 Task: Look for space in San Ignacio de Velasco, Bolivia from 3rd June, 2023 to 9th June, 2023 for 2 adults in price range Rs.6000 to Rs.12000. Place can be entire place with 1  bedroom having 1 bed and 1 bathroom. Property type can be house, flat, guest house, hotel. Booking option can be shelf check-in. Required host language is English.
Action: Mouse moved to (813, 102)
Screenshot: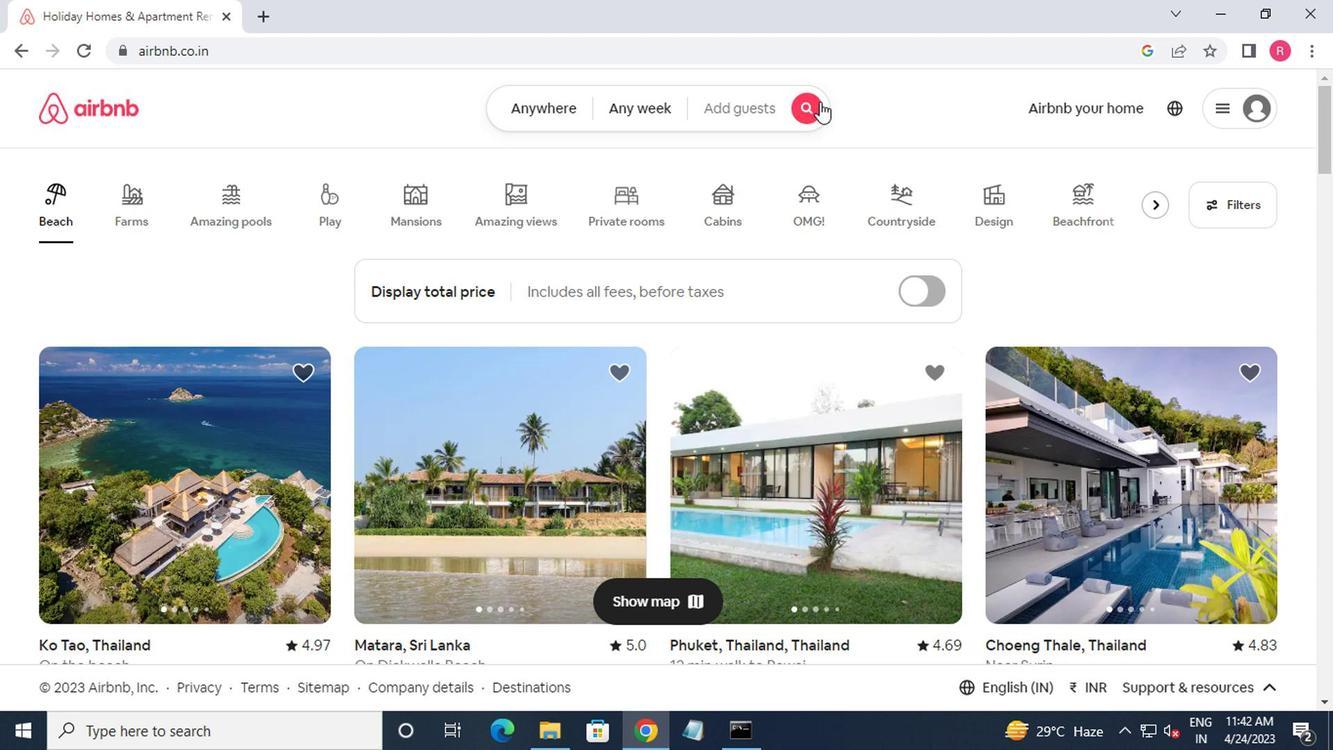 
Action: Mouse pressed left at (813, 102)
Screenshot: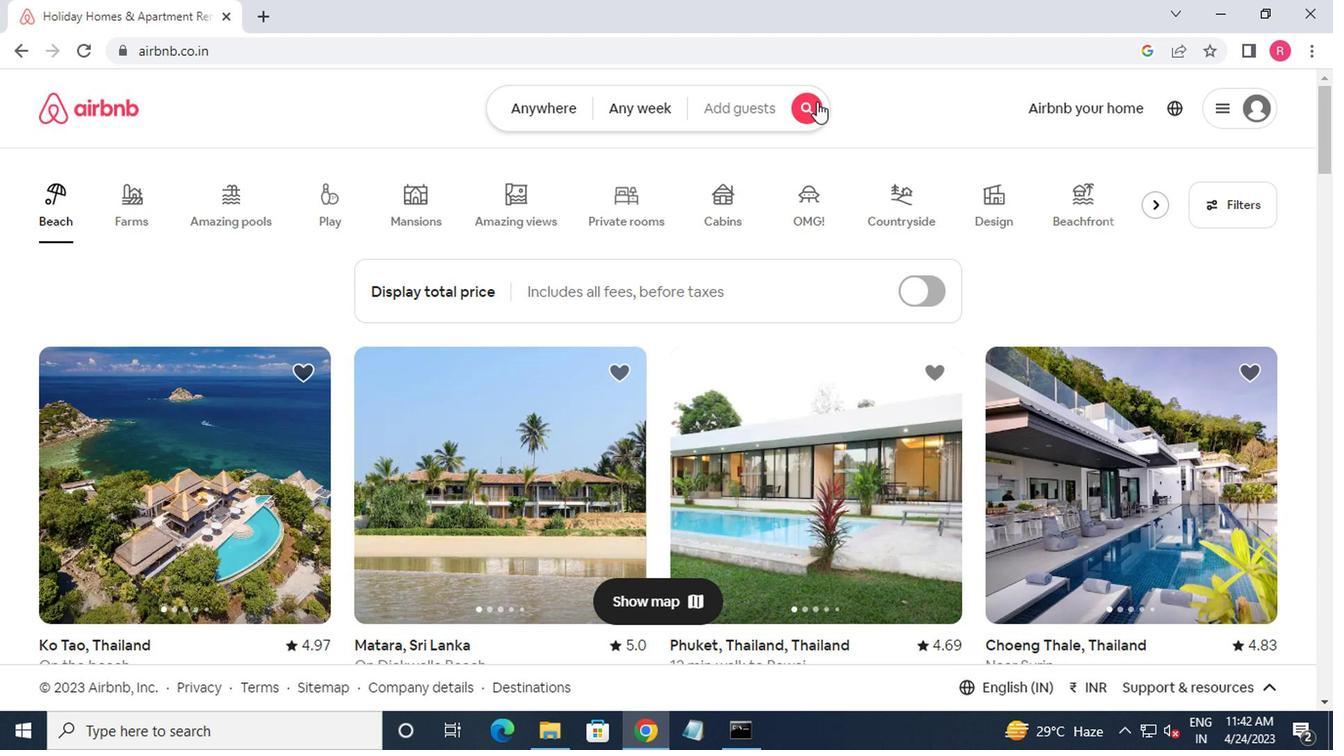 
Action: Mouse moved to (356, 189)
Screenshot: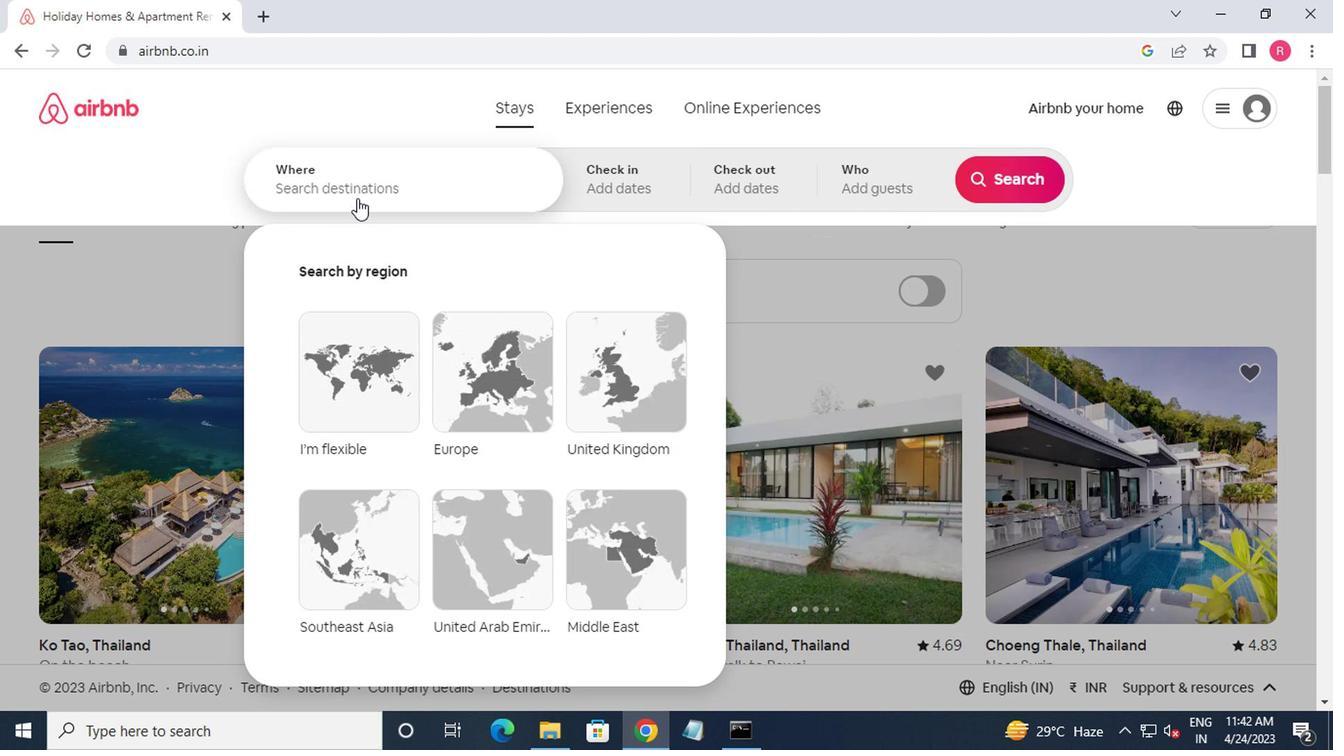 
Action: Mouse pressed left at (356, 189)
Screenshot: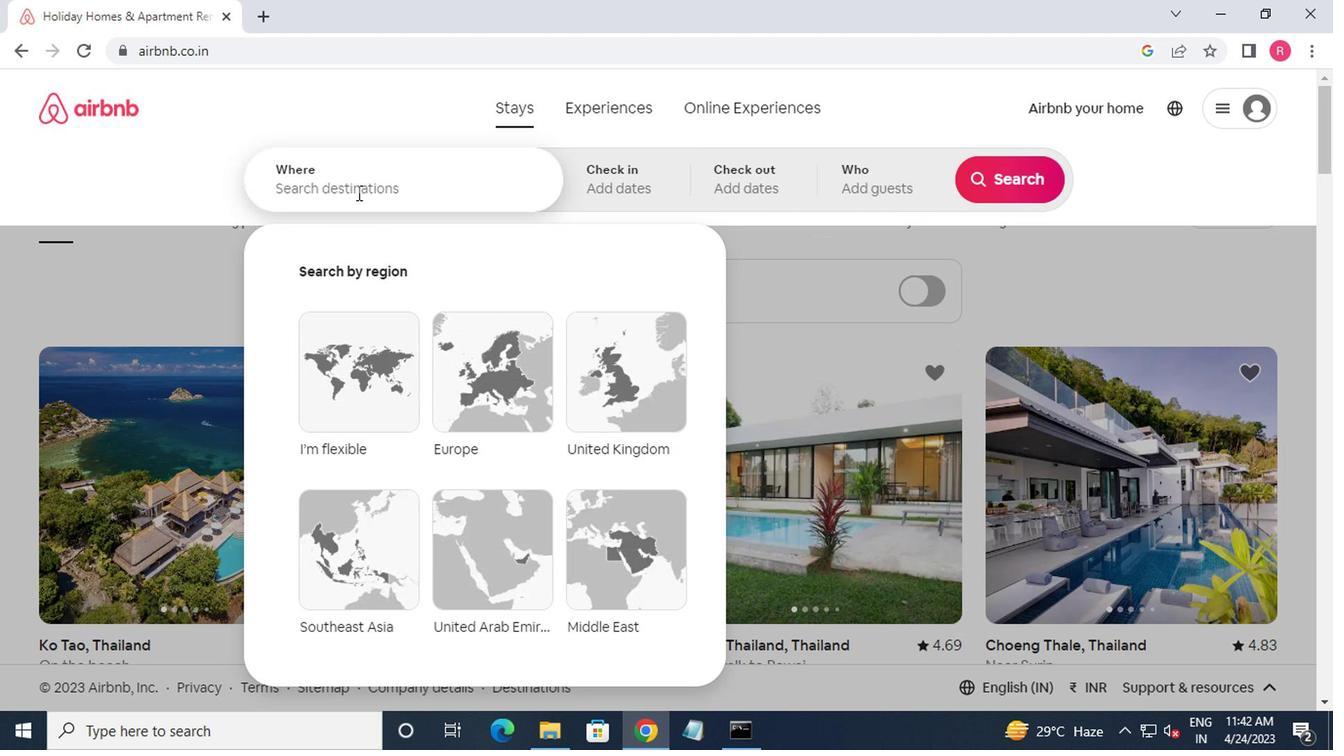 
Action: Mouse moved to (213, 282)
Screenshot: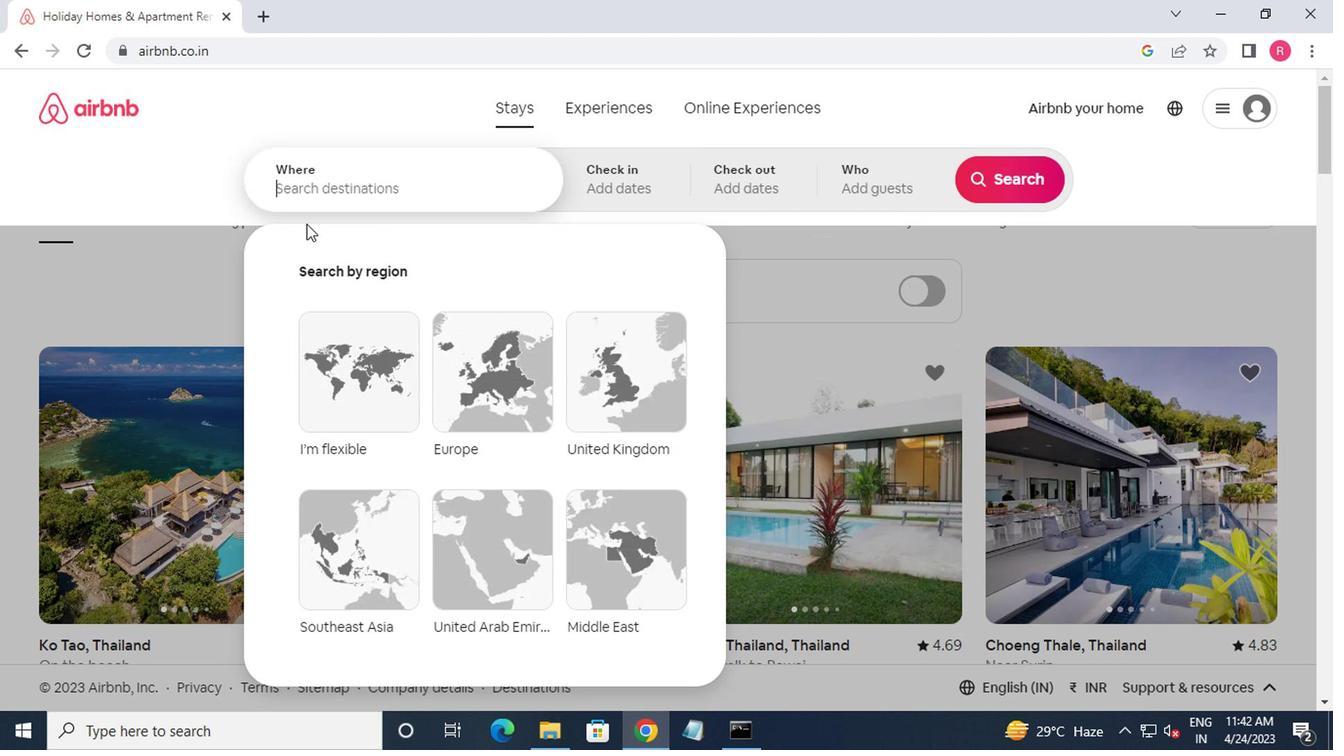 
Action: Key pressed san<Key.space>l<Key.backspace>ignacio<Key.space>de
Screenshot: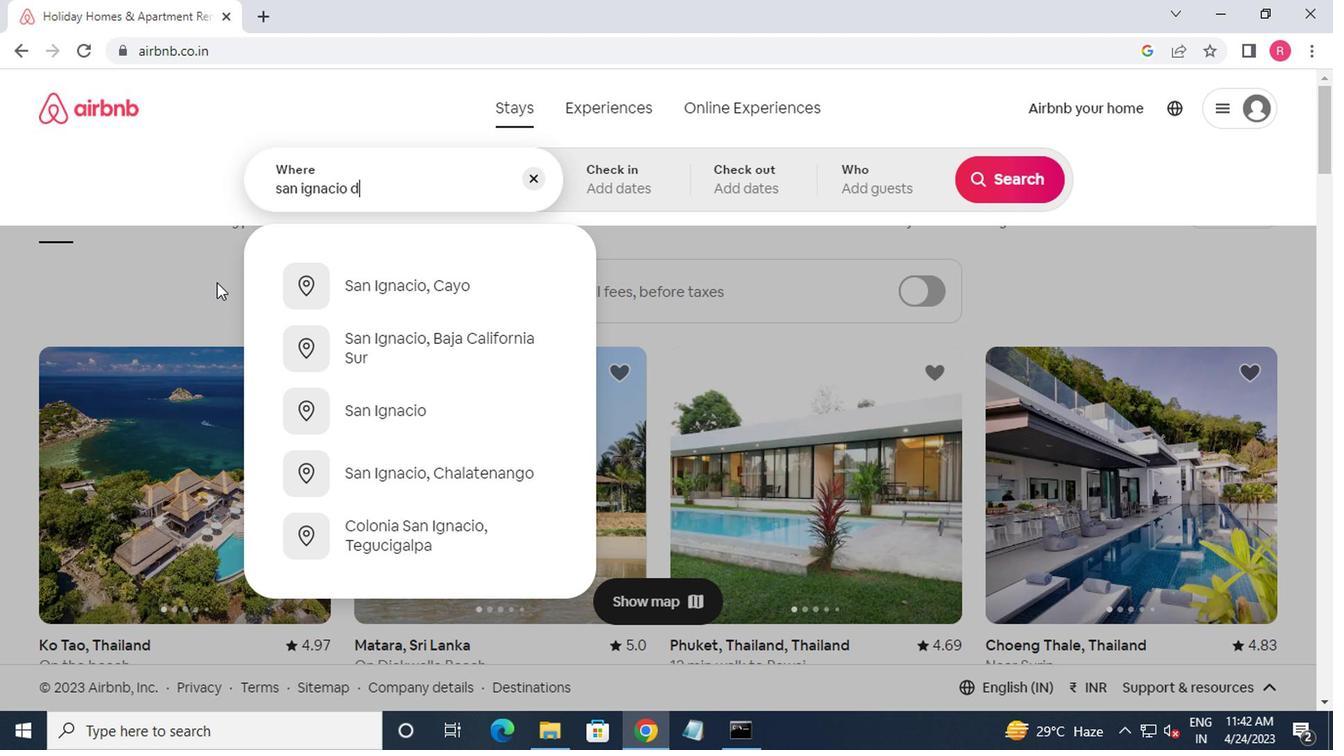 
Action: Mouse scrolled (213, 283) with delta (0, 0)
Screenshot: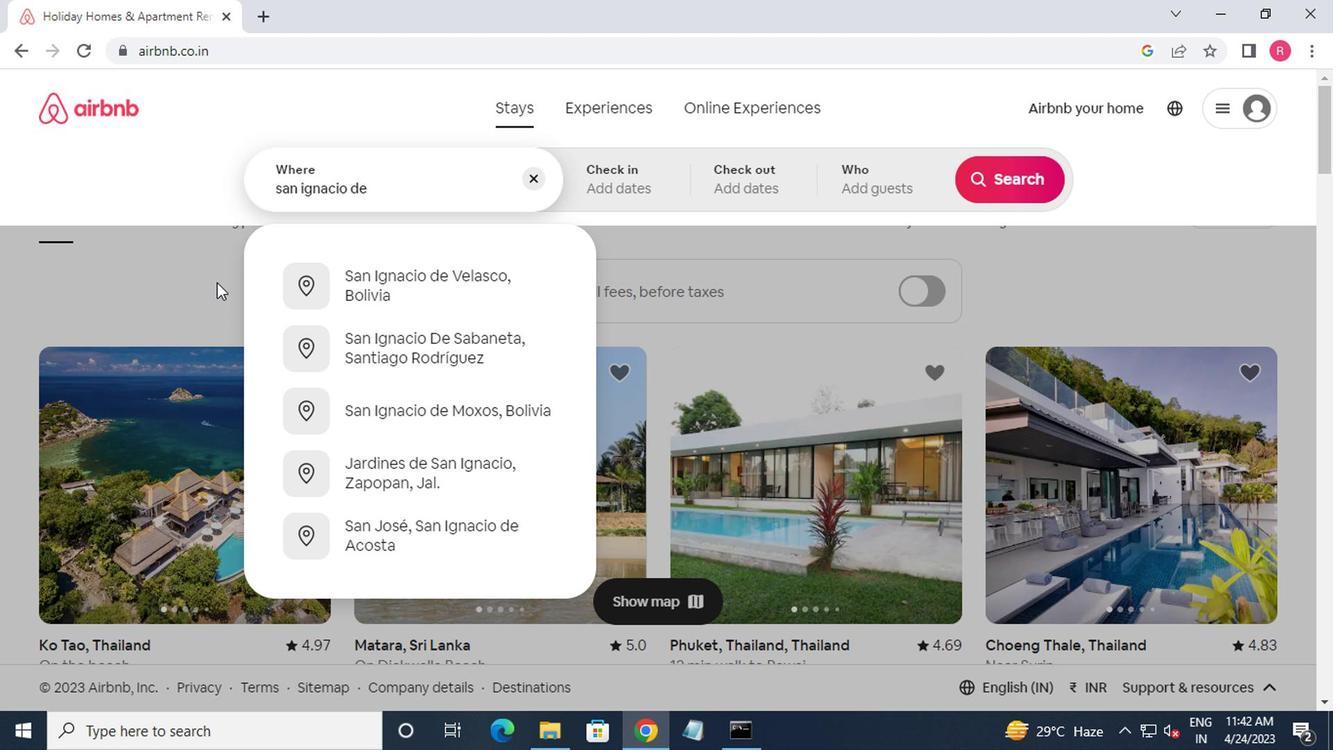 
Action: Mouse moved to (359, 287)
Screenshot: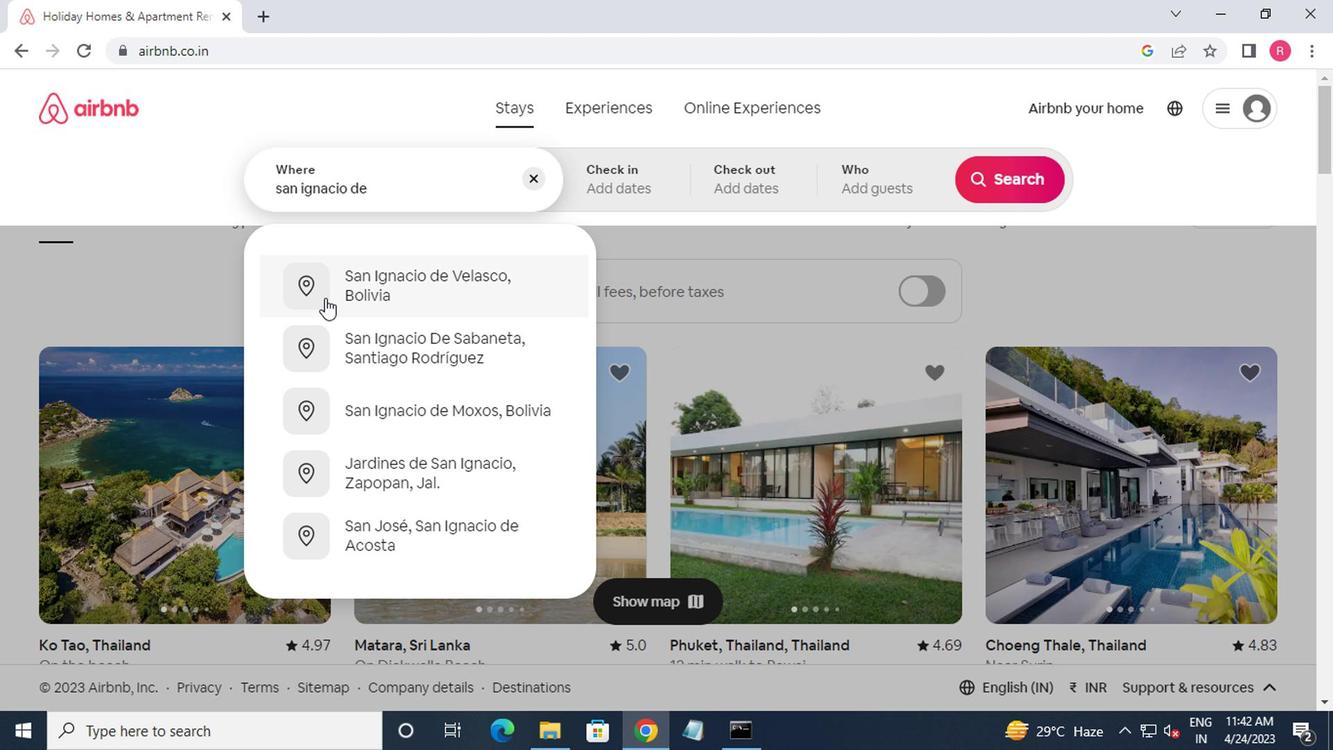 
Action: Mouse pressed left at (359, 287)
Screenshot: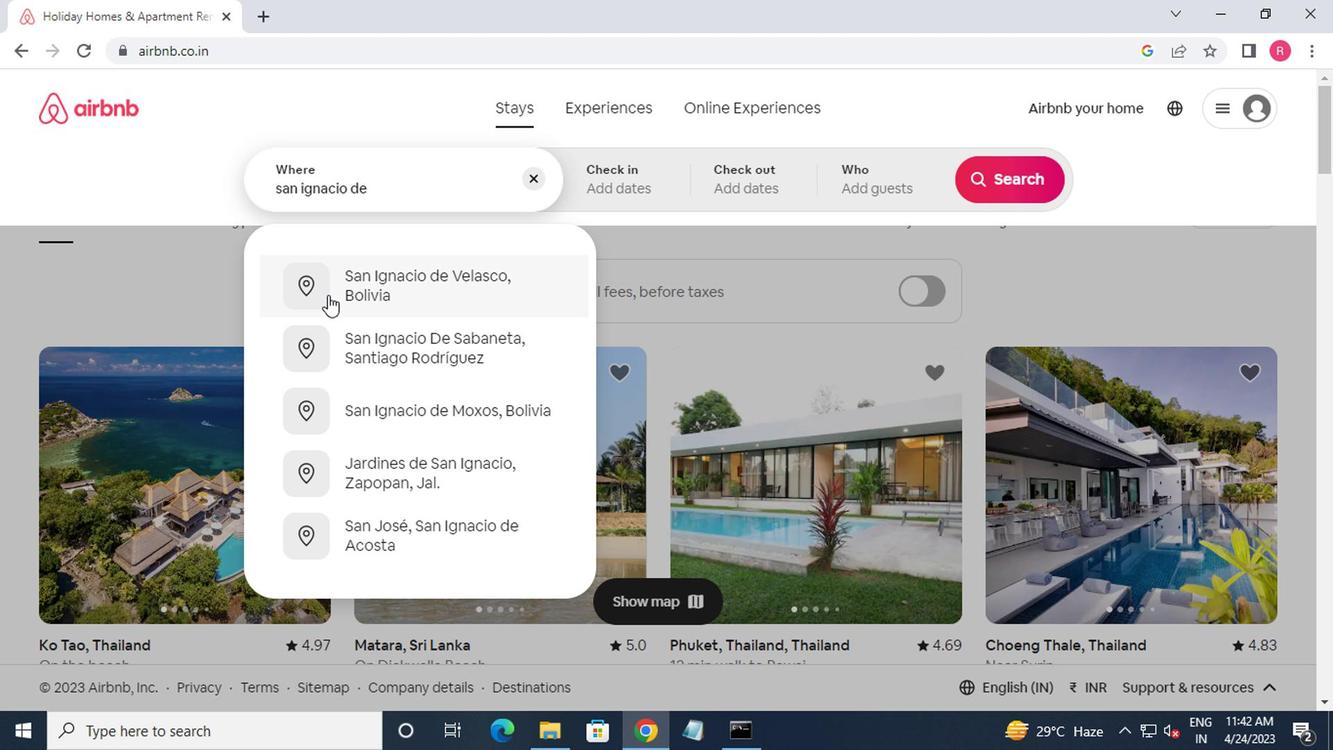 
Action: Mouse moved to (995, 341)
Screenshot: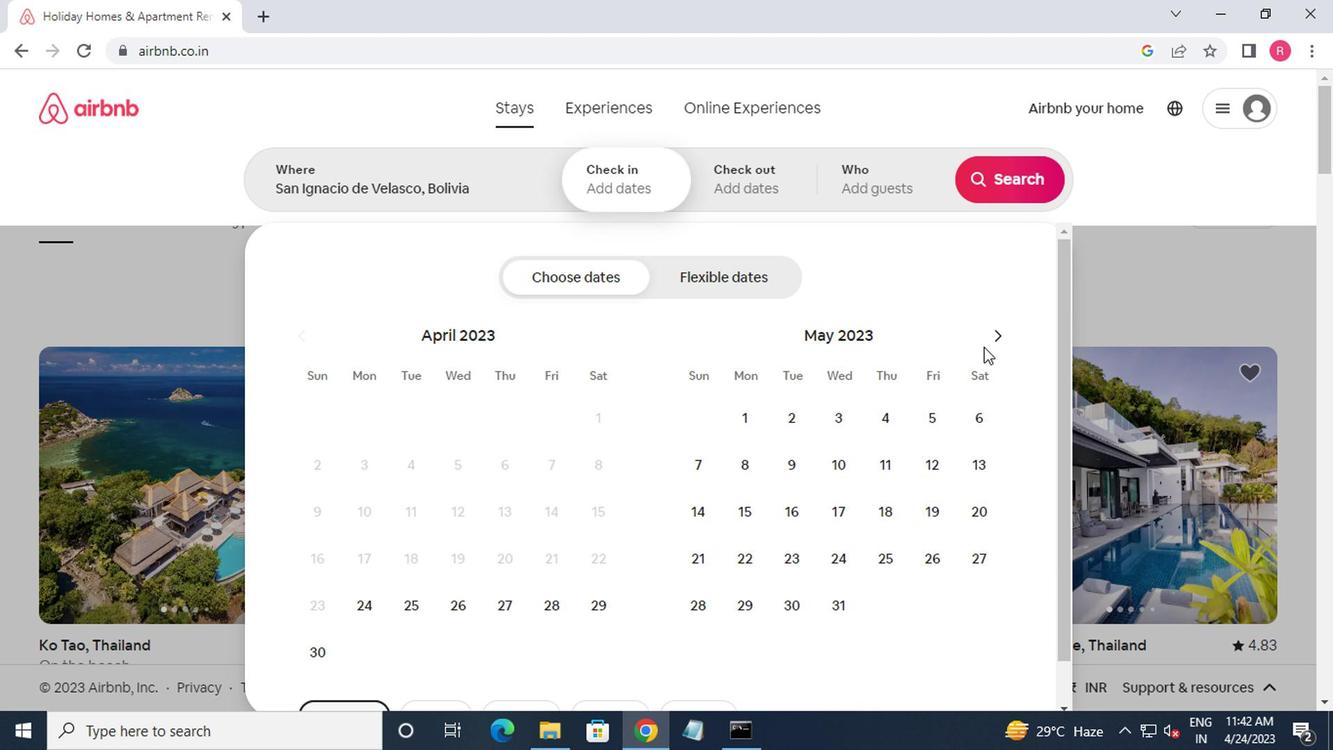 
Action: Mouse pressed left at (995, 341)
Screenshot: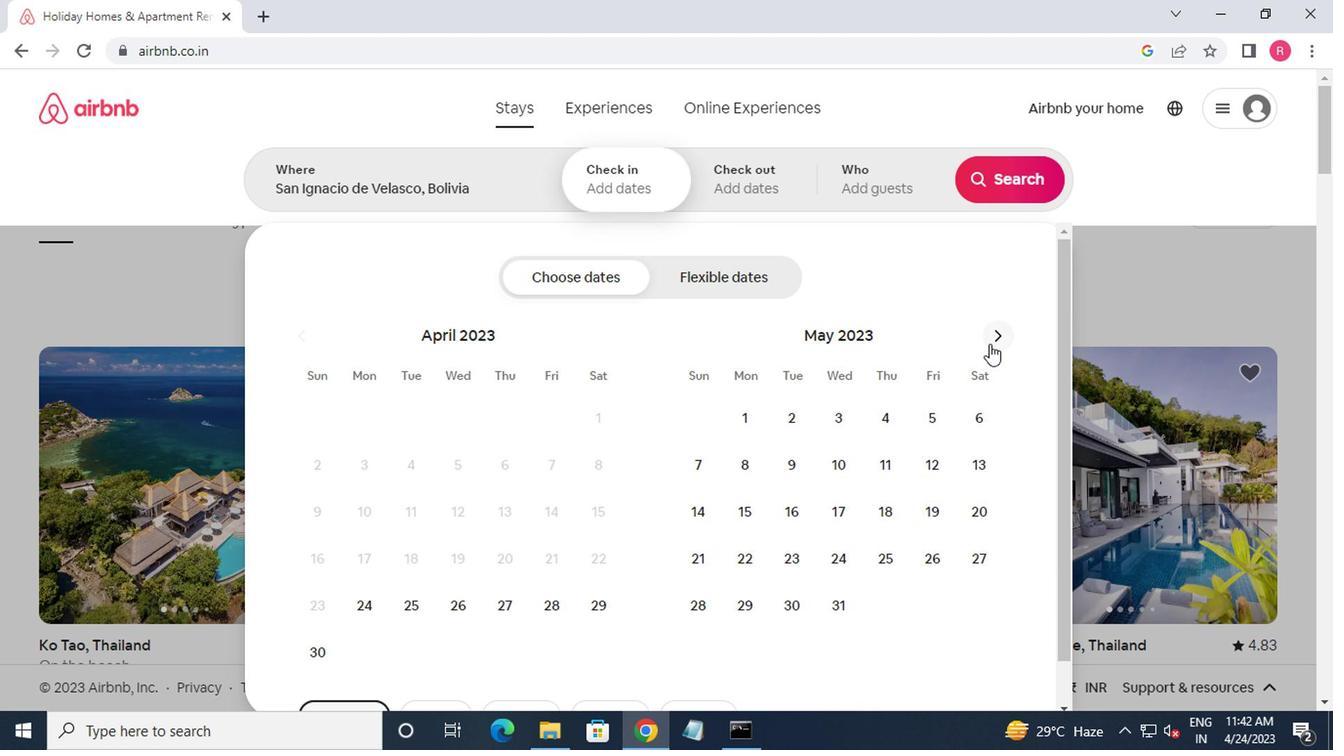 
Action: Mouse moved to (972, 421)
Screenshot: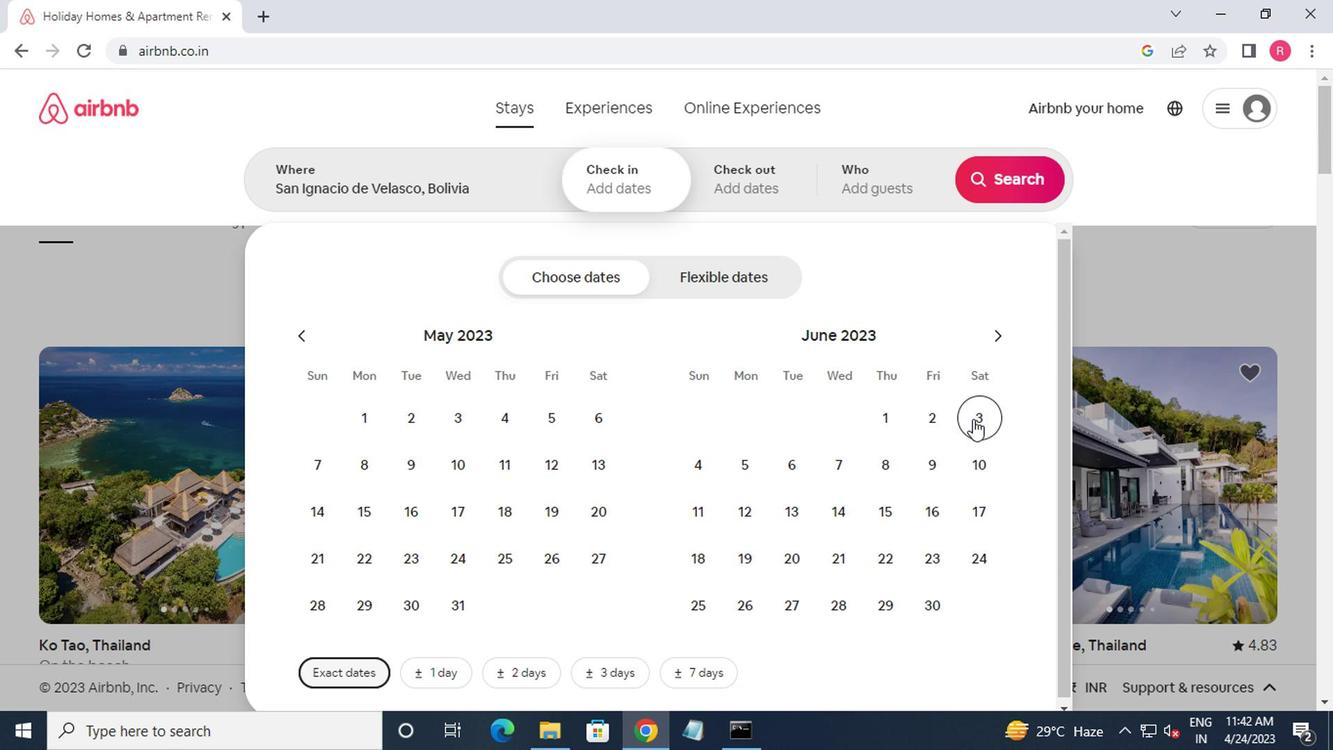 
Action: Mouse pressed left at (972, 421)
Screenshot: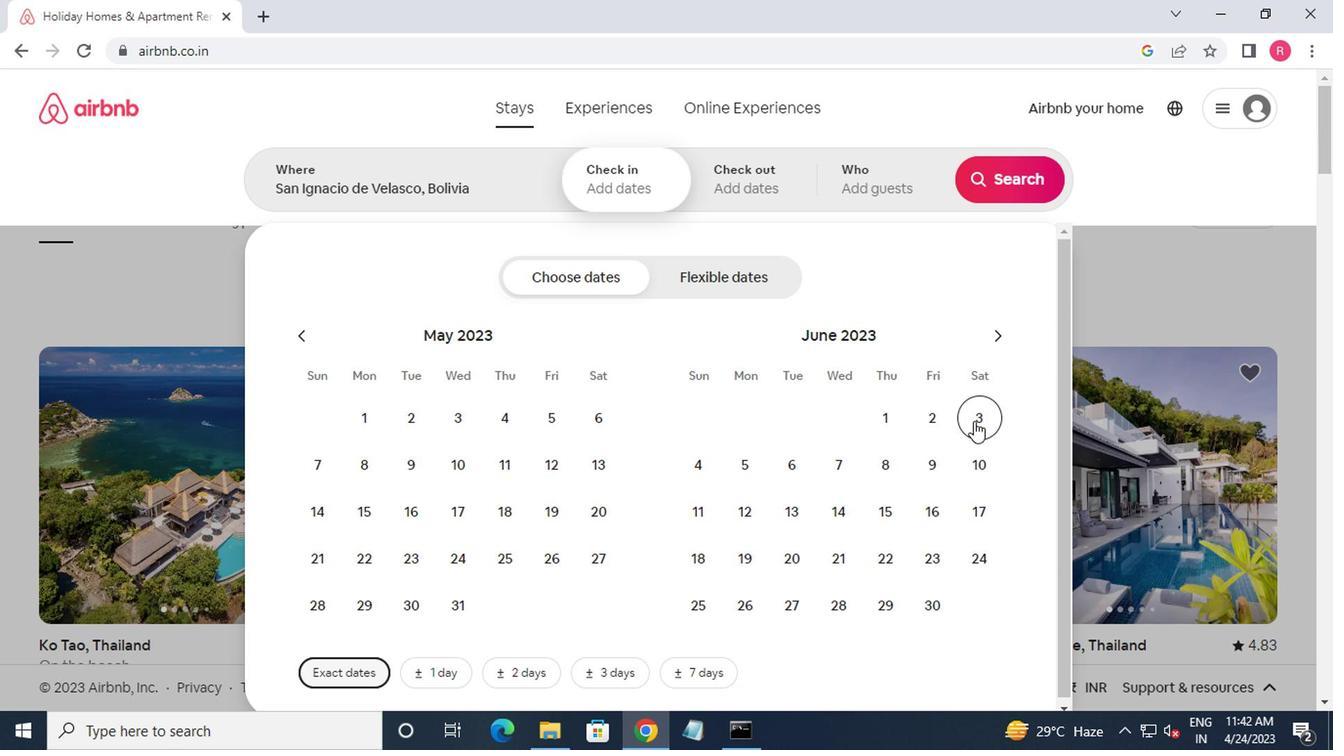 
Action: Mouse moved to (924, 471)
Screenshot: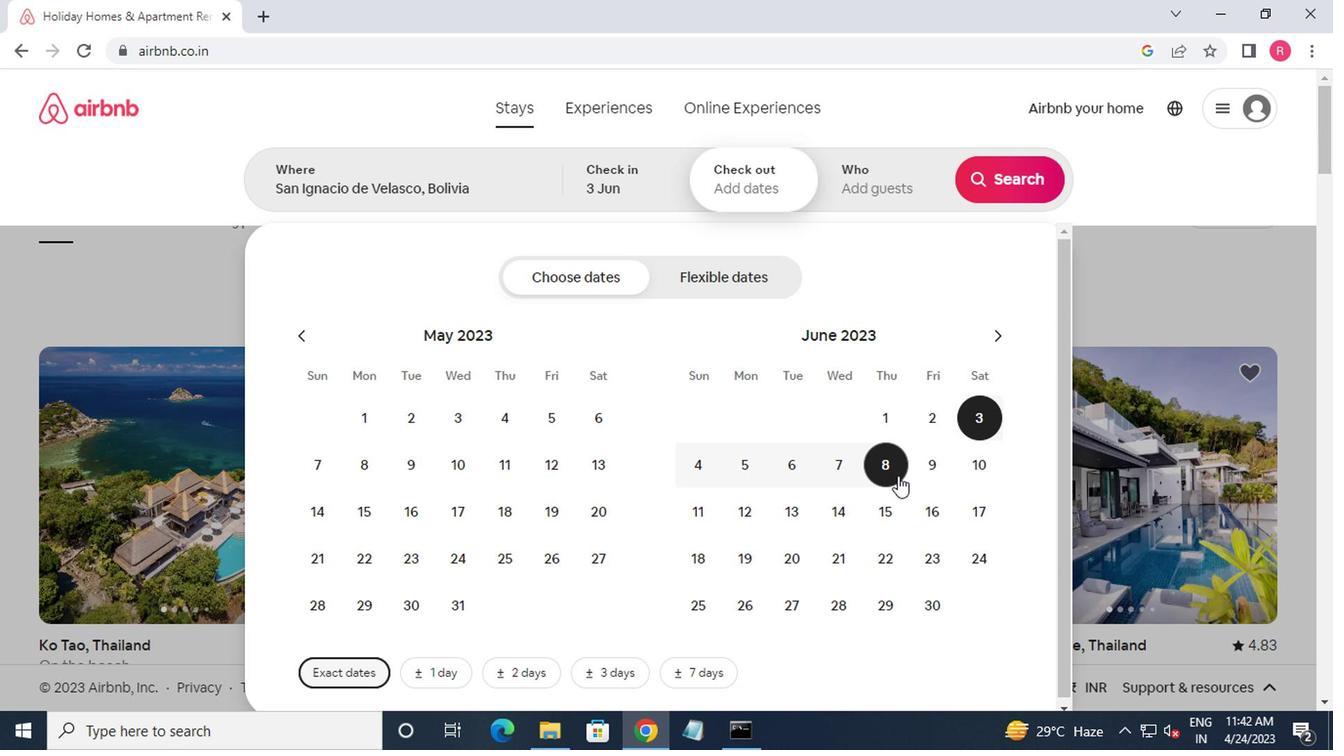 
Action: Mouse pressed left at (924, 471)
Screenshot: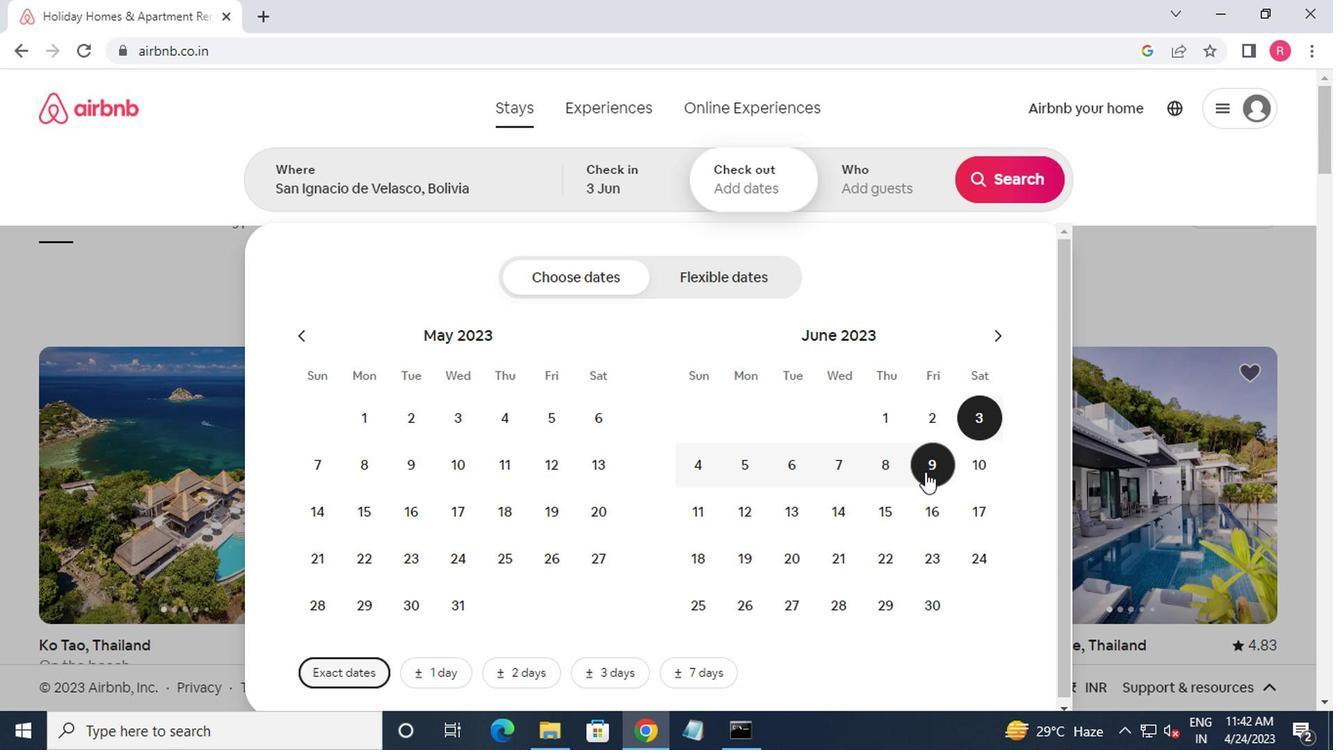 
Action: Mouse moved to (905, 204)
Screenshot: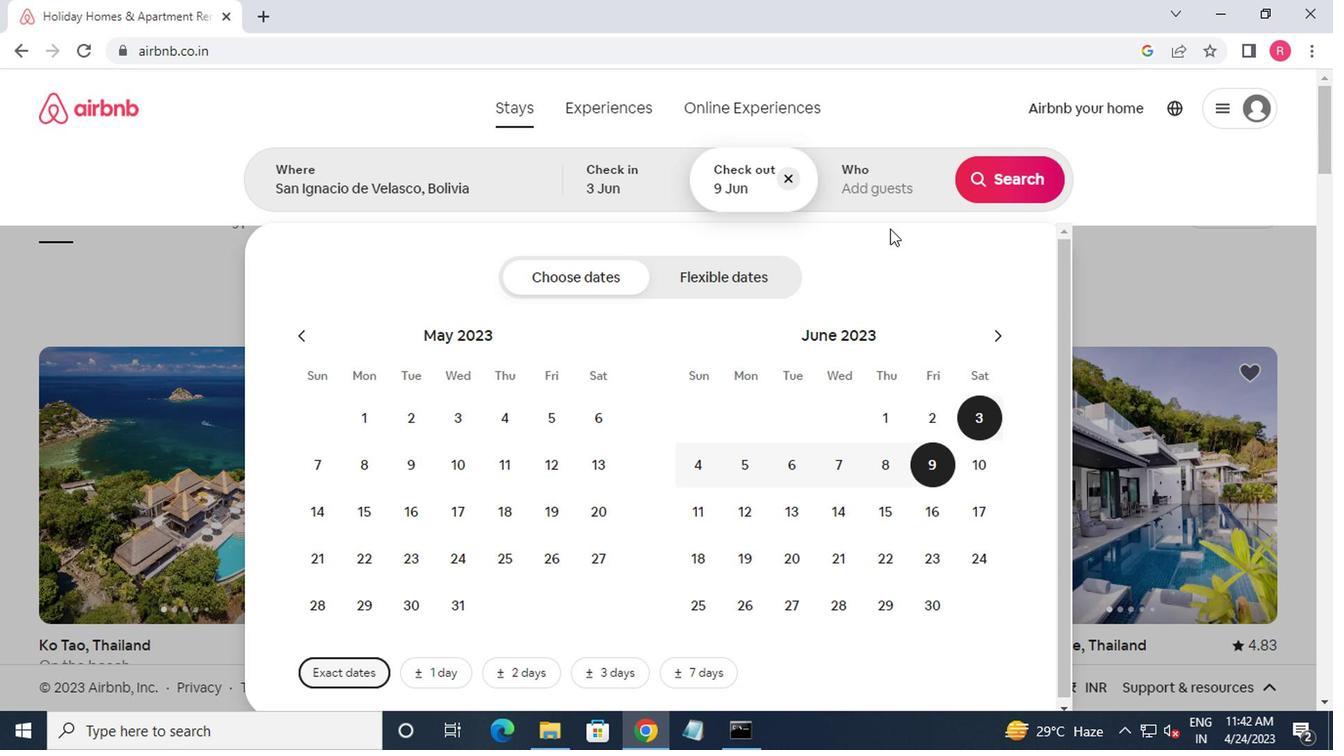 
Action: Mouse pressed left at (905, 204)
Screenshot: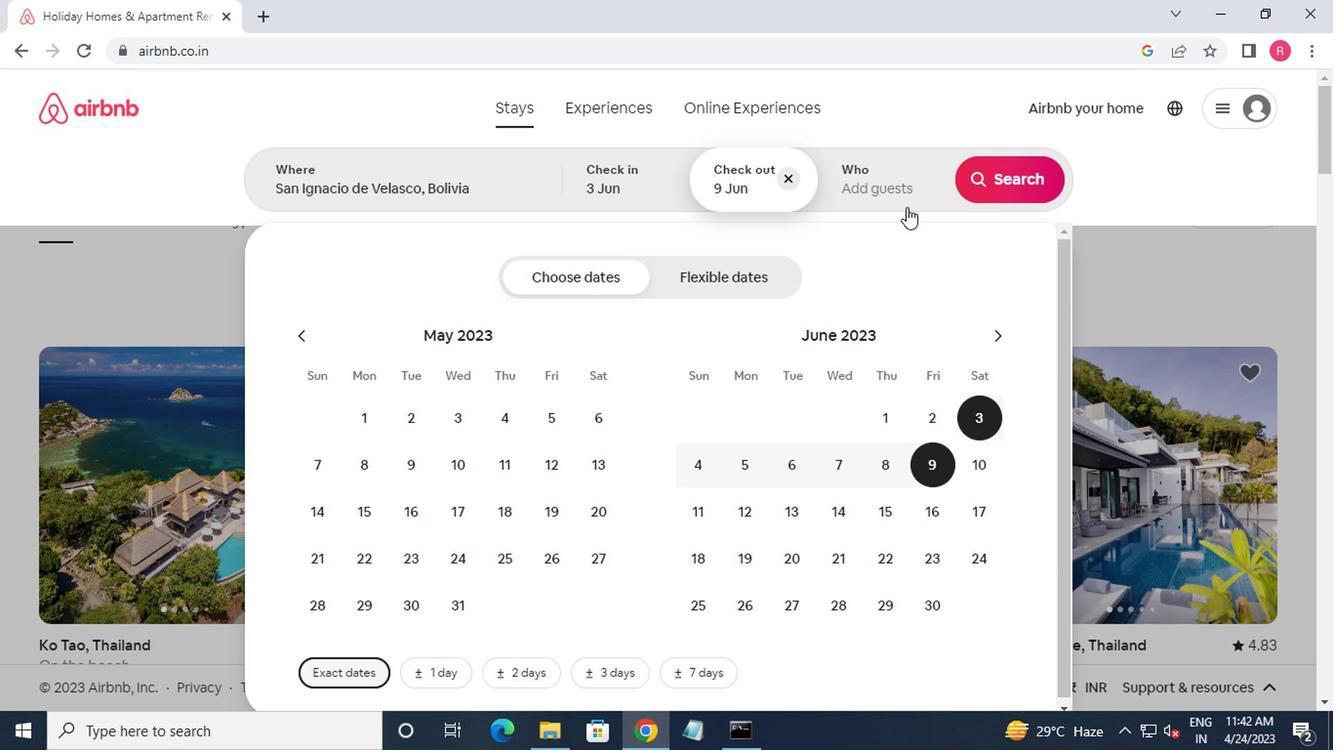 
Action: Mouse moved to (1003, 297)
Screenshot: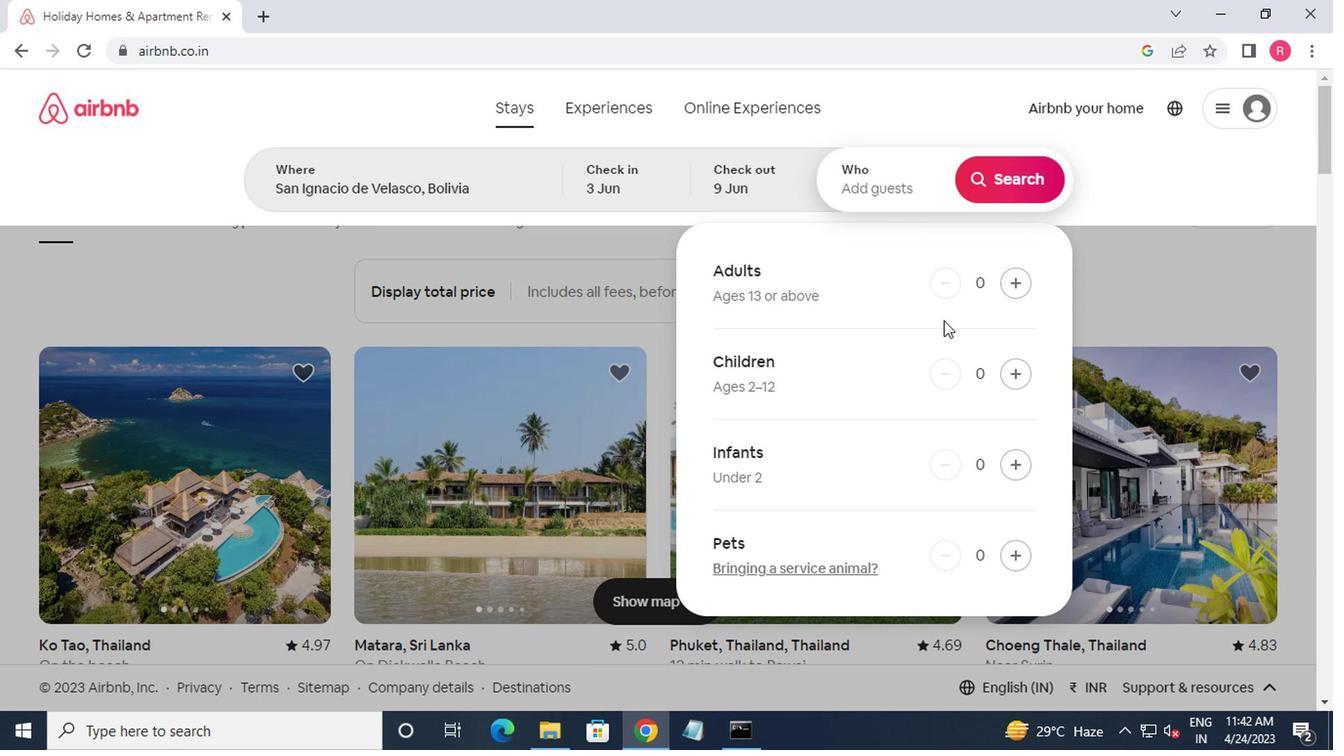
Action: Mouse pressed left at (1003, 297)
Screenshot: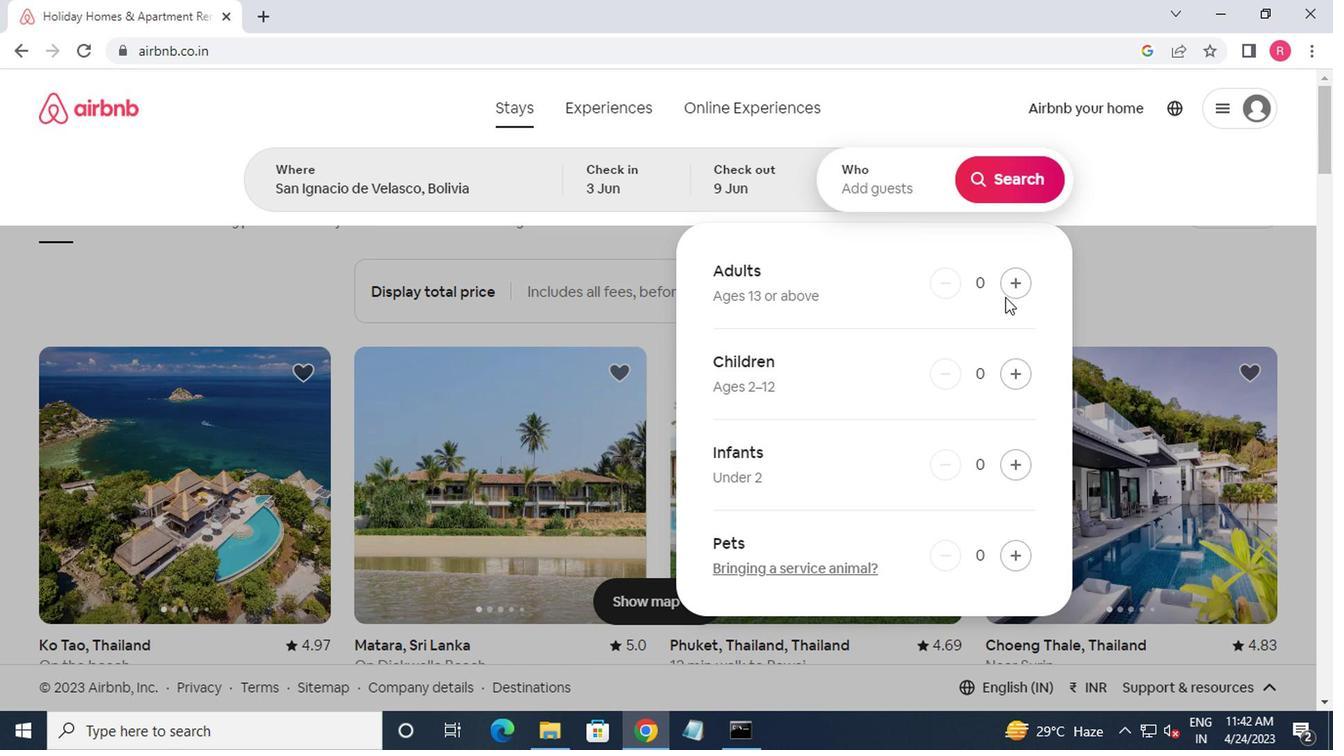 
Action: Mouse moved to (1005, 292)
Screenshot: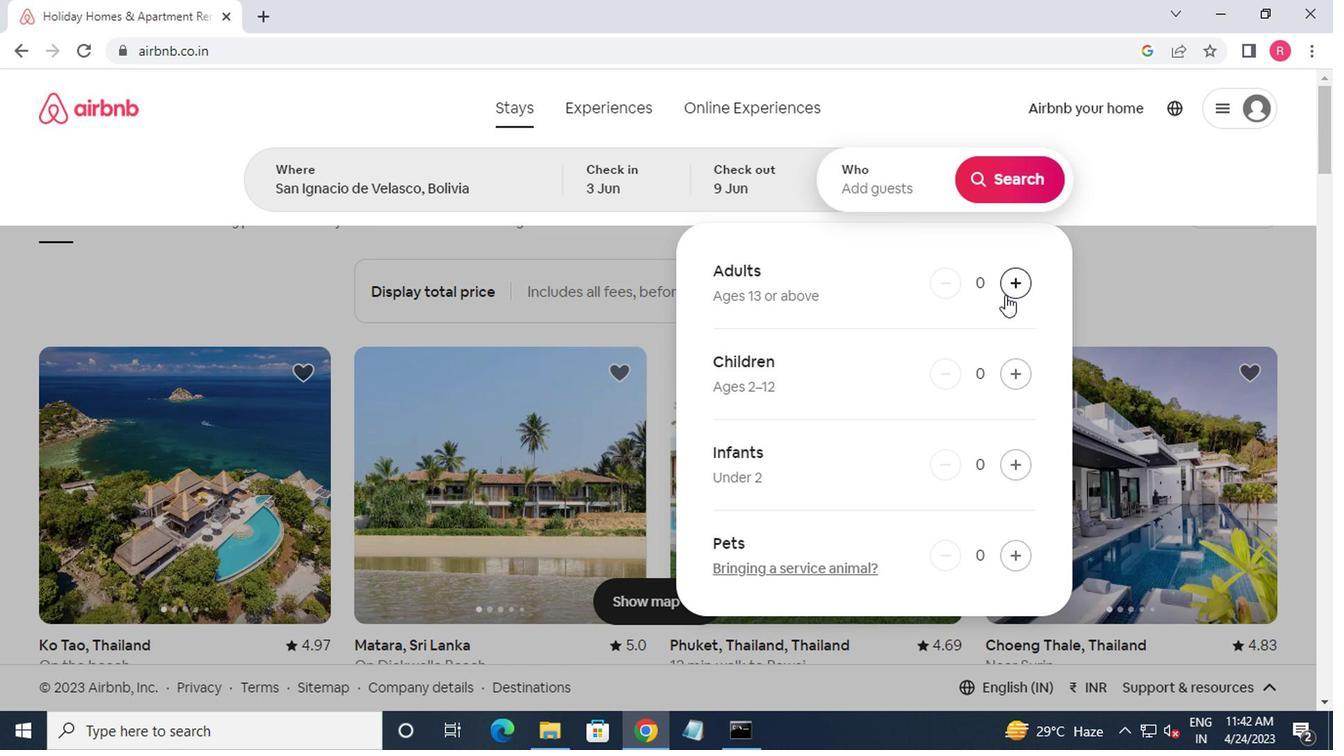 
Action: Mouse pressed left at (1005, 292)
Screenshot: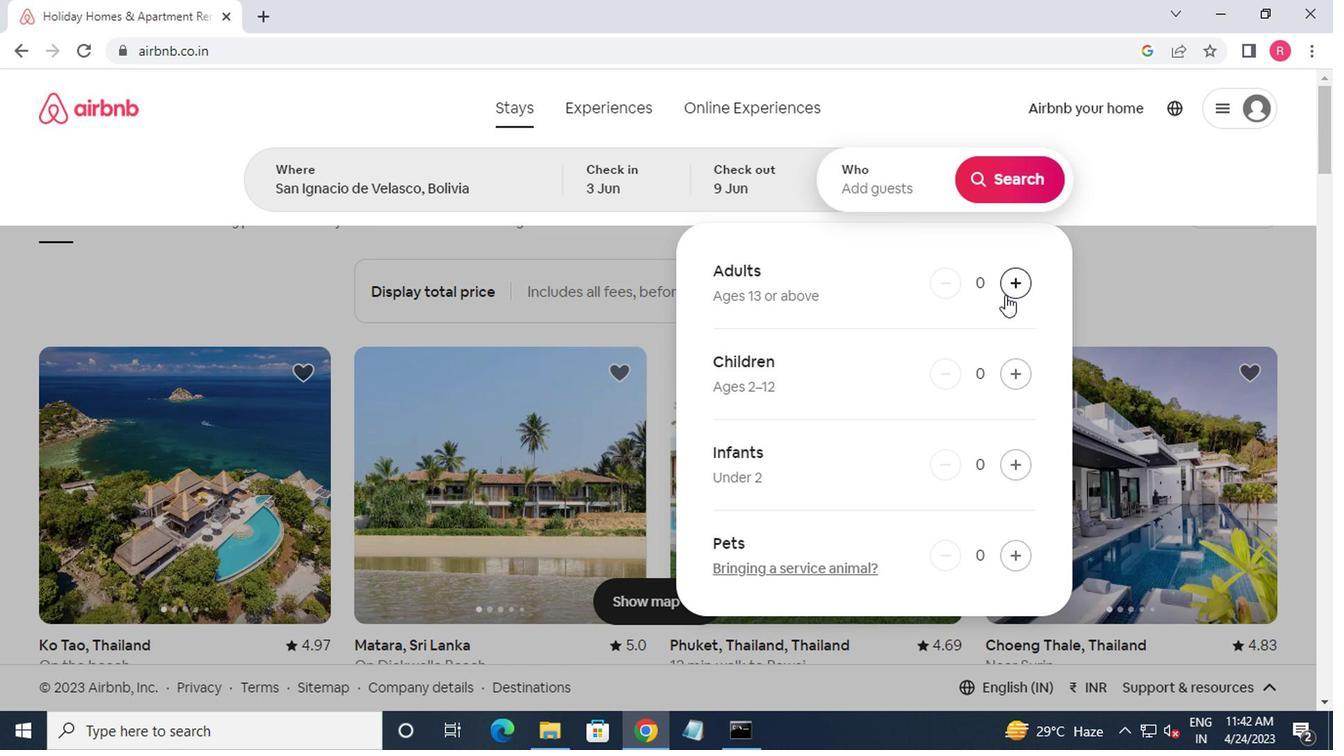 
Action: Mouse pressed left at (1005, 292)
Screenshot: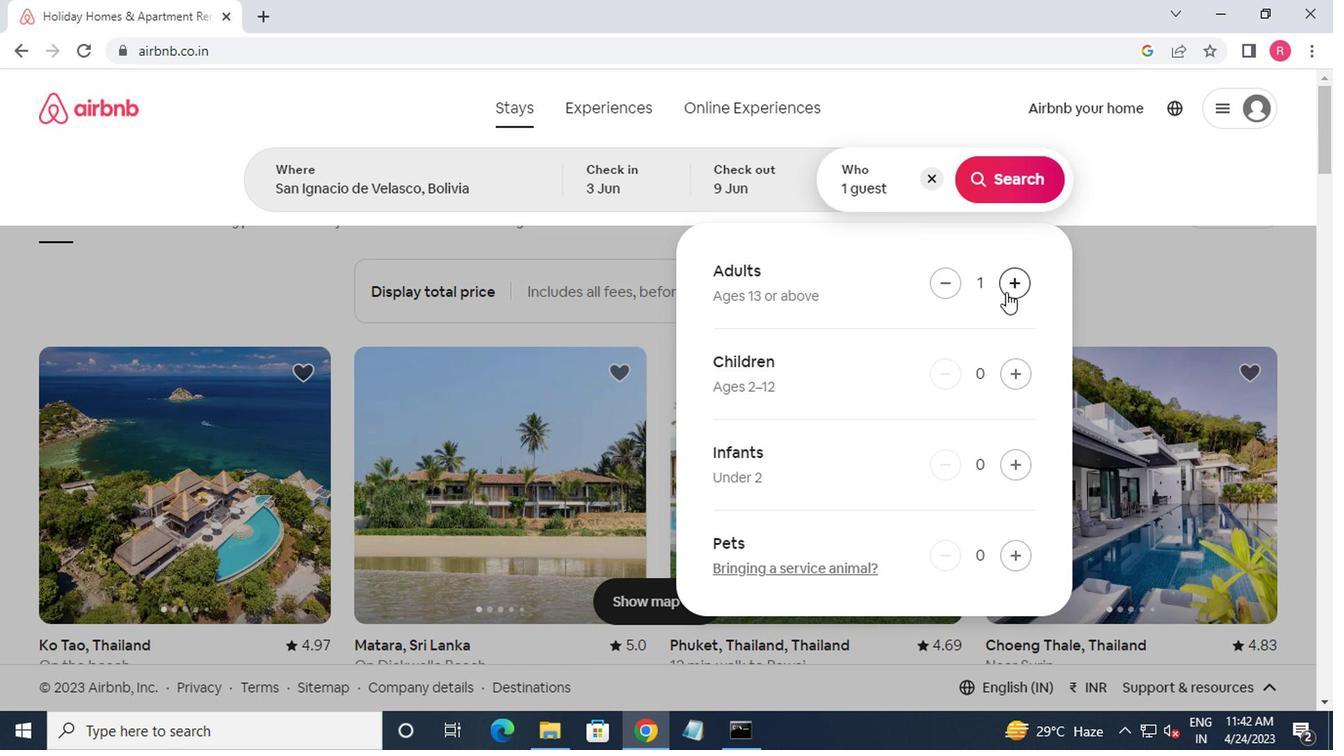 
Action: Mouse moved to (1005, 189)
Screenshot: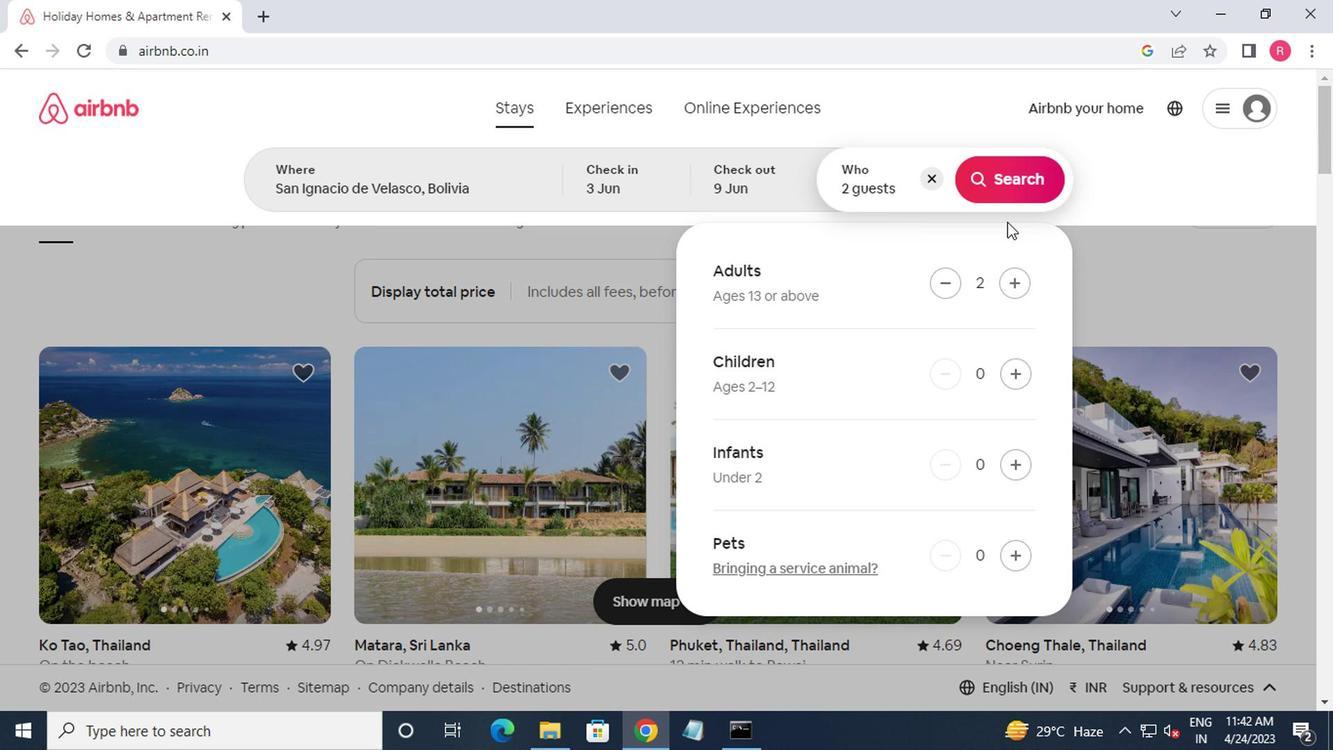 
Action: Mouse pressed left at (1005, 189)
Screenshot: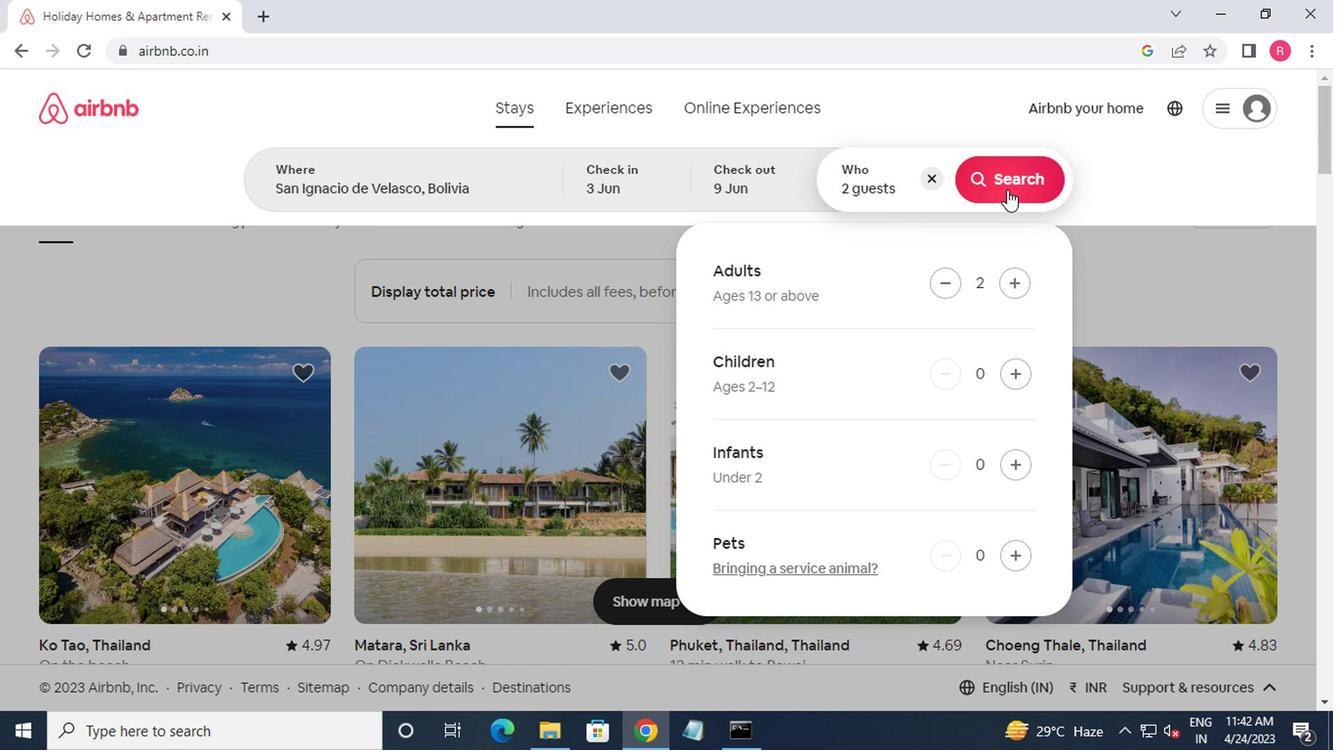 
Action: Mouse moved to (1212, 191)
Screenshot: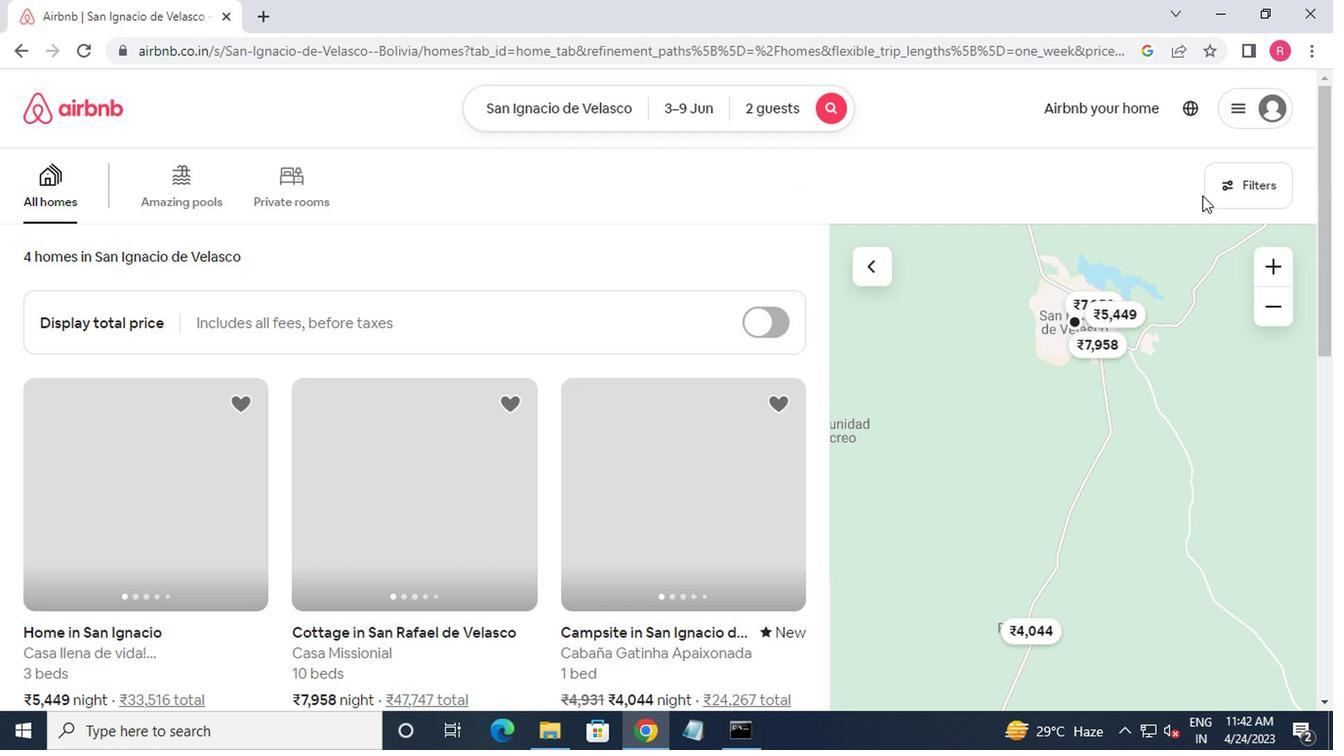 
Action: Mouse pressed left at (1212, 191)
Screenshot: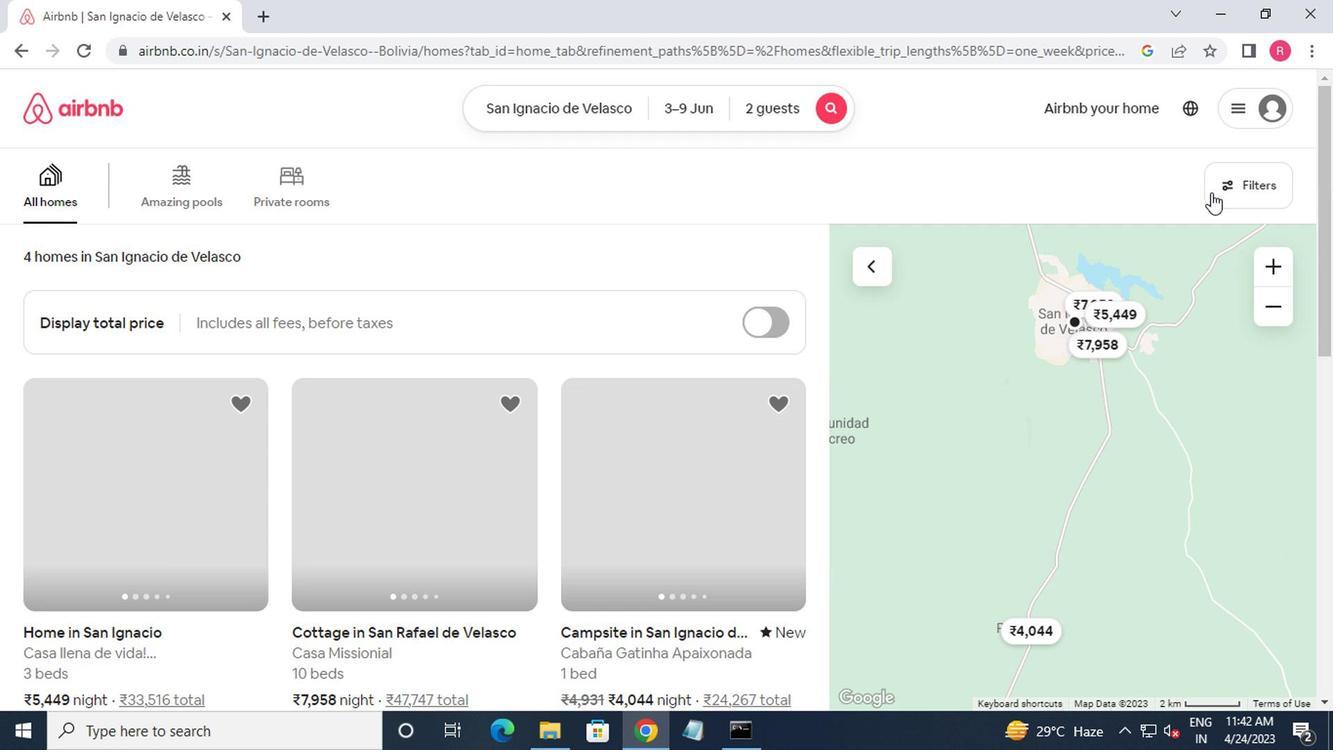 
Action: Mouse moved to (478, 433)
Screenshot: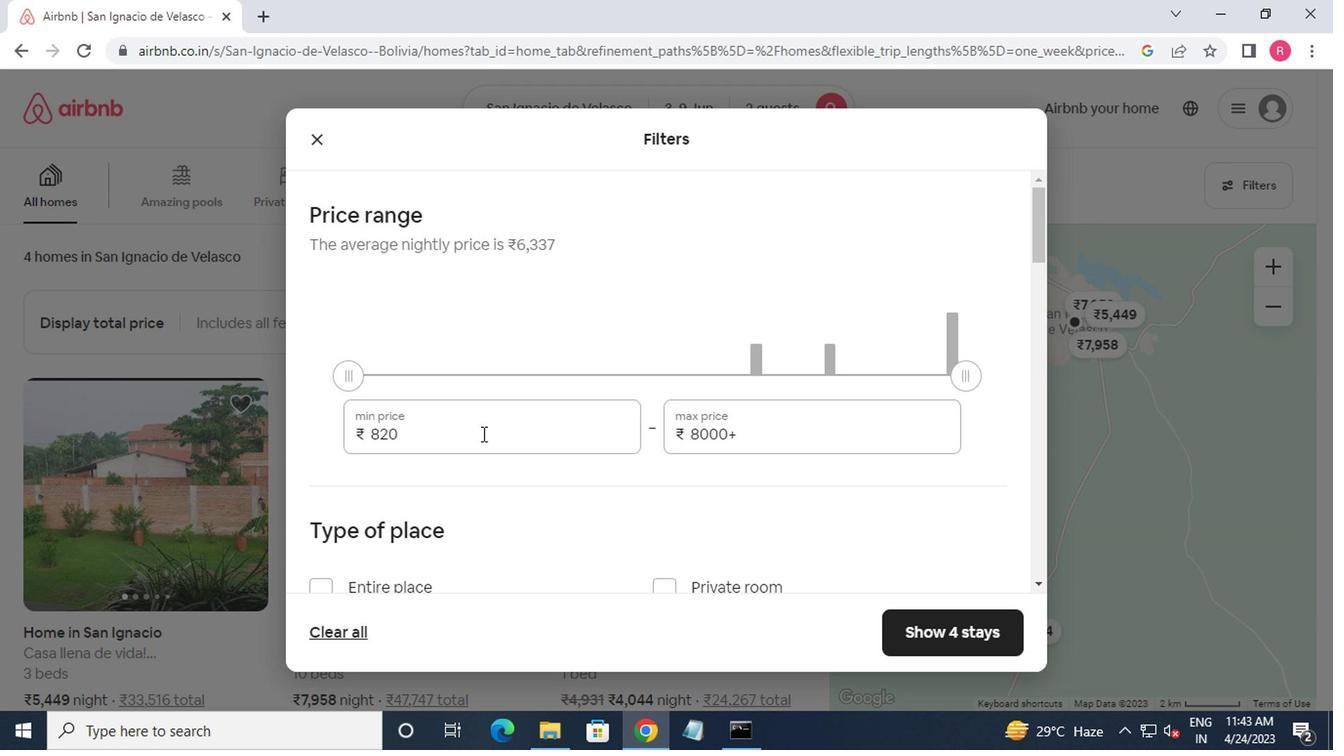 
Action: Mouse pressed left at (478, 433)
Screenshot: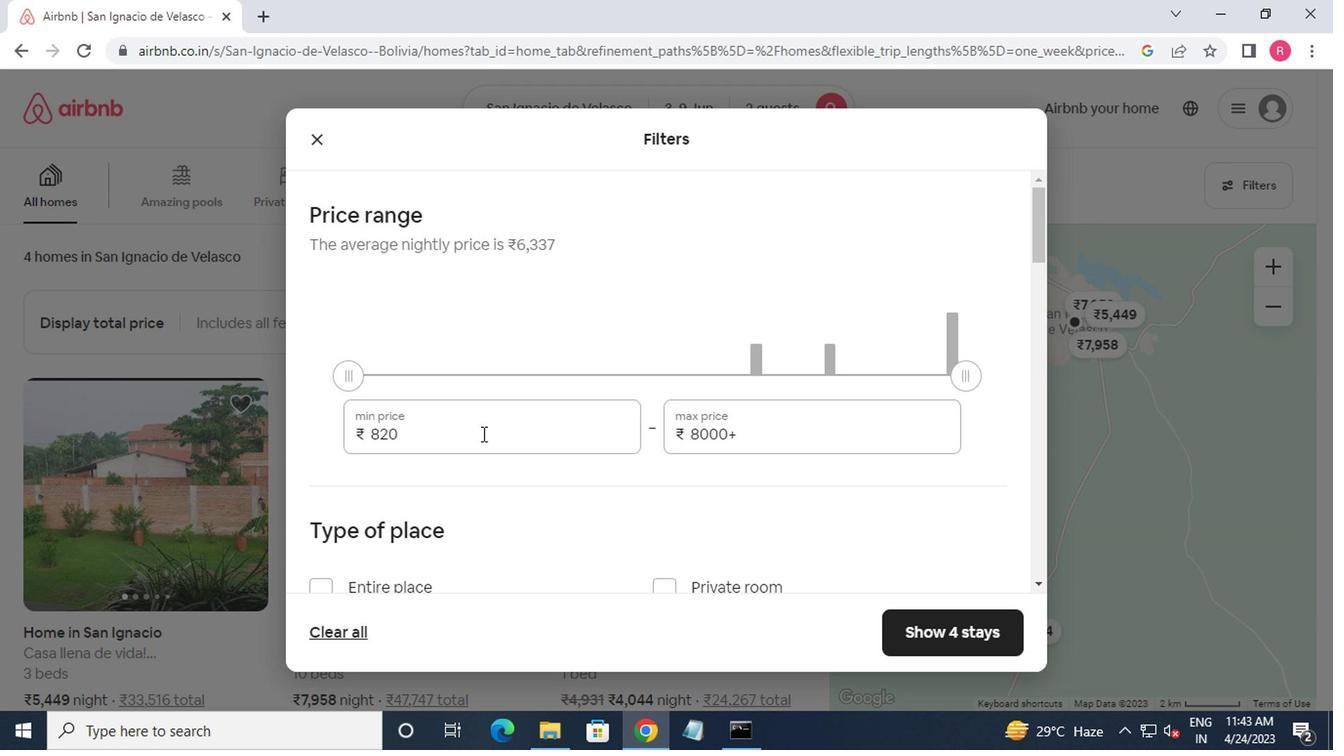 
Action: Mouse moved to (473, 443)
Screenshot: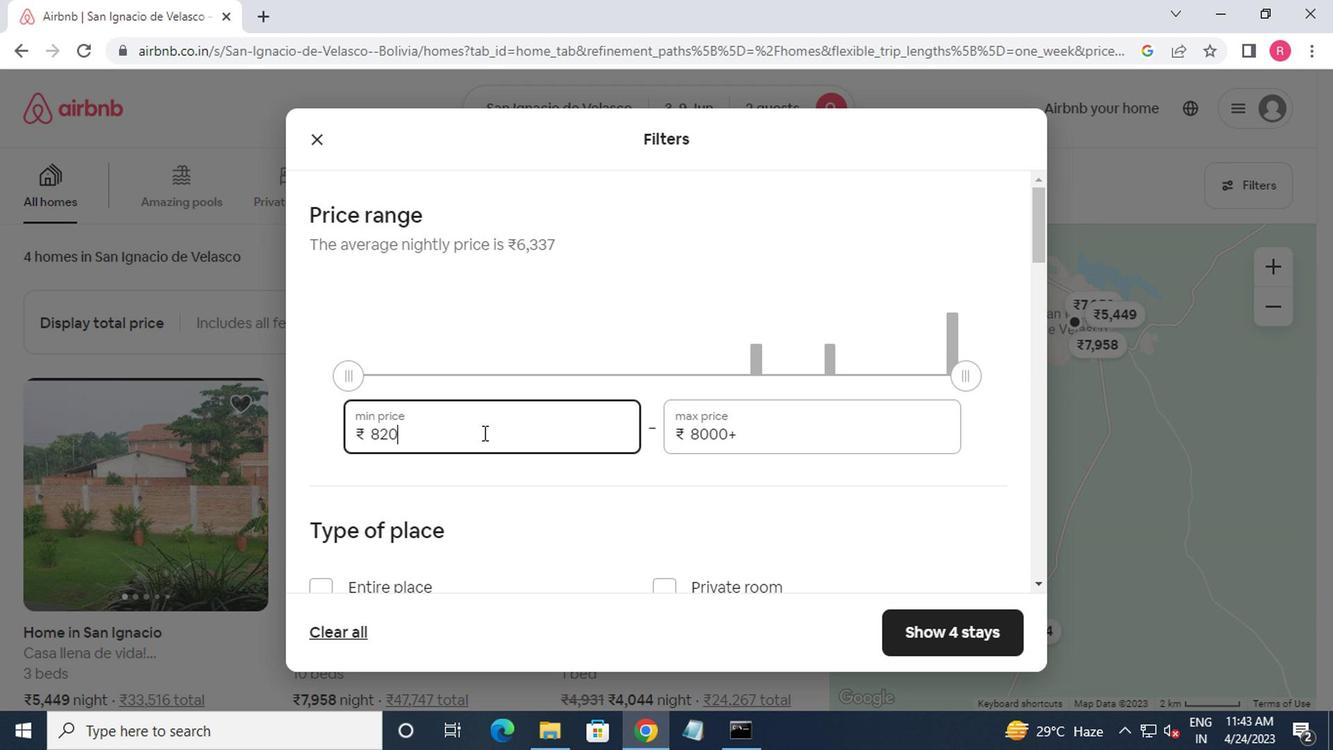 
Action: Key pressed <Key.backspace><Key.backspace><Key.backspace><Key.backspace>6000<Key.tab>12<Key.backspace><Key.backspace><Key.backspace><Key.backspace><Key.backspace>12000
Screenshot: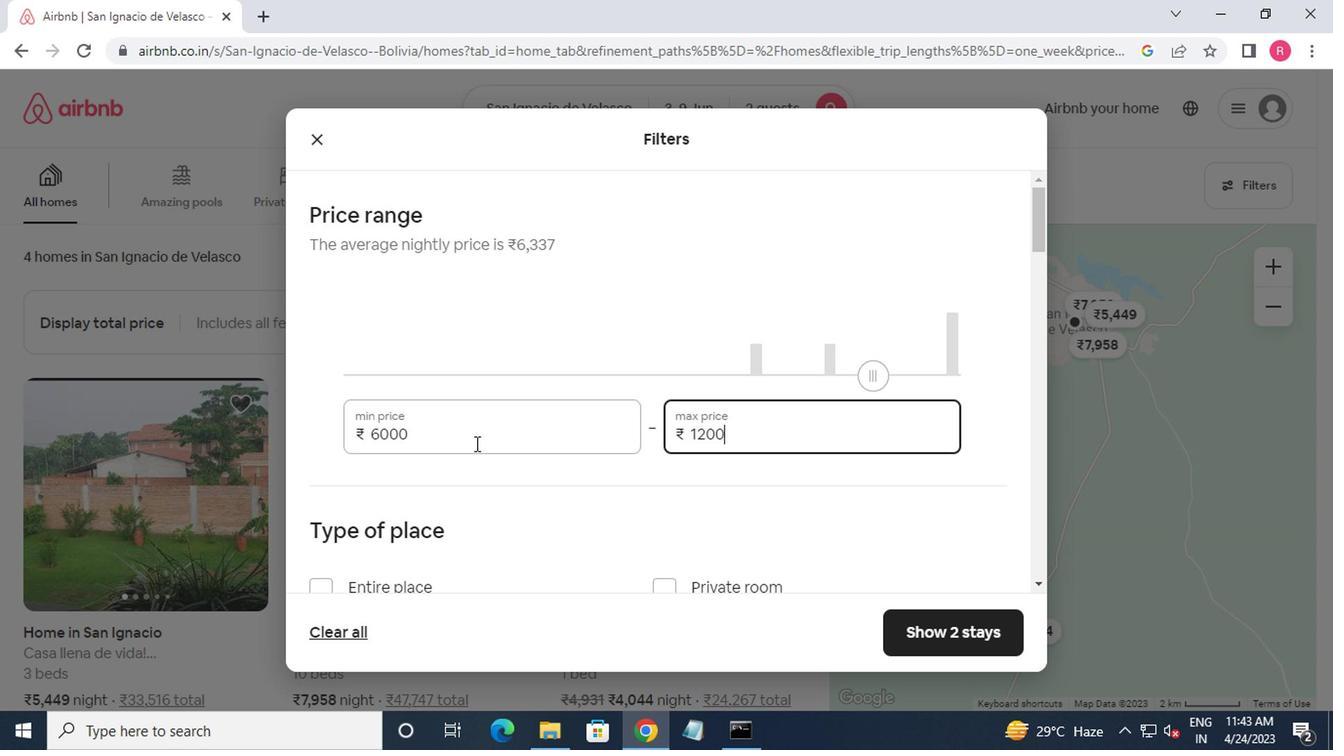 
Action: Mouse moved to (536, 497)
Screenshot: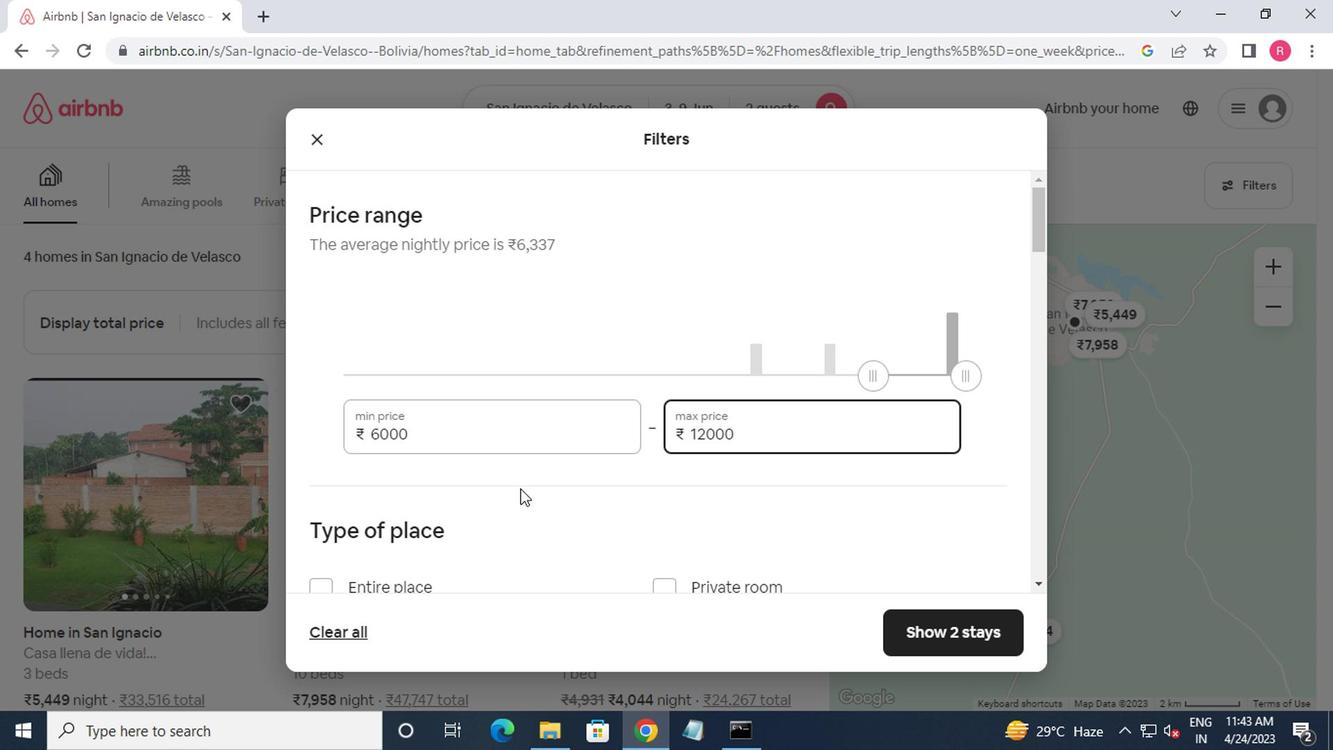 
Action: Mouse scrolled (536, 496) with delta (0, 0)
Screenshot: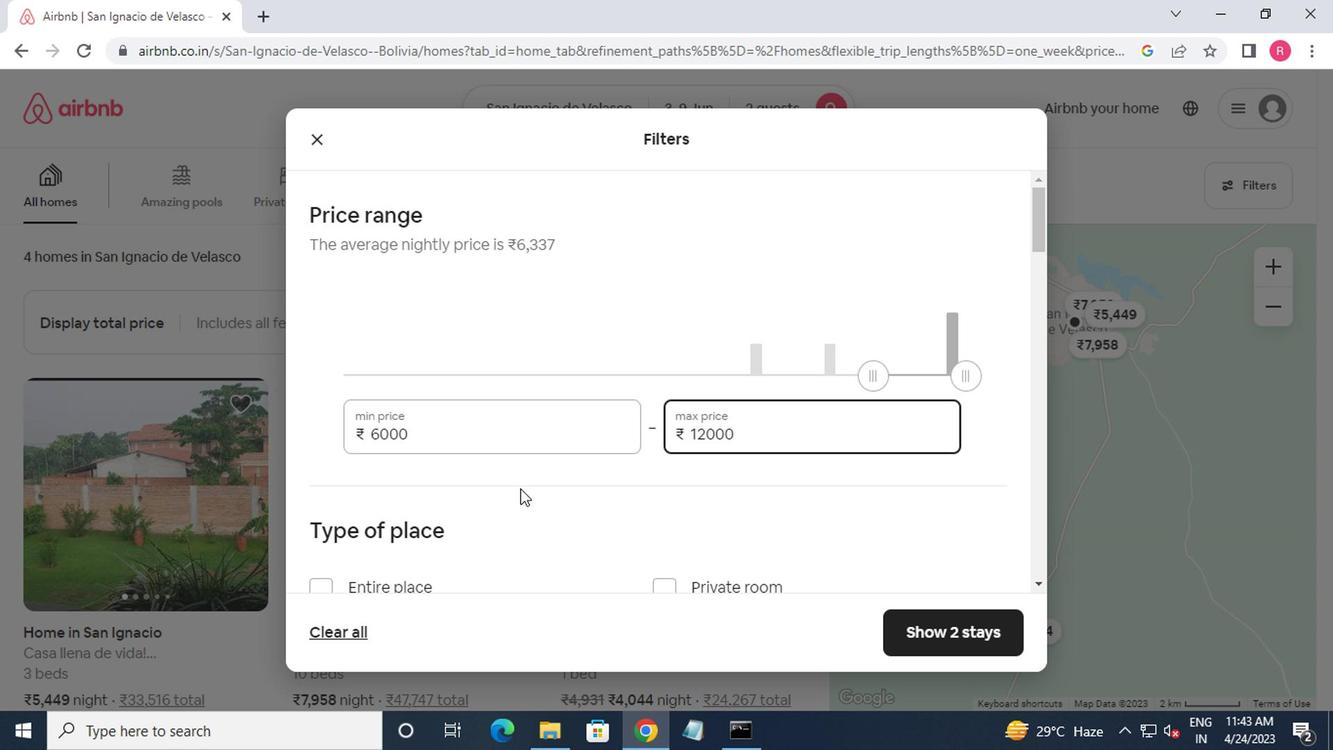 
Action: Mouse moved to (547, 493)
Screenshot: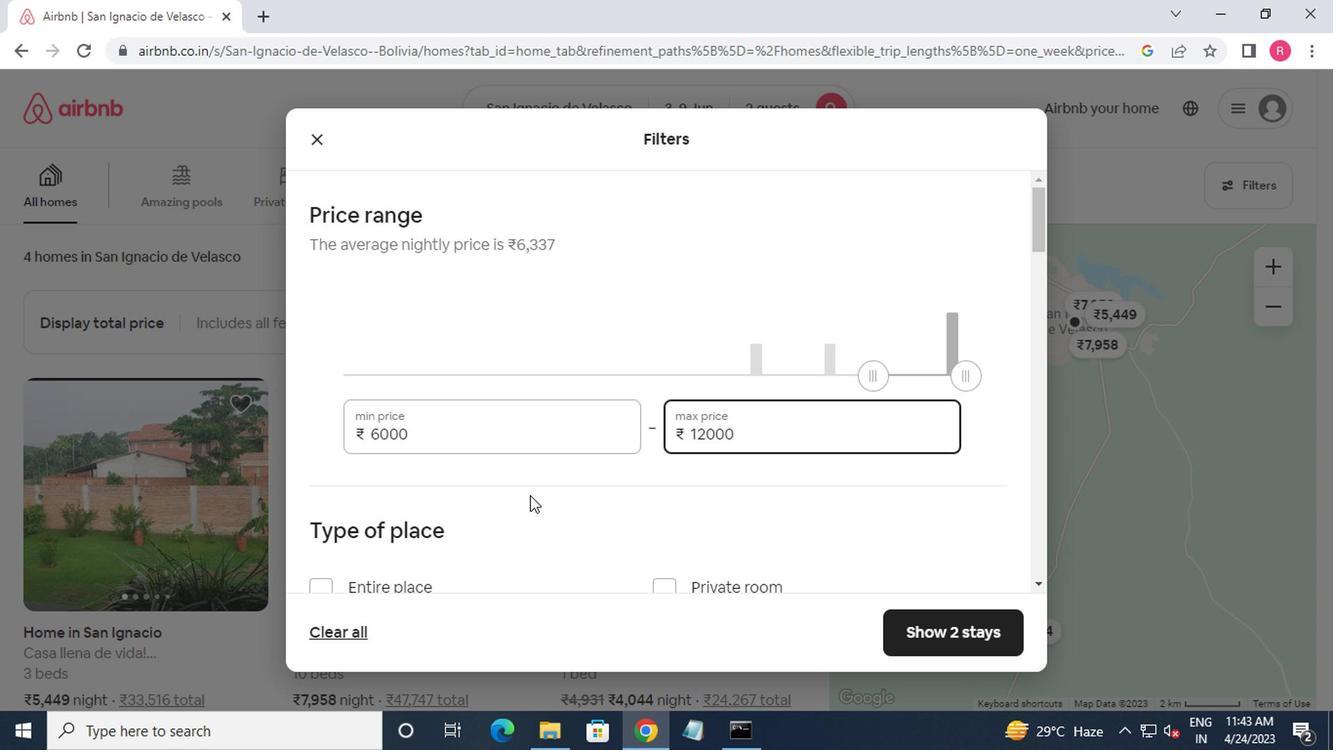 
Action: Mouse scrolled (547, 492) with delta (0, 0)
Screenshot: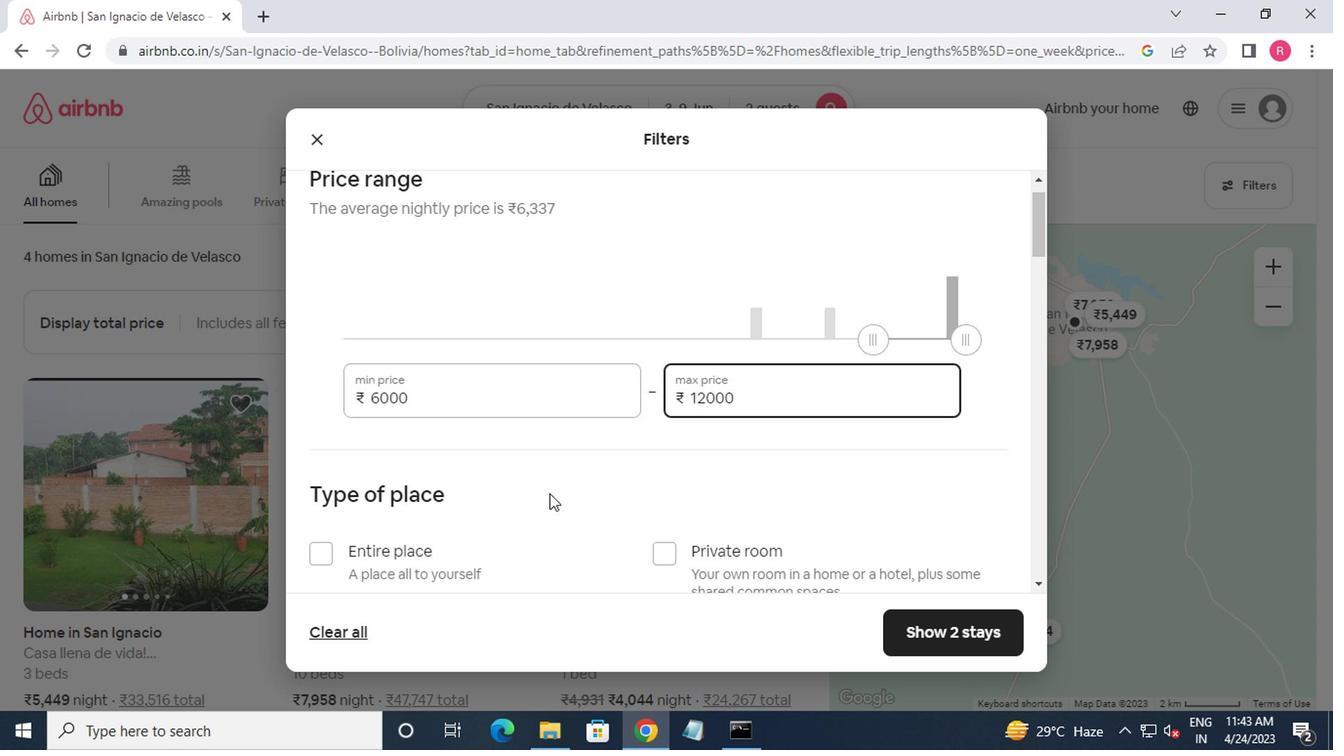 
Action: Mouse moved to (336, 396)
Screenshot: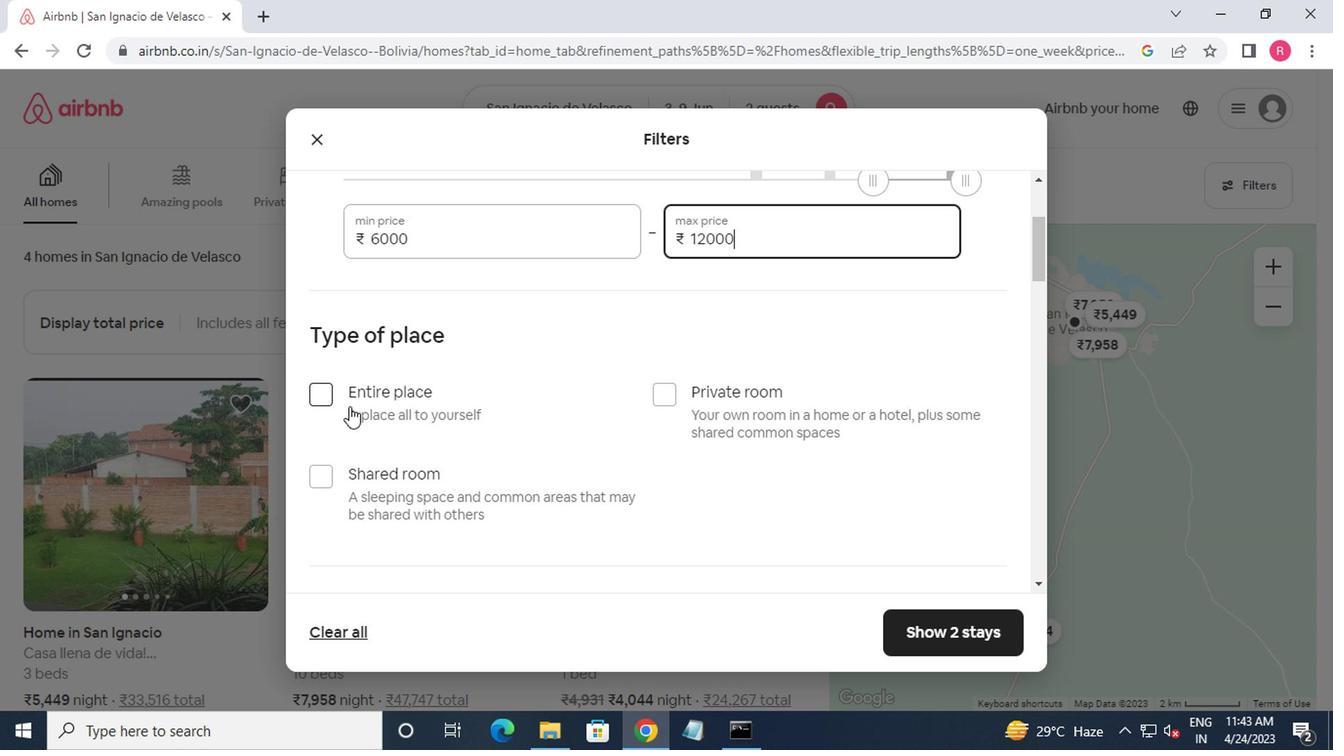 
Action: Mouse pressed left at (336, 396)
Screenshot: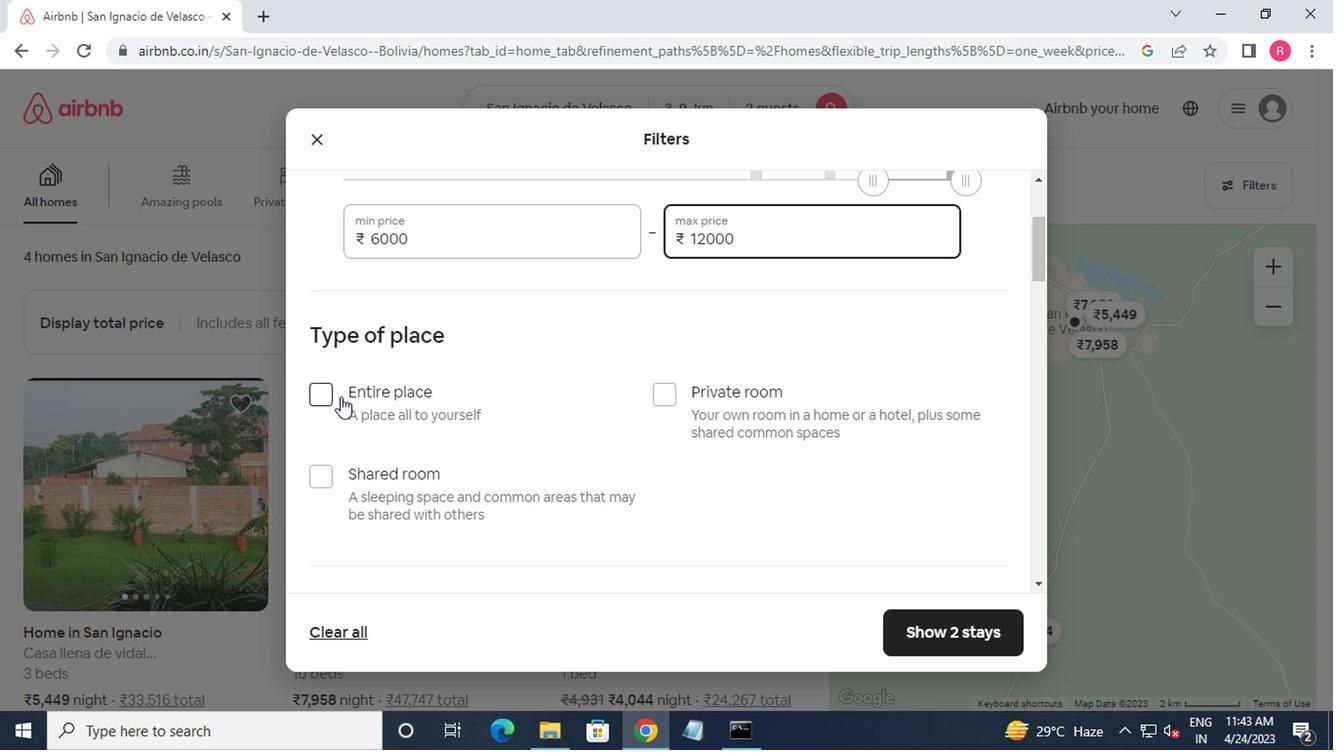 
Action: Mouse moved to (435, 235)
Screenshot: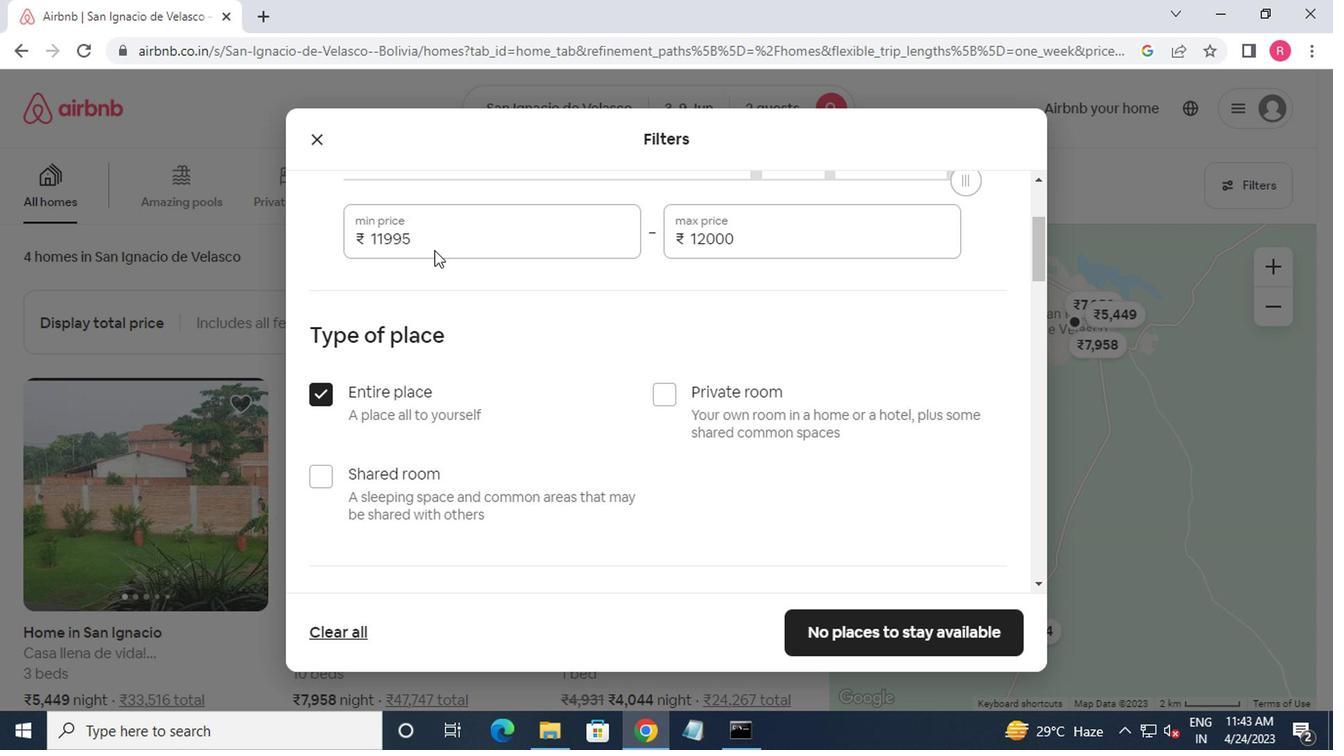 
Action: Mouse pressed left at (435, 235)
Screenshot: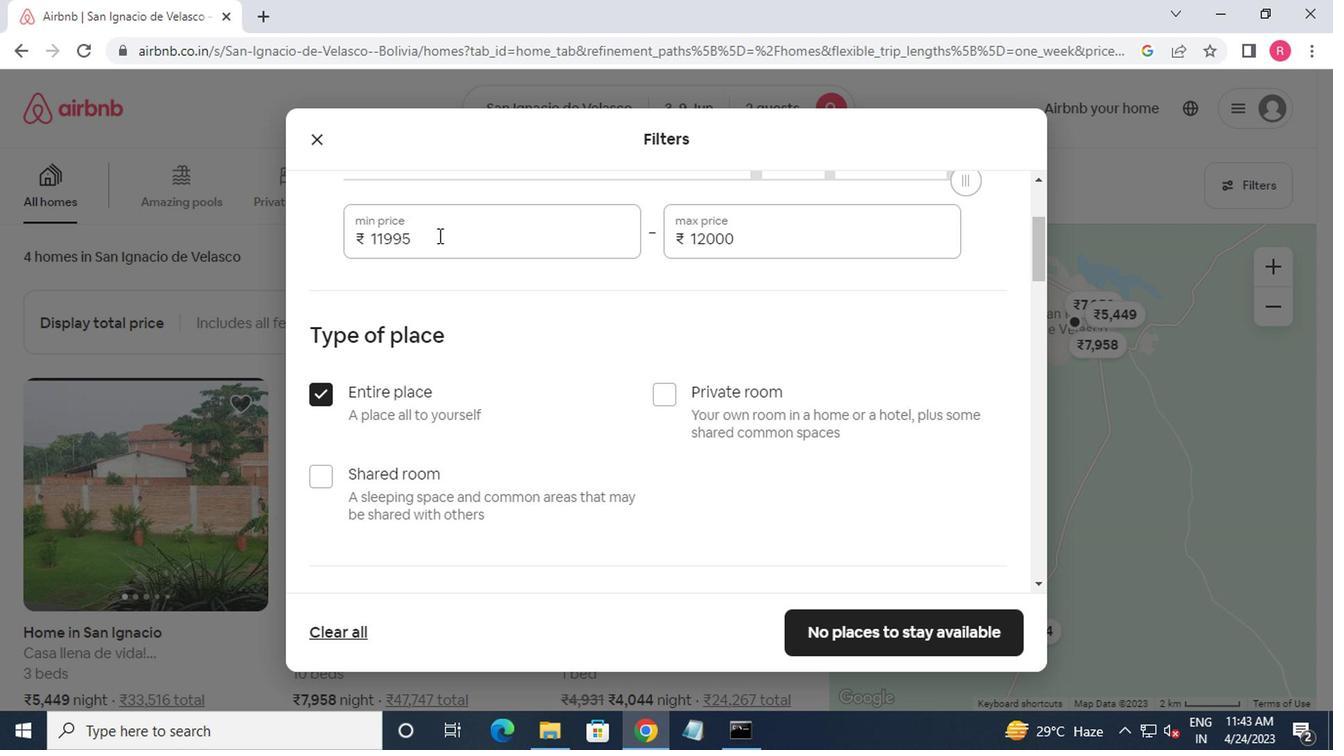 
Action: Key pressed <Key.backspace><Key.backspace><Key.backspace><Key.backspace><Key.backspace>6000
Screenshot: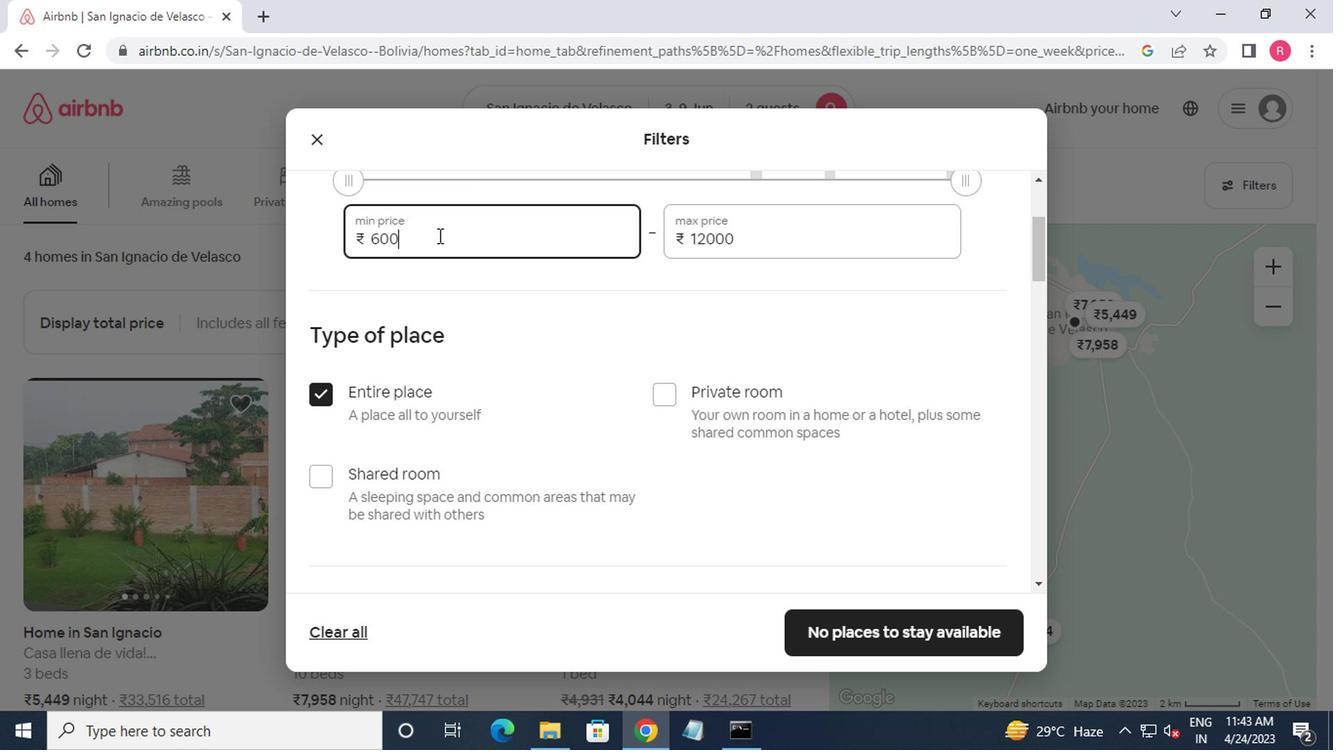
Action: Mouse moved to (490, 274)
Screenshot: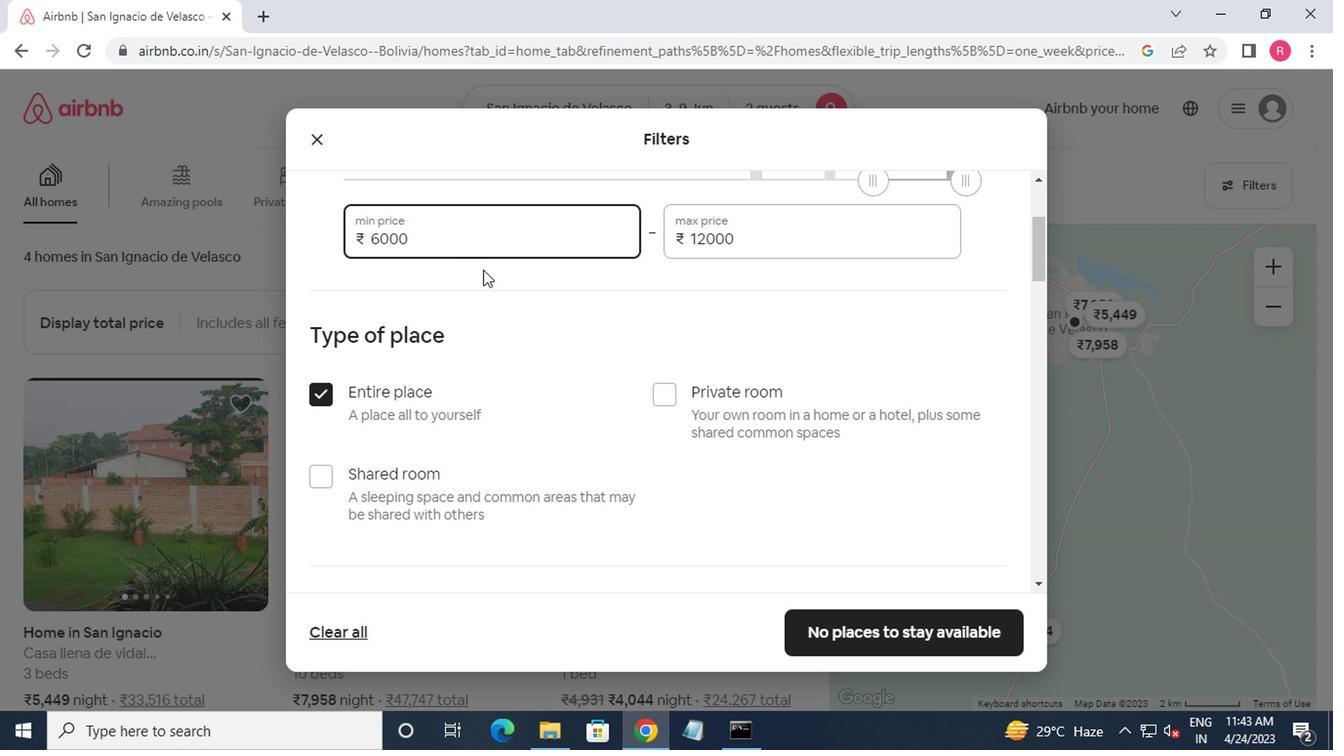 
Action: Mouse scrolled (490, 273) with delta (0, 0)
Screenshot: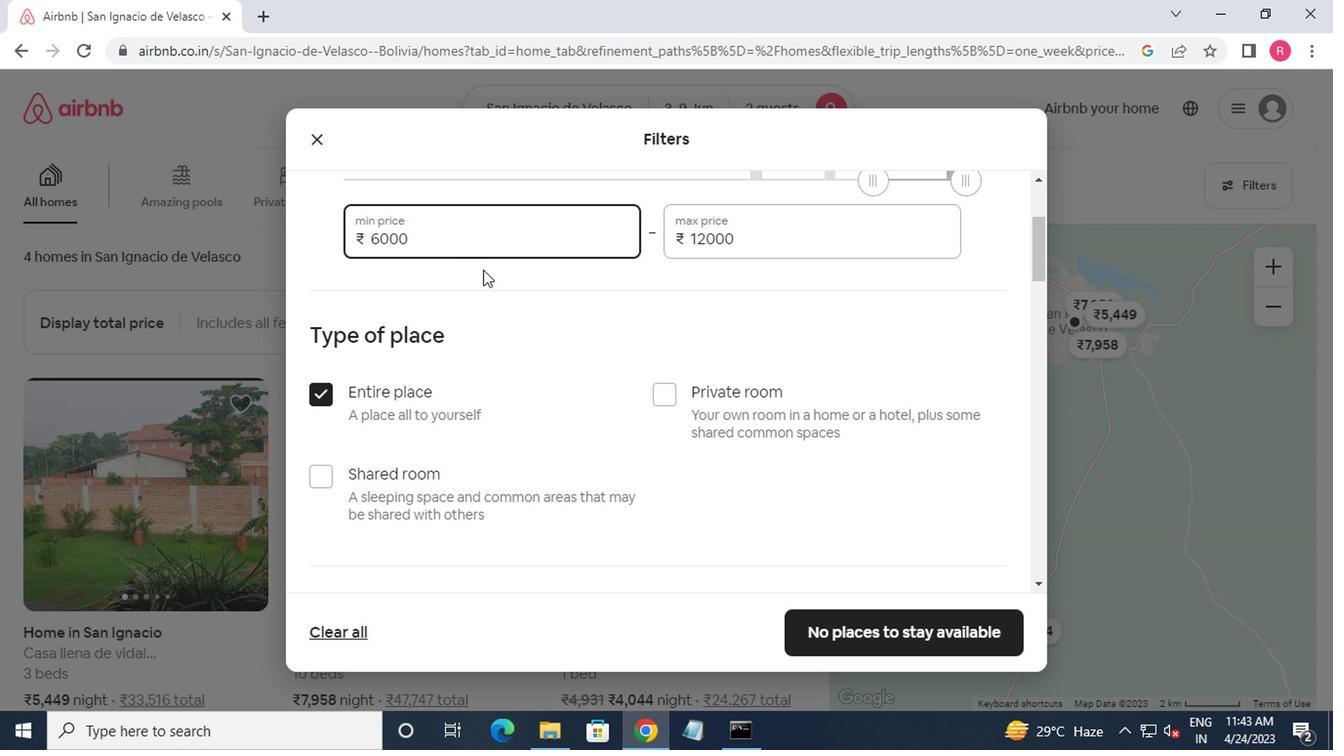 
Action: Mouse moved to (501, 279)
Screenshot: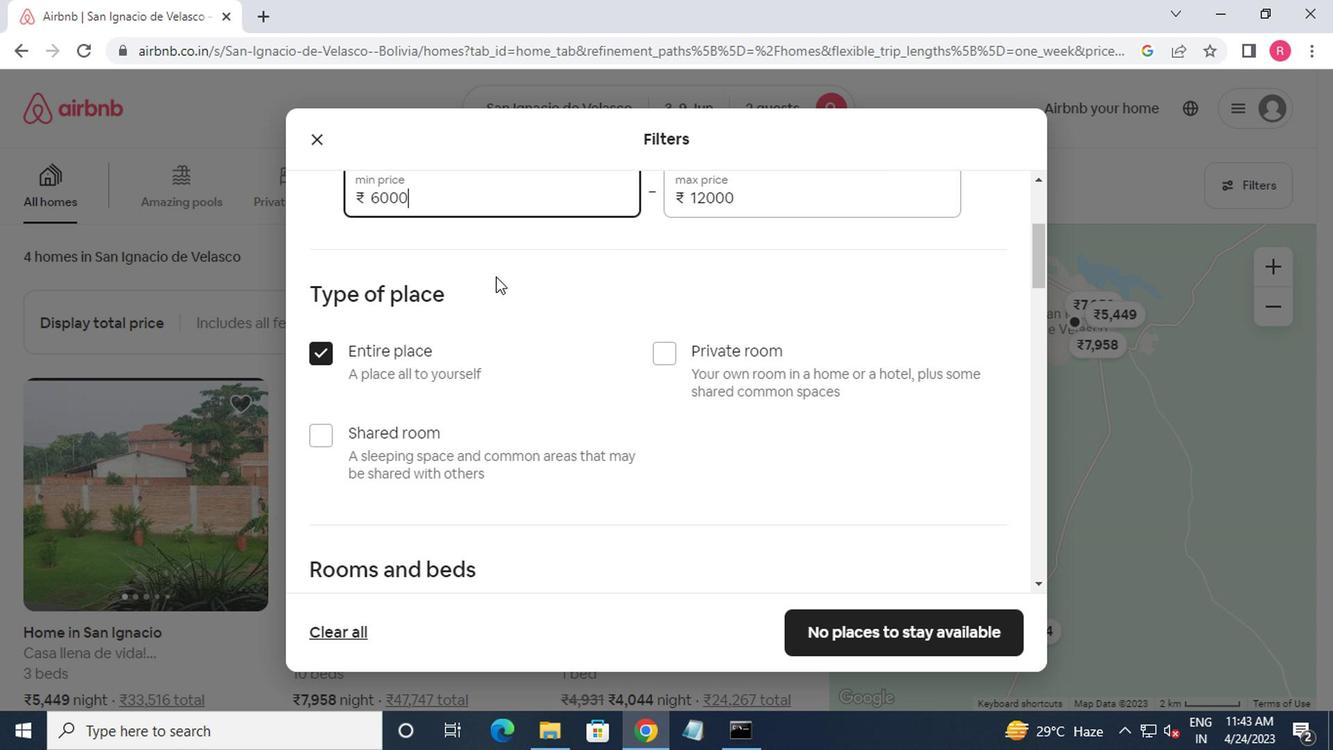 
Action: Mouse scrolled (501, 278) with delta (0, 0)
Screenshot: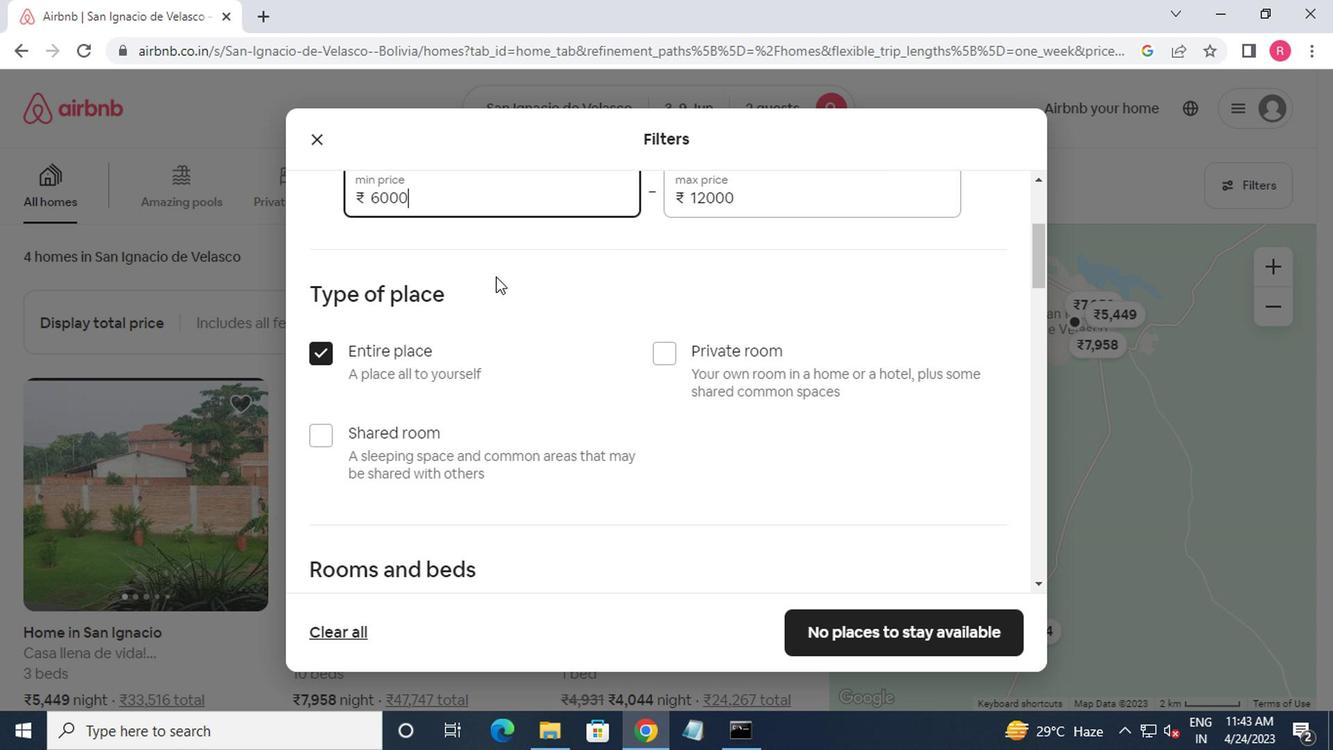 
Action: Mouse moved to (514, 282)
Screenshot: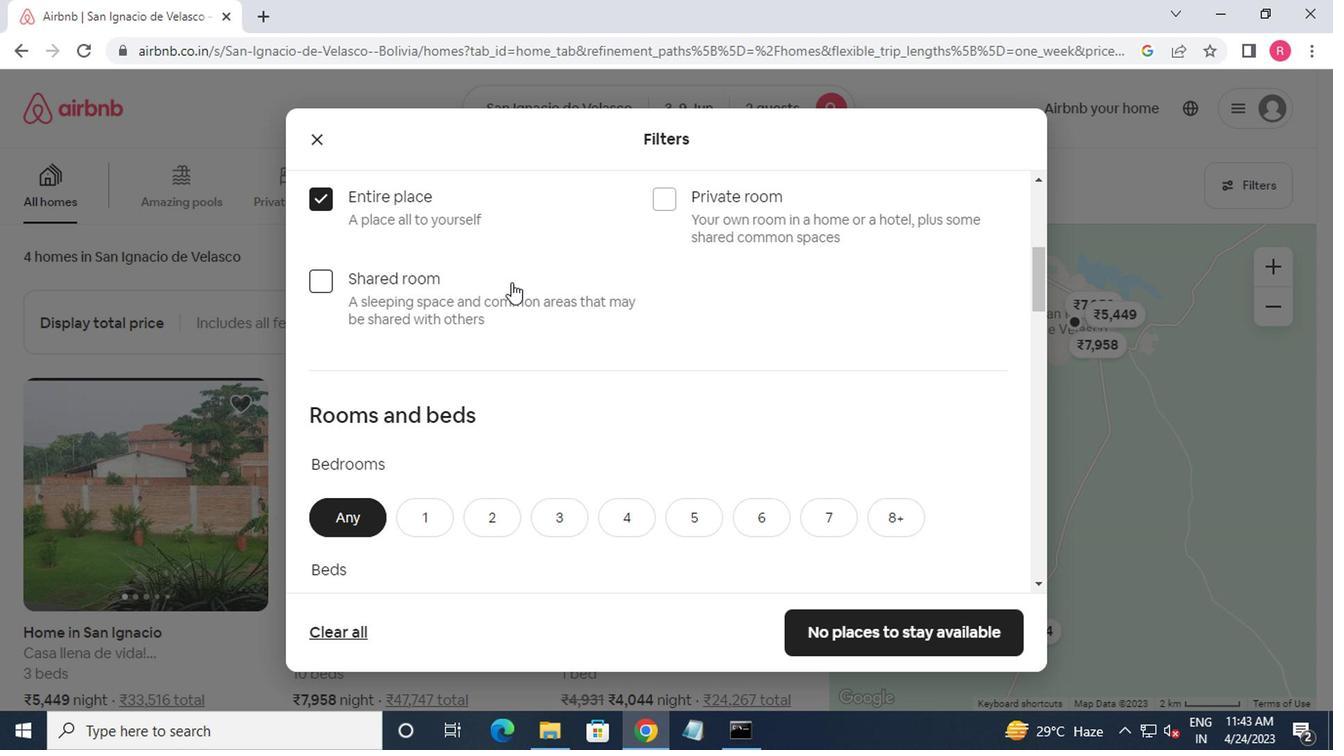 
Action: Mouse scrolled (514, 281) with delta (0, -1)
Screenshot: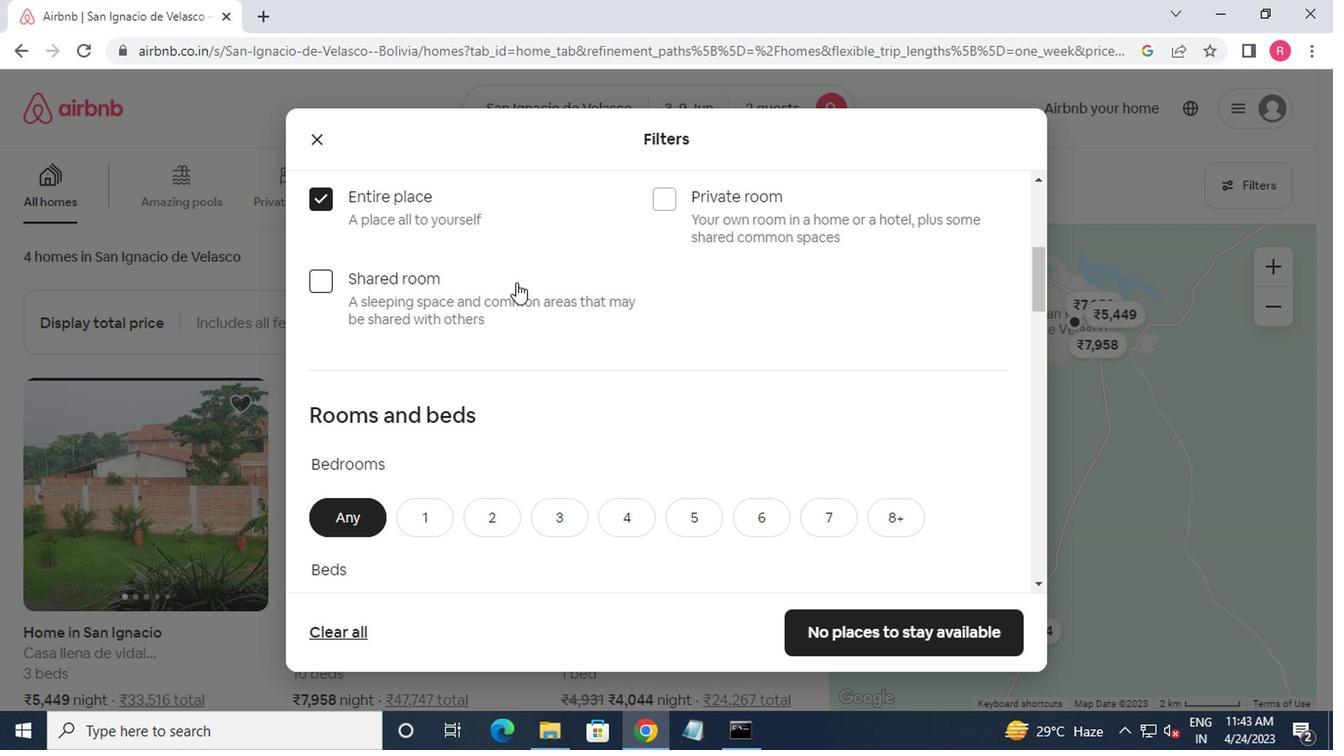 
Action: Mouse moved to (412, 409)
Screenshot: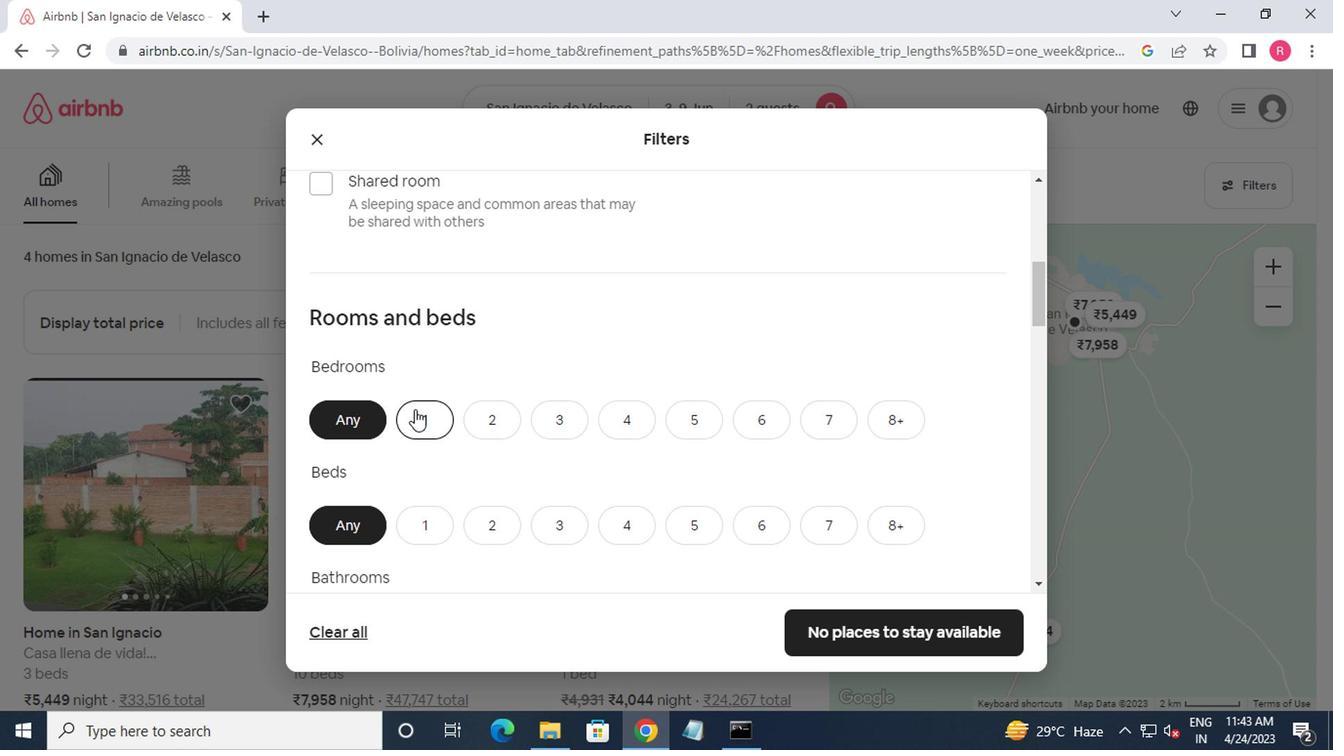 
Action: Mouse pressed left at (412, 409)
Screenshot: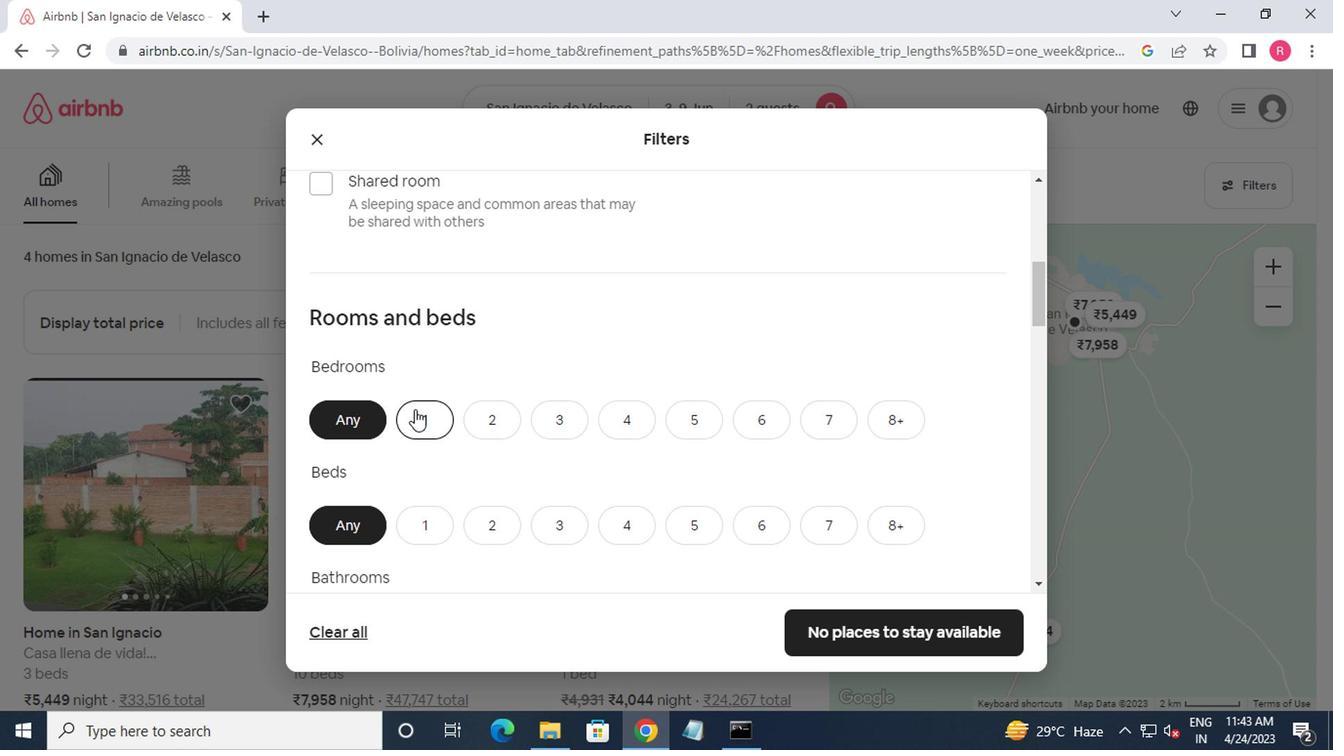 
Action: Mouse moved to (539, 463)
Screenshot: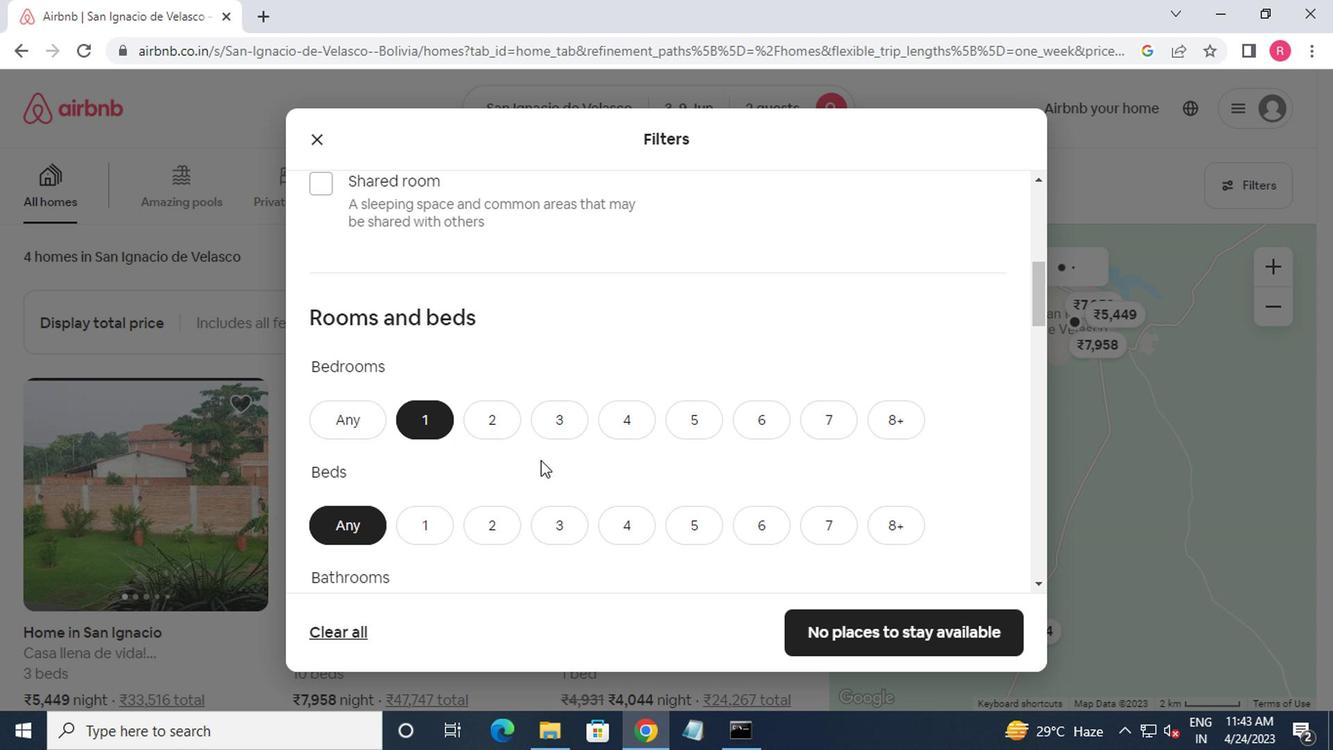 
Action: Mouse scrolled (539, 462) with delta (0, -1)
Screenshot: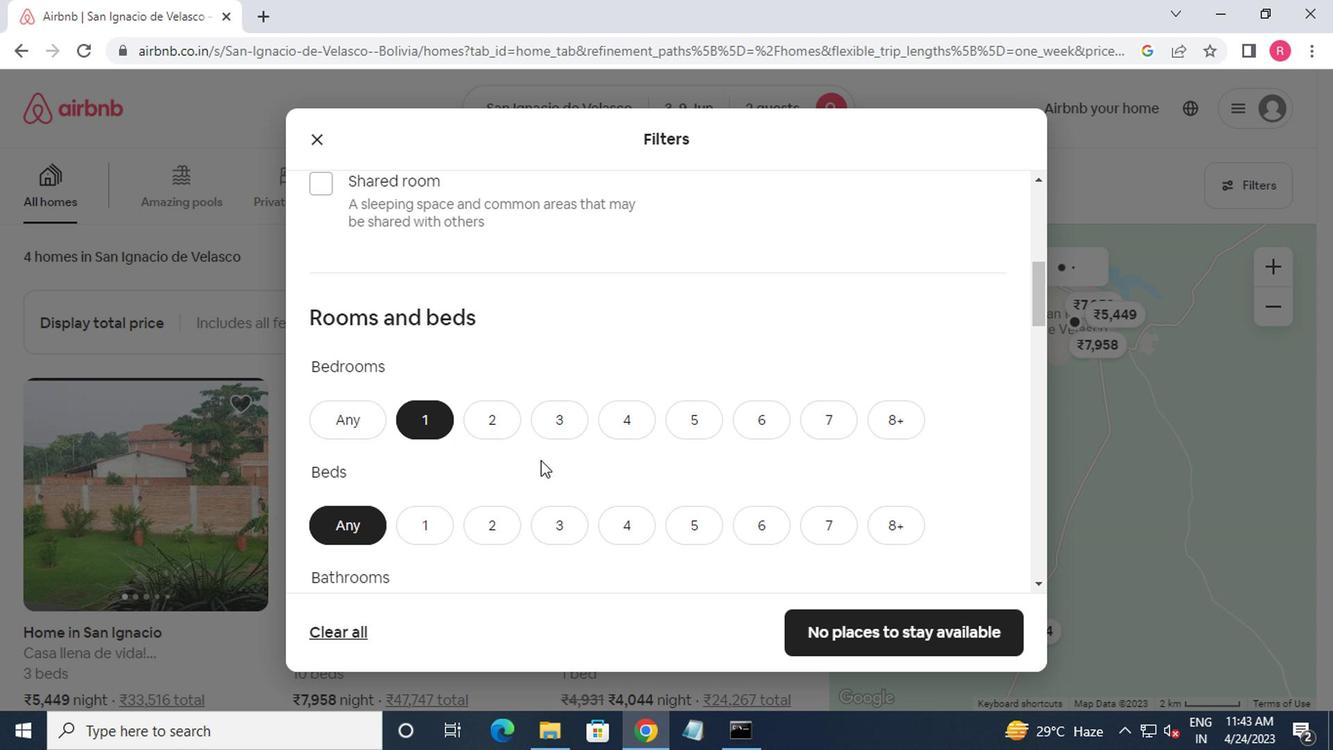 
Action: Mouse moved to (418, 433)
Screenshot: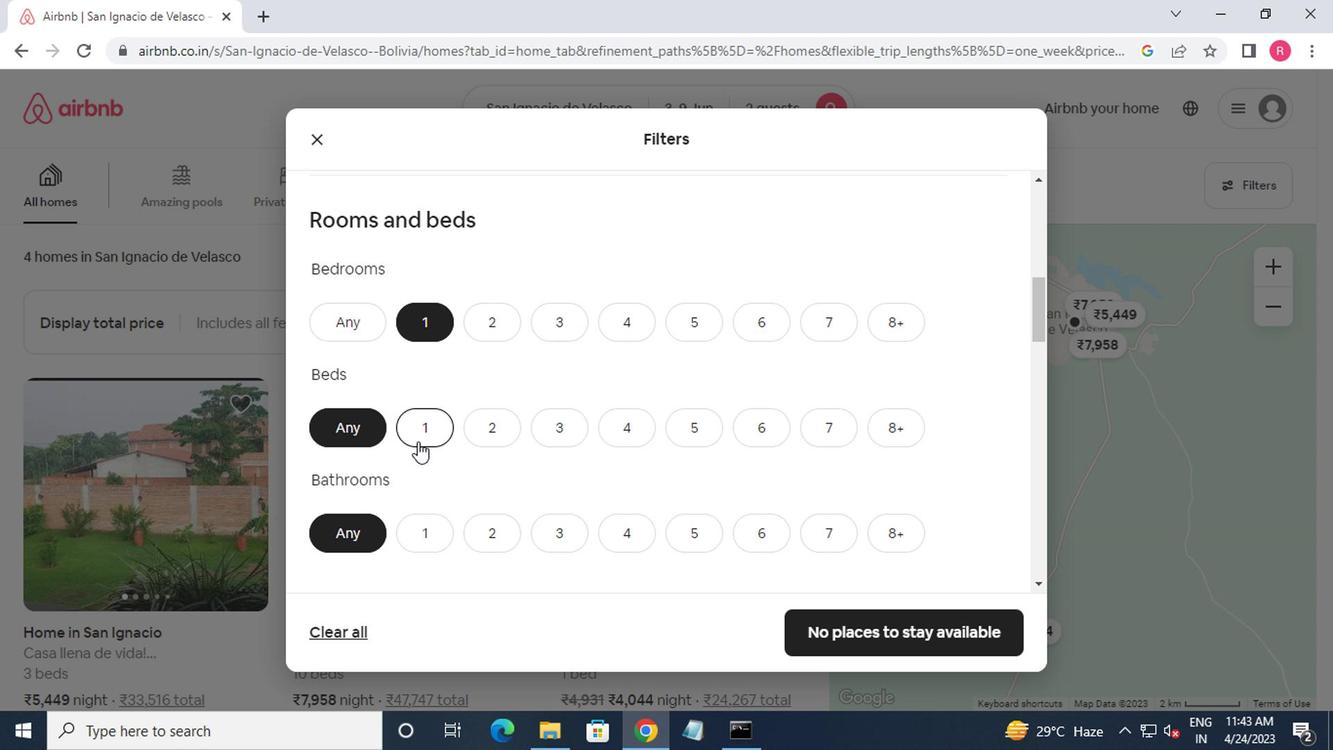 
Action: Mouse pressed left at (418, 433)
Screenshot: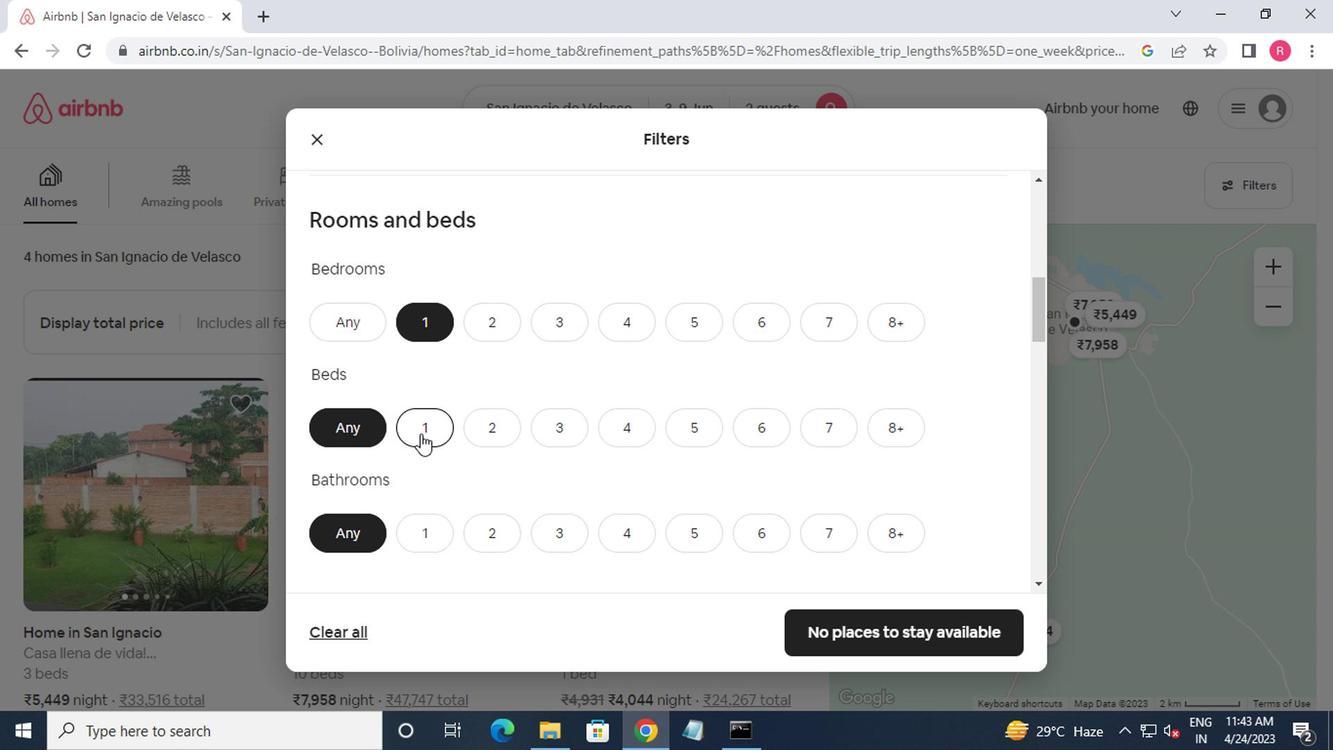 
Action: Mouse moved to (430, 535)
Screenshot: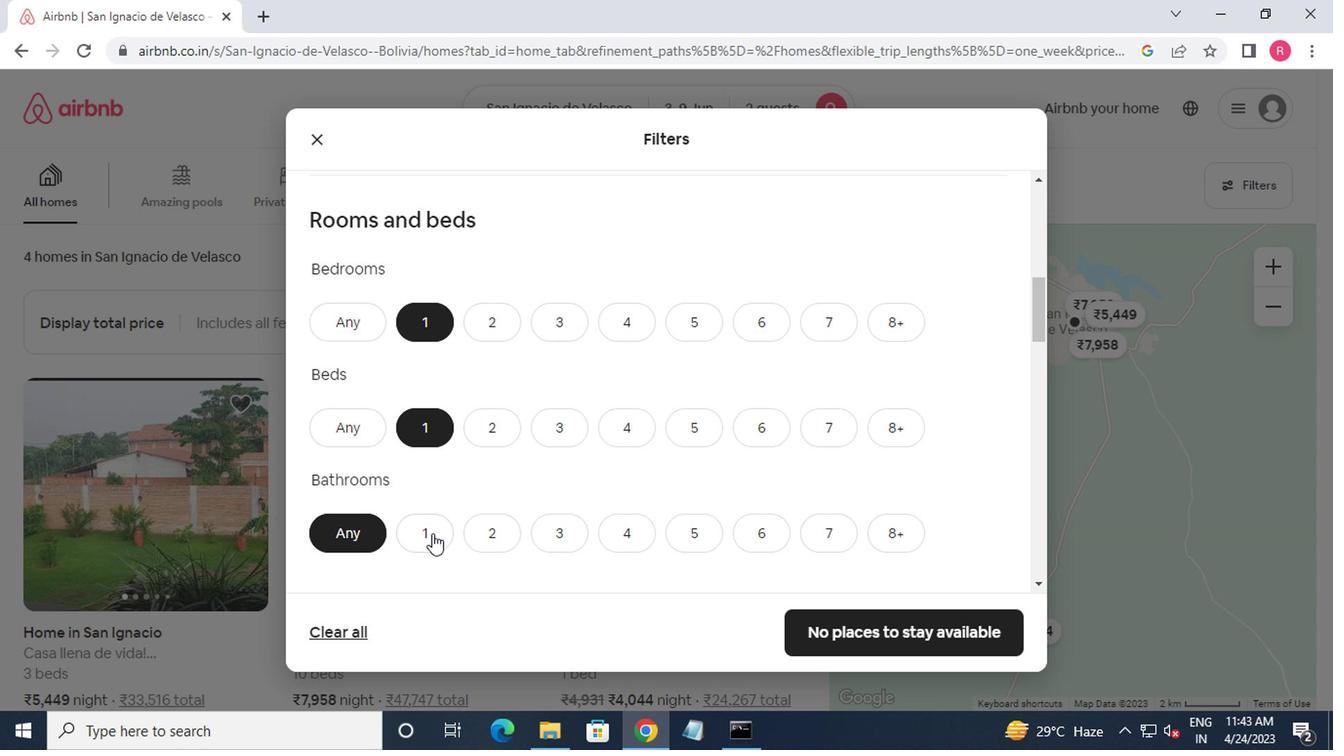 
Action: Mouse pressed left at (430, 535)
Screenshot: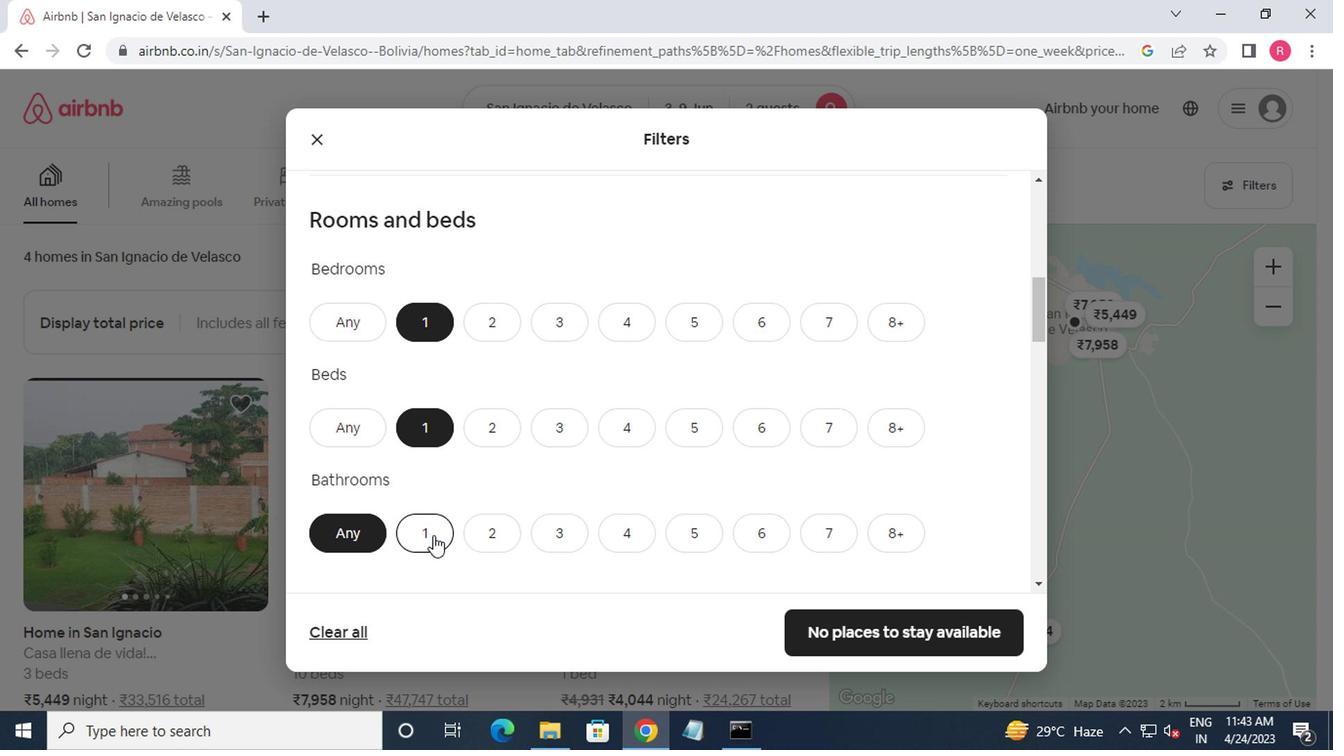 
Action: Mouse moved to (440, 521)
Screenshot: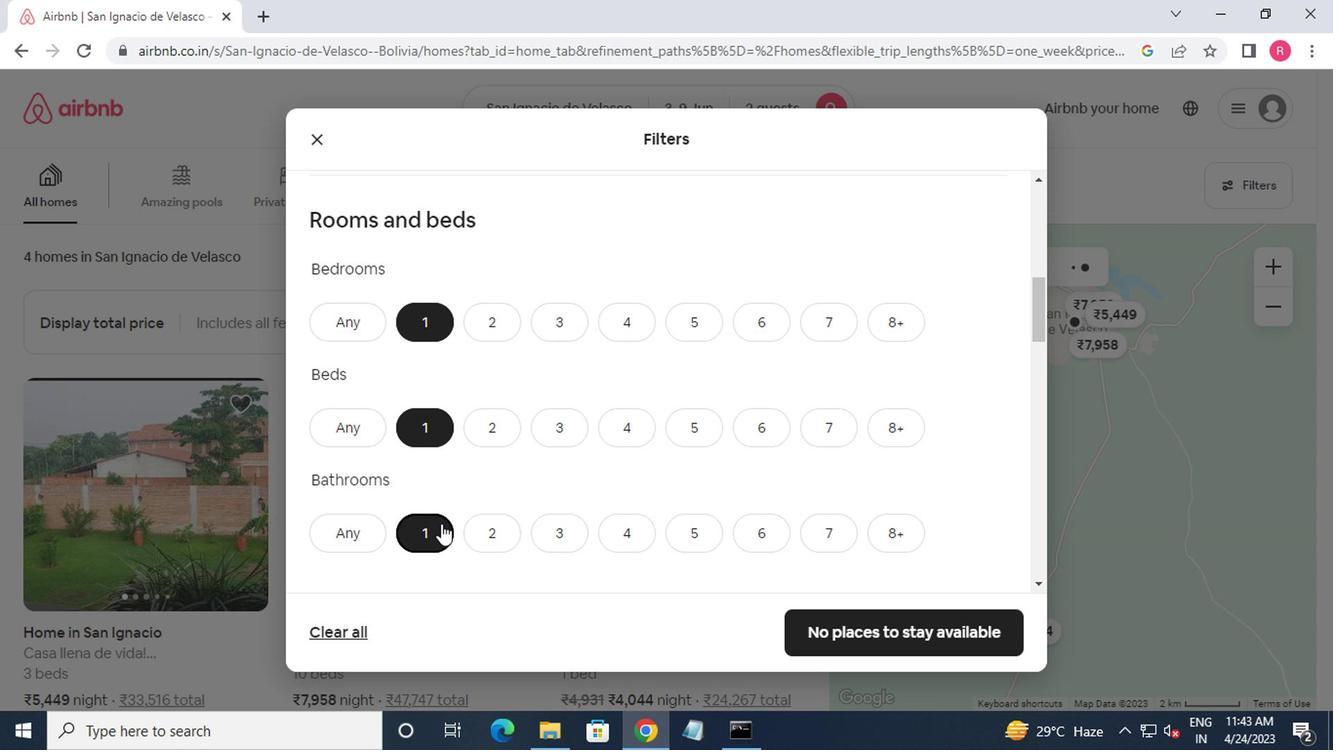 
Action: Mouse scrolled (440, 521) with delta (0, 0)
Screenshot: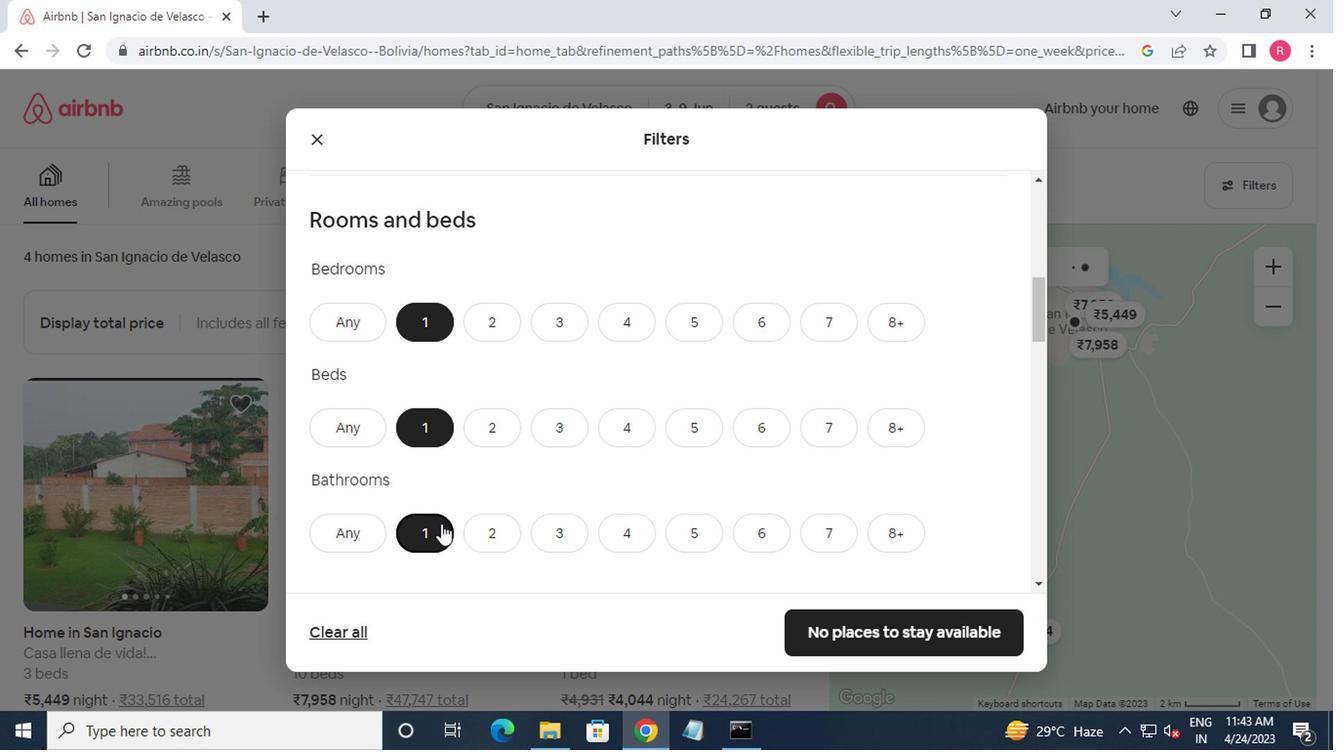 
Action: Mouse moved to (442, 519)
Screenshot: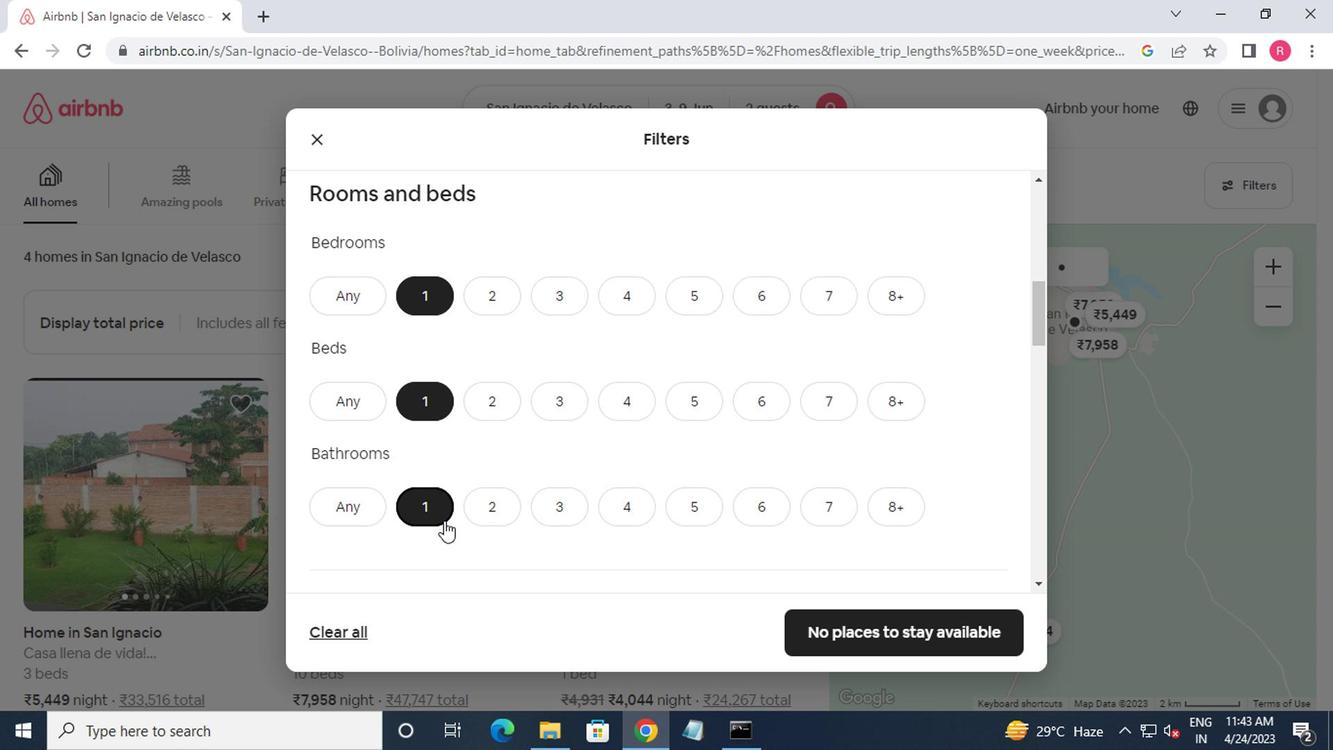 
Action: Mouse scrolled (442, 518) with delta (0, 0)
Screenshot: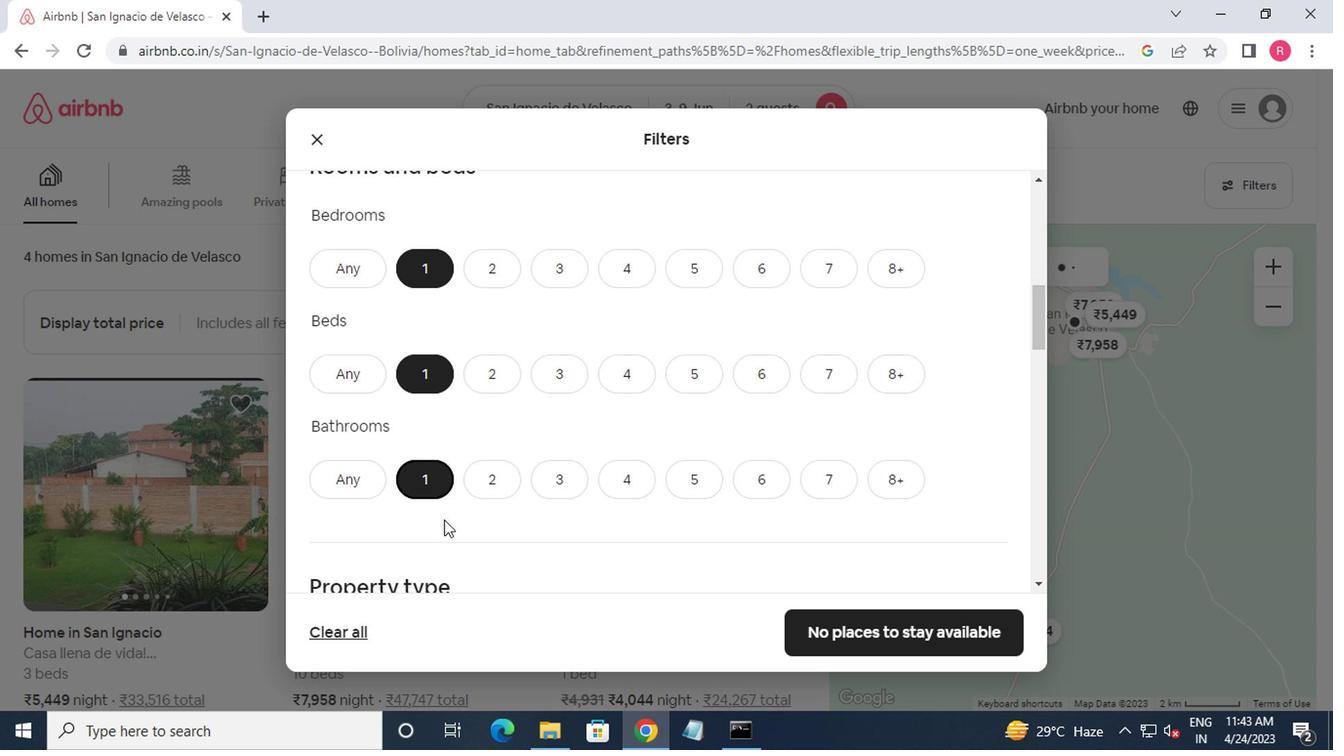 
Action: Mouse moved to (441, 521)
Screenshot: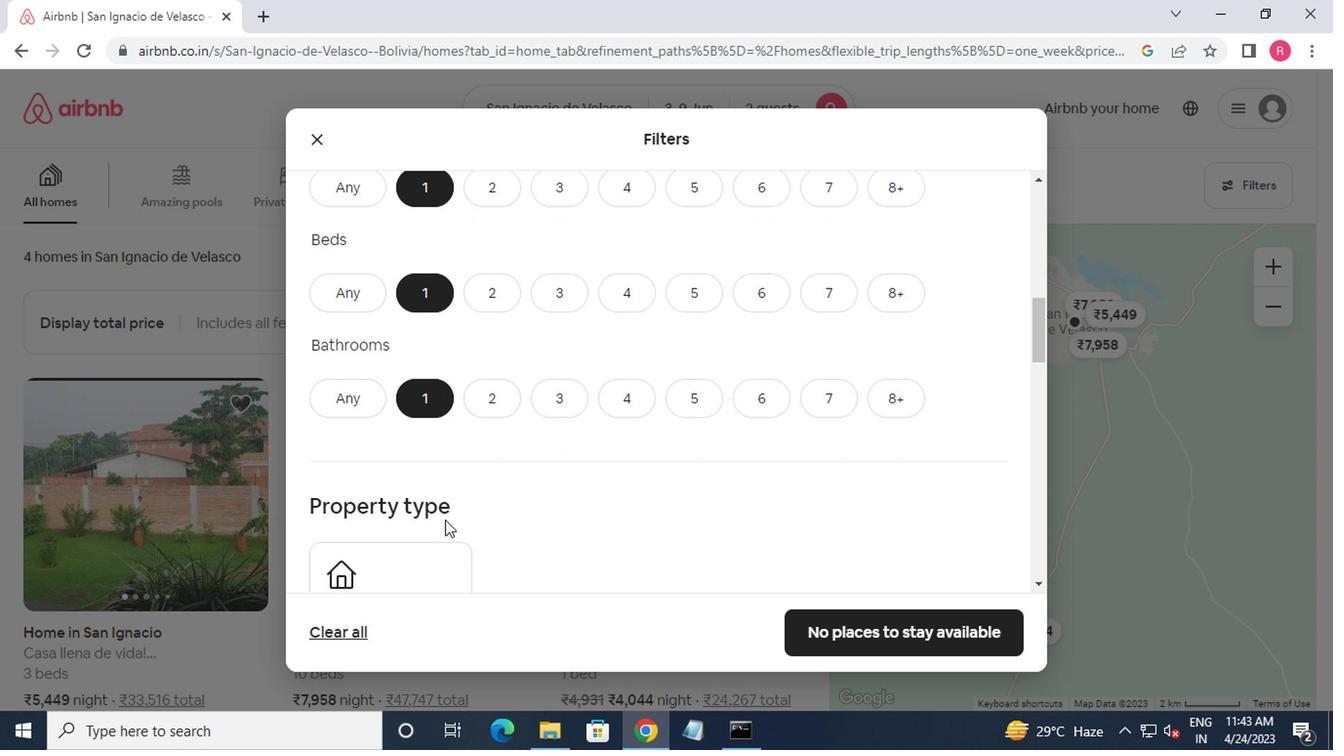 
Action: Mouse scrolled (441, 521) with delta (0, 0)
Screenshot: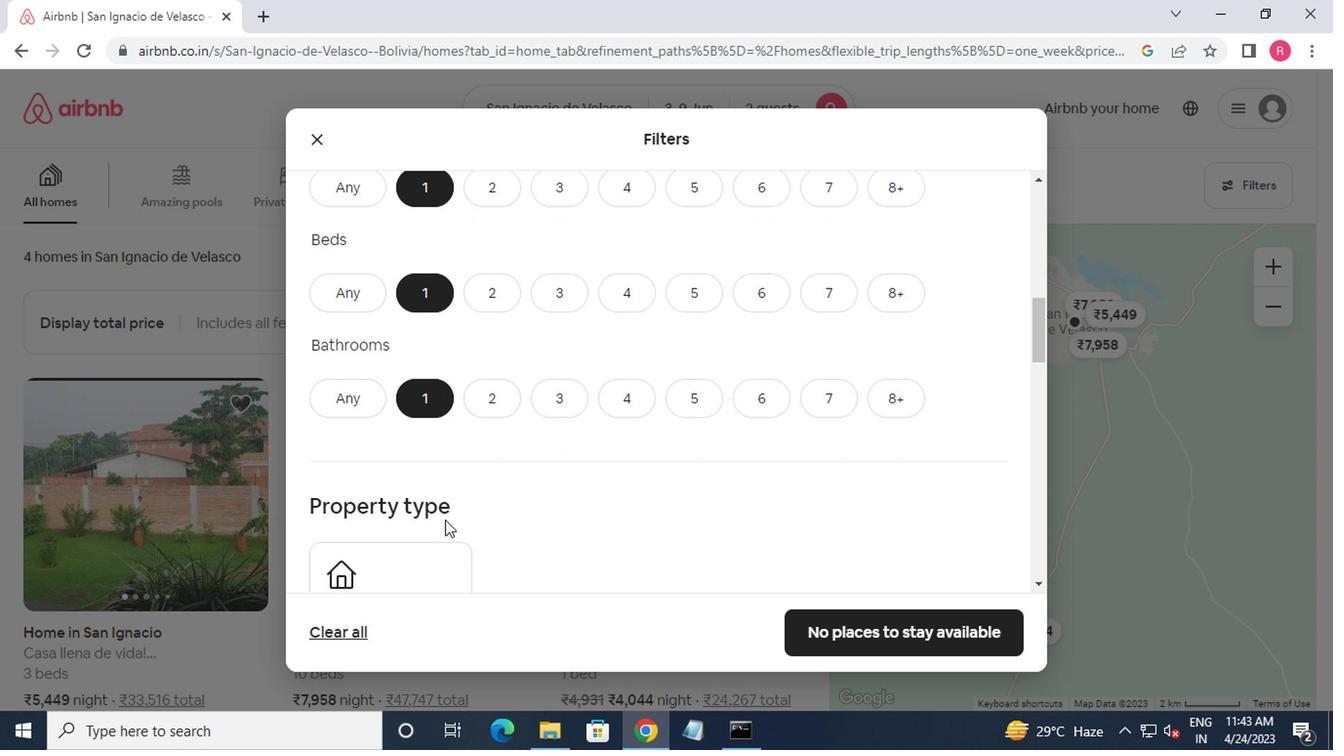 
Action: Mouse scrolled (441, 521) with delta (0, 0)
Screenshot: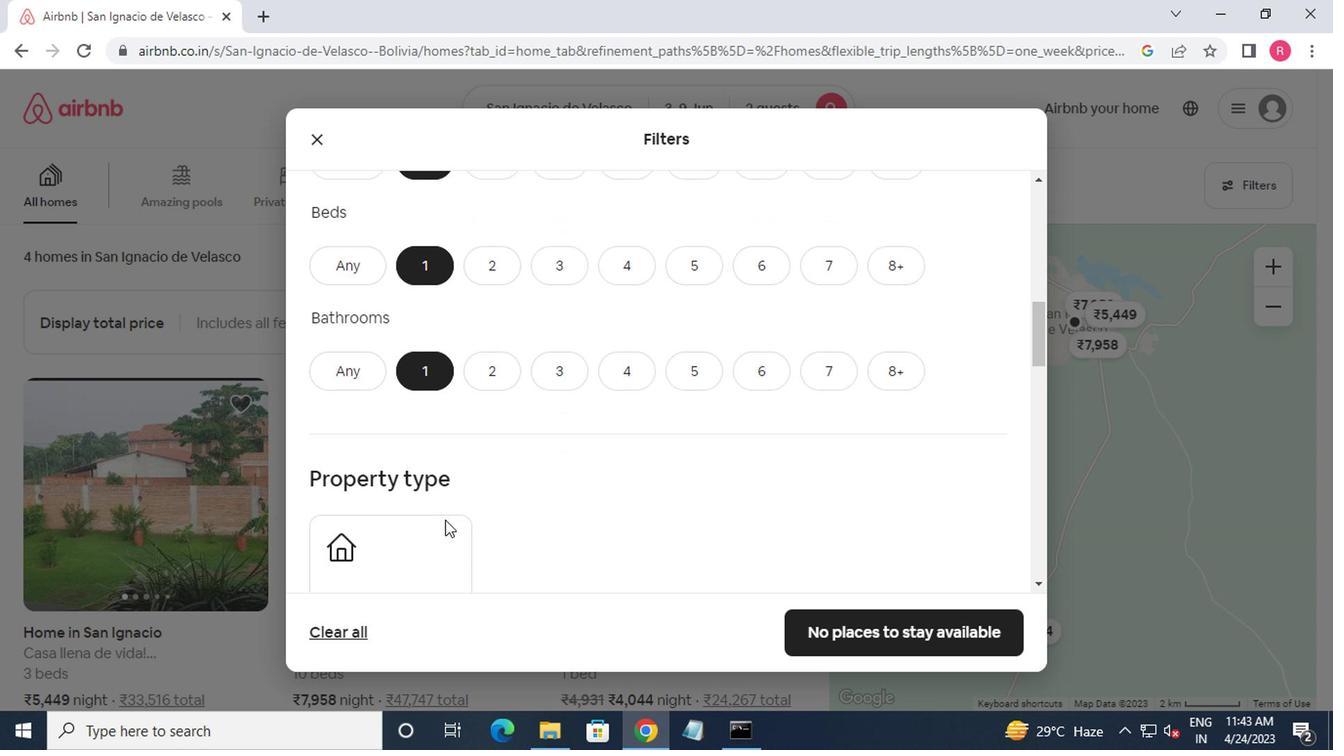 
Action: Mouse moved to (409, 400)
Screenshot: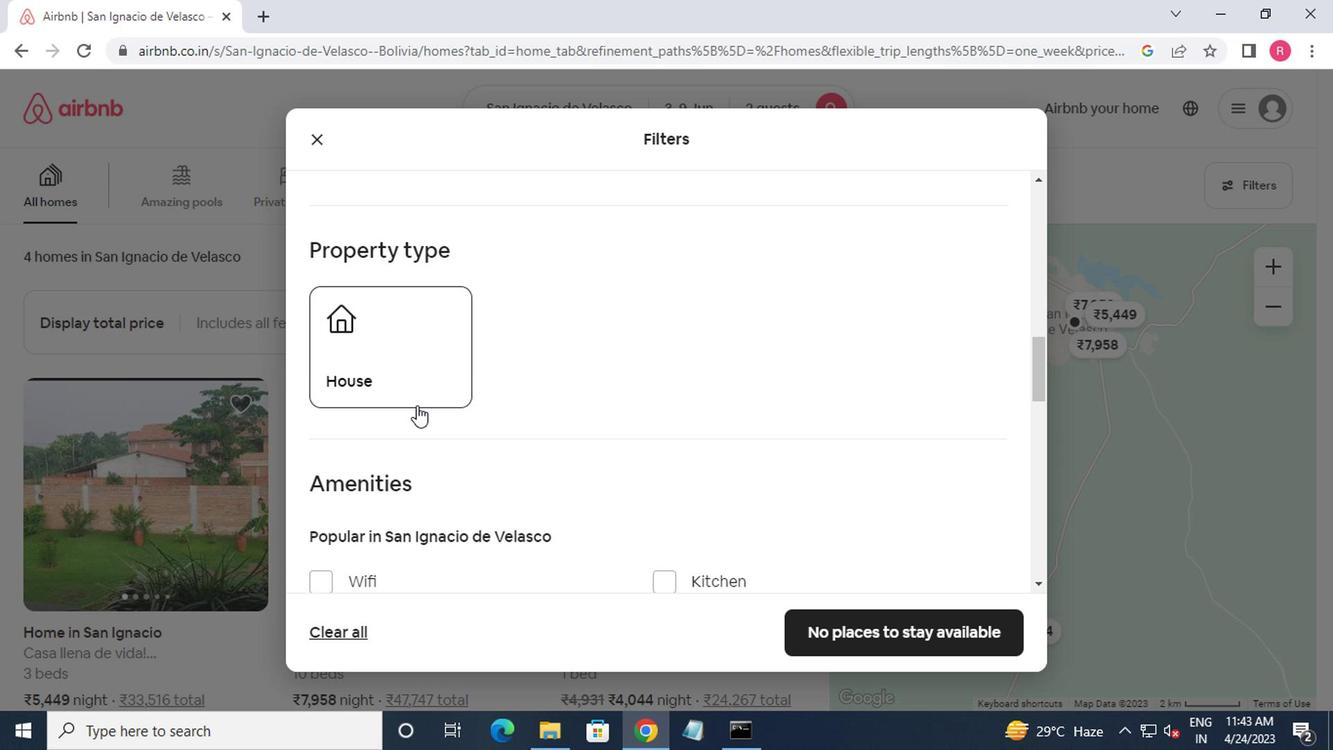 
Action: Mouse pressed left at (409, 400)
Screenshot: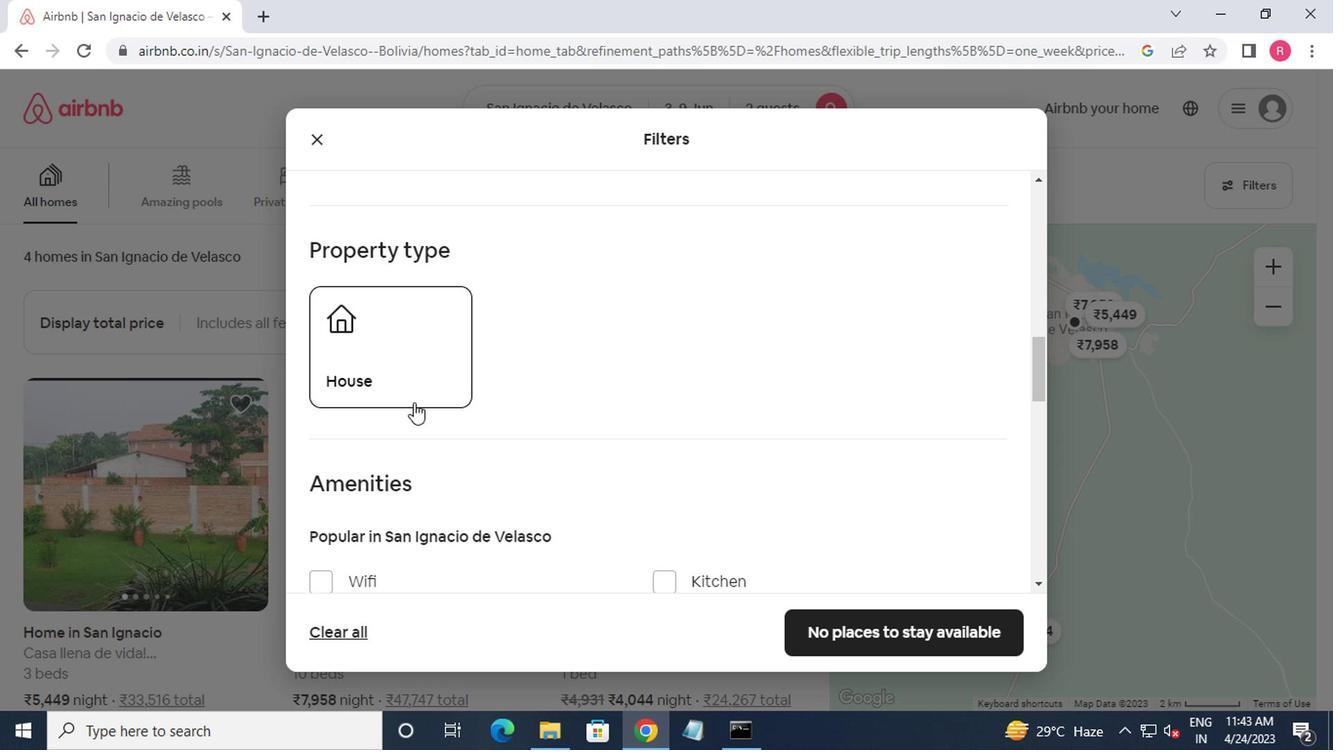 
Action: Mouse moved to (559, 423)
Screenshot: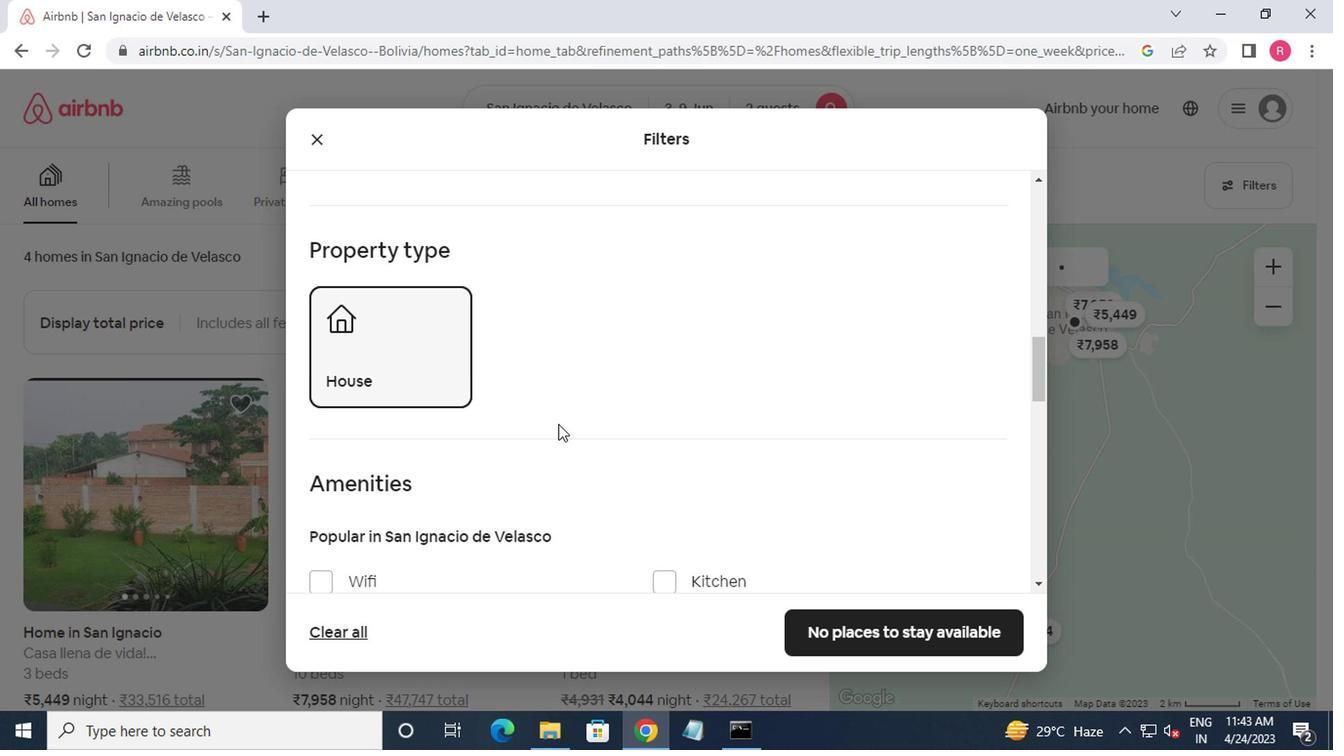 
Action: Mouse scrolled (559, 423) with delta (0, 0)
Screenshot: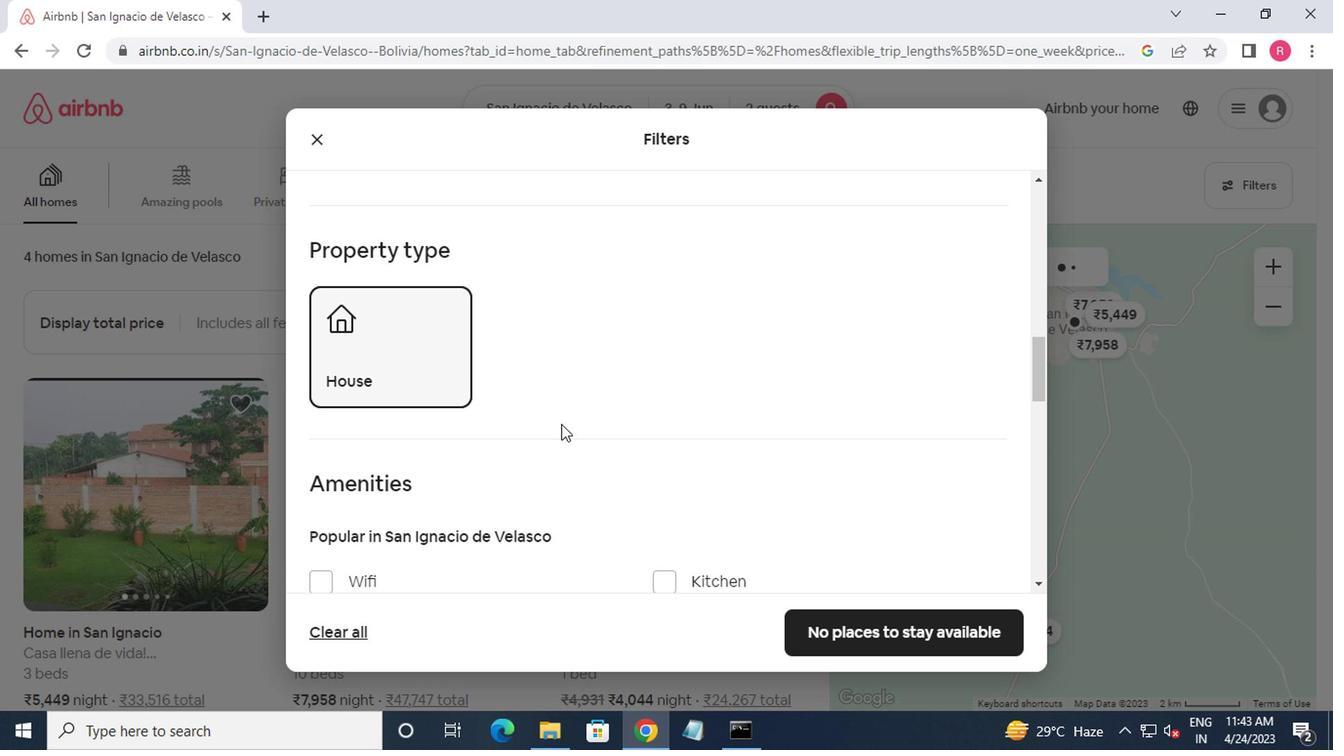 
Action: Mouse moved to (559, 425)
Screenshot: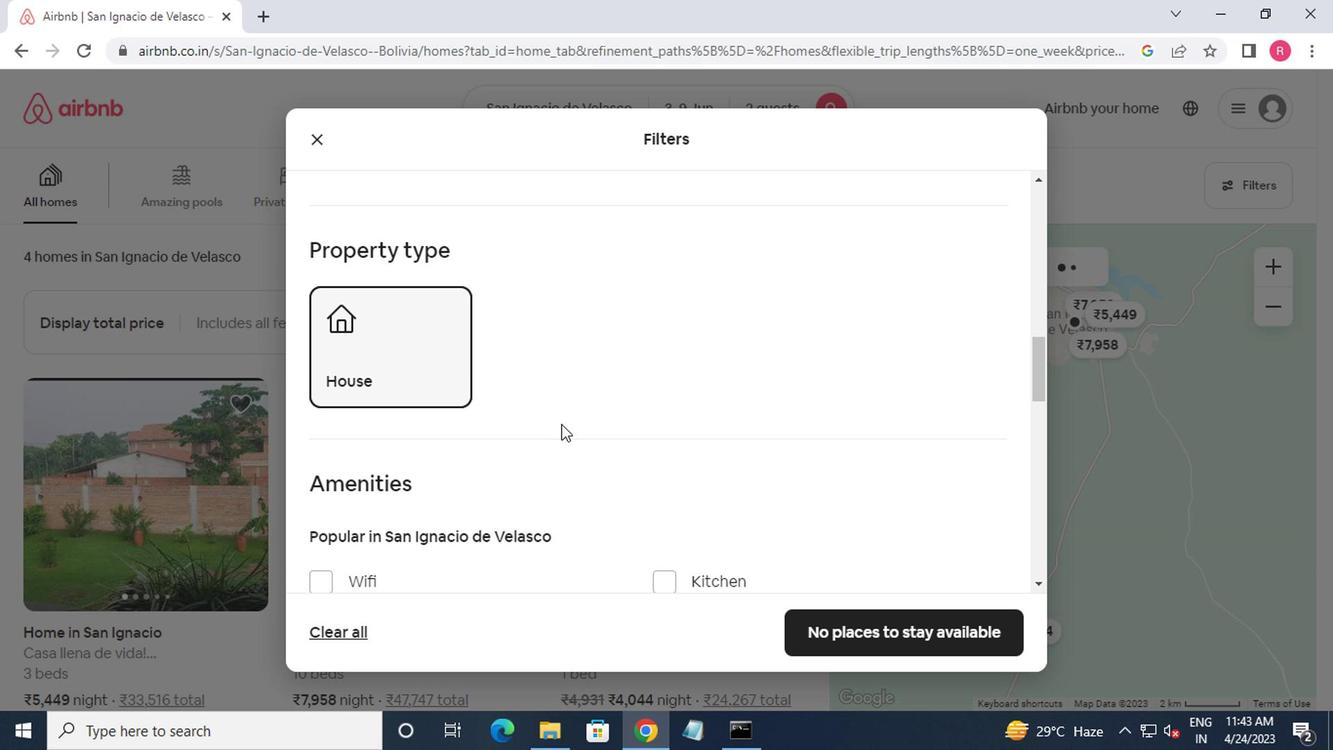 
Action: Mouse scrolled (559, 425) with delta (0, 0)
Screenshot: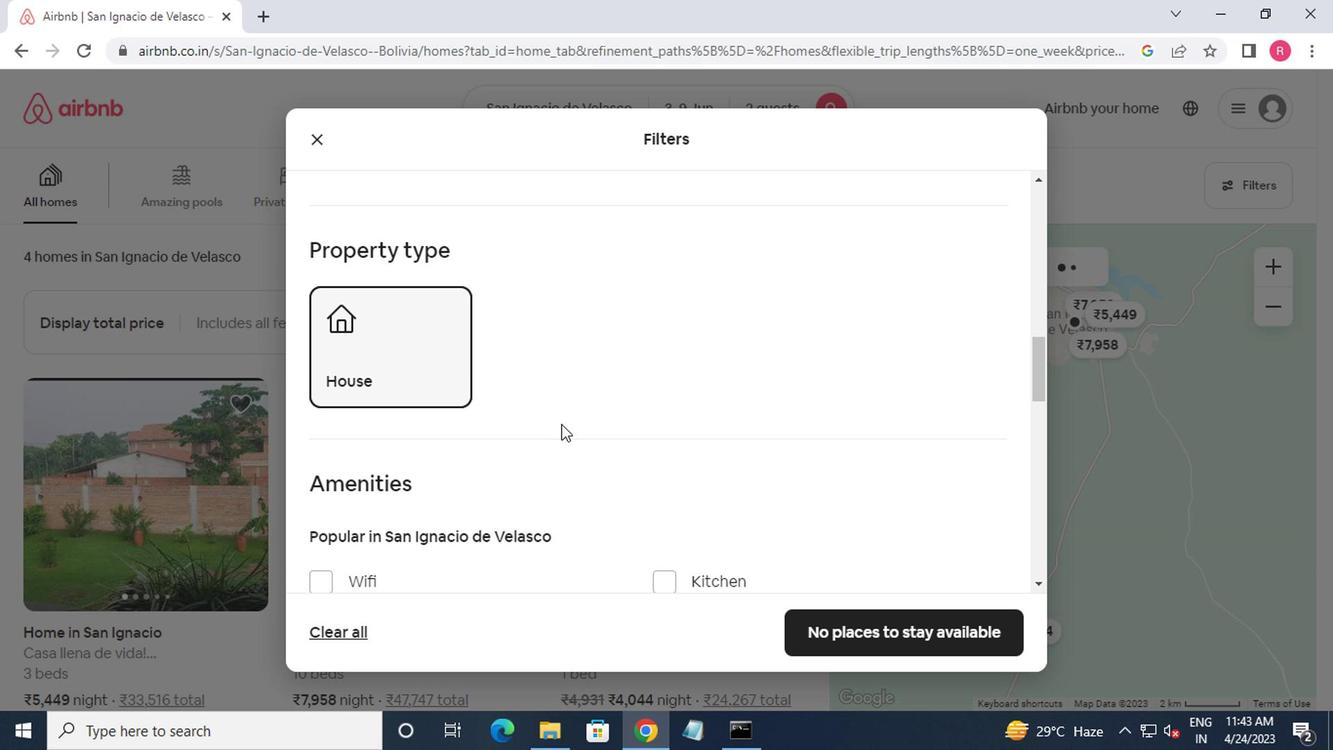 
Action: Mouse moved to (559, 427)
Screenshot: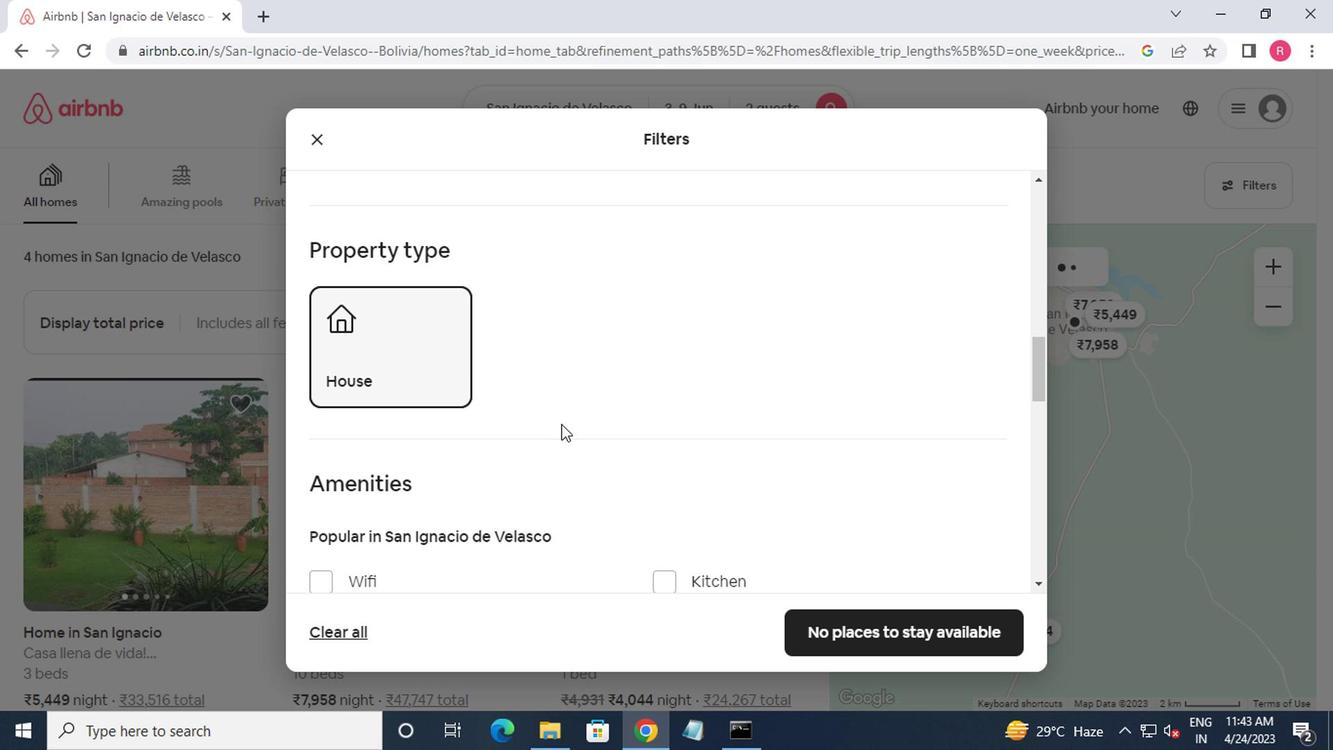 
Action: Mouse scrolled (559, 425) with delta (0, -1)
Screenshot: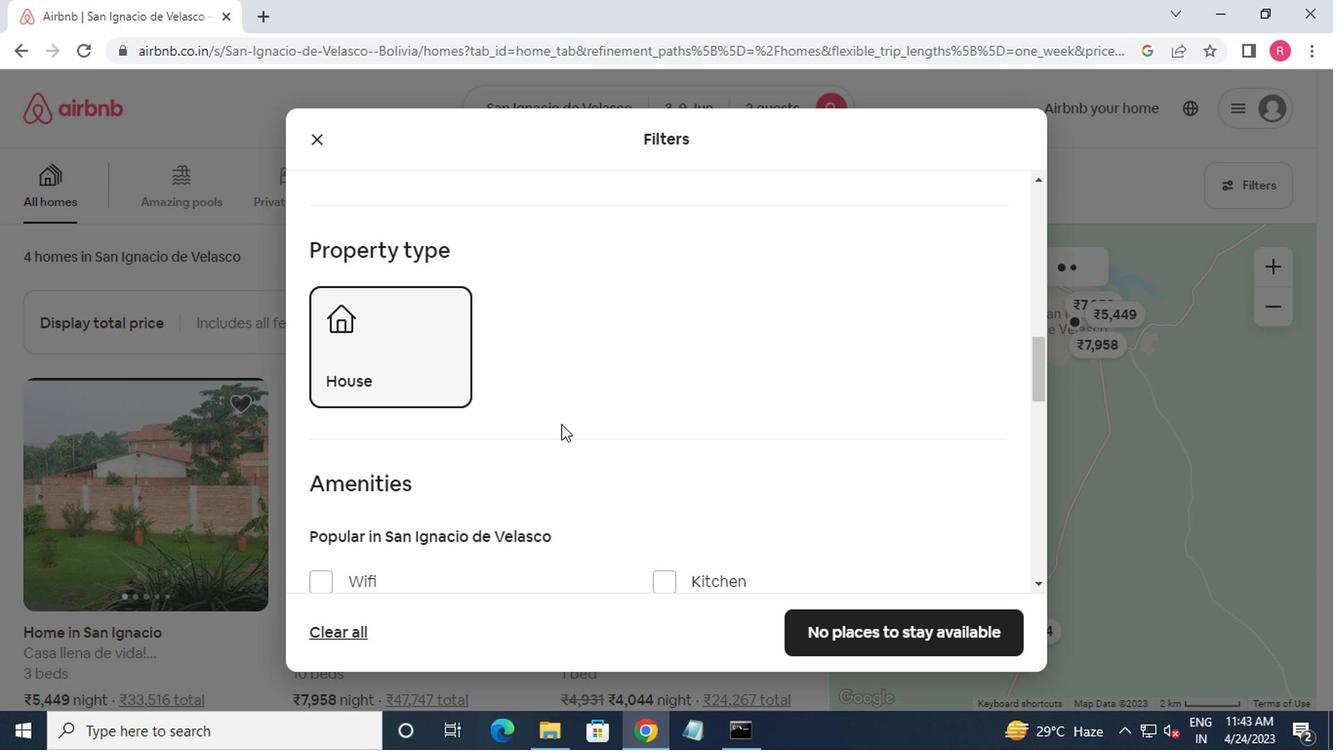 
Action: Mouse moved to (566, 427)
Screenshot: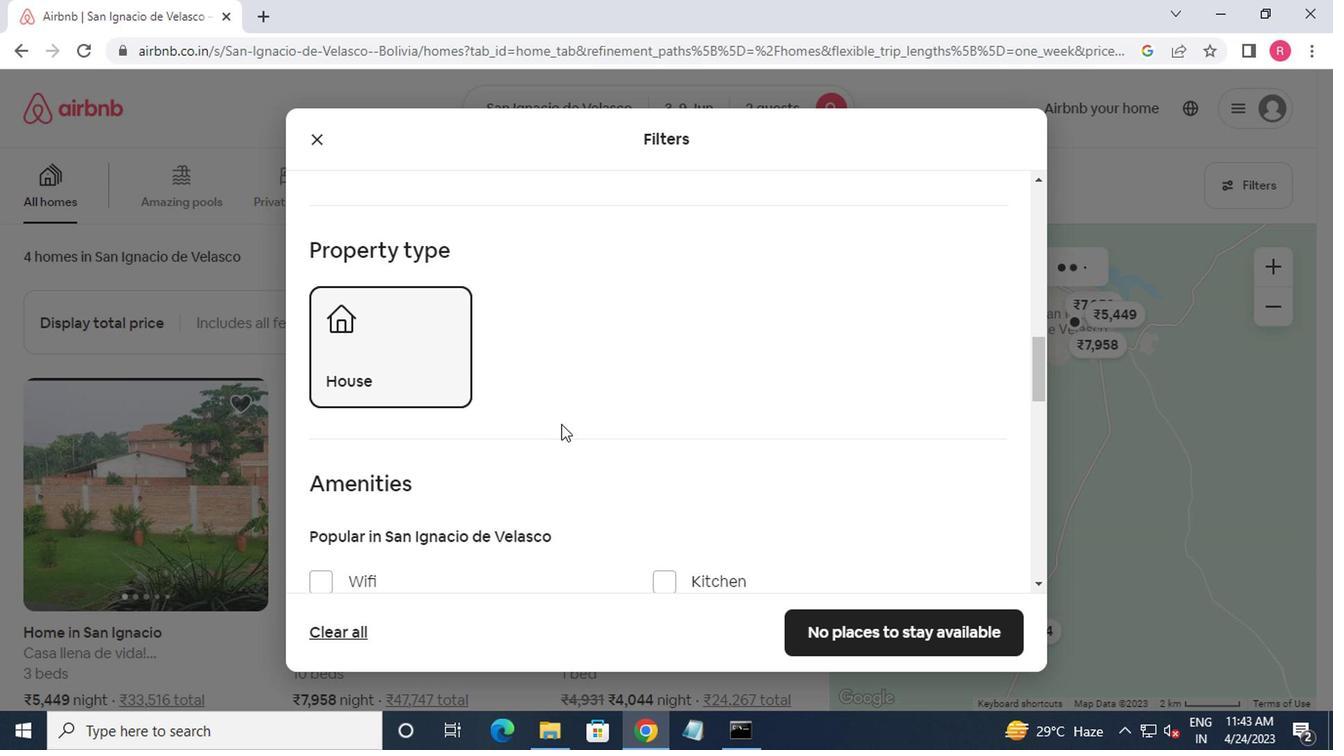 
Action: Mouse scrolled (566, 425) with delta (0, -1)
Screenshot: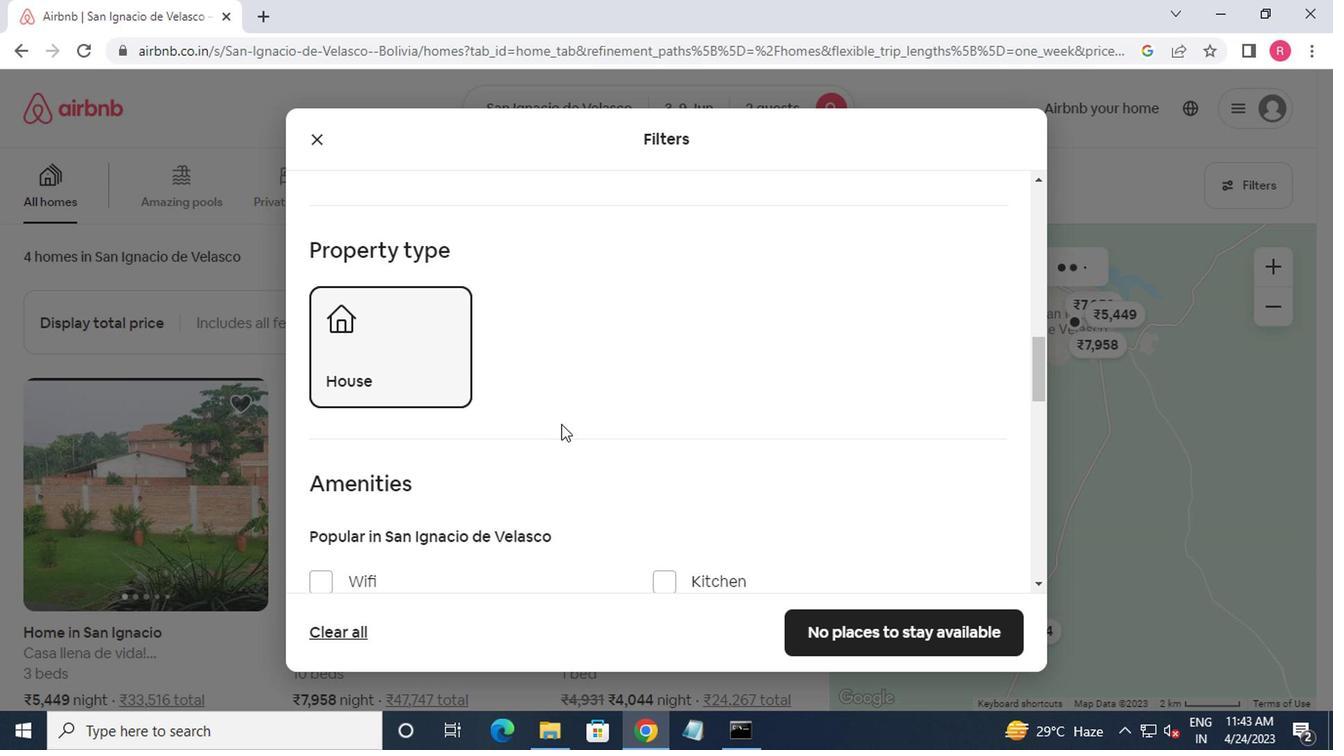
Action: Mouse moved to (574, 428)
Screenshot: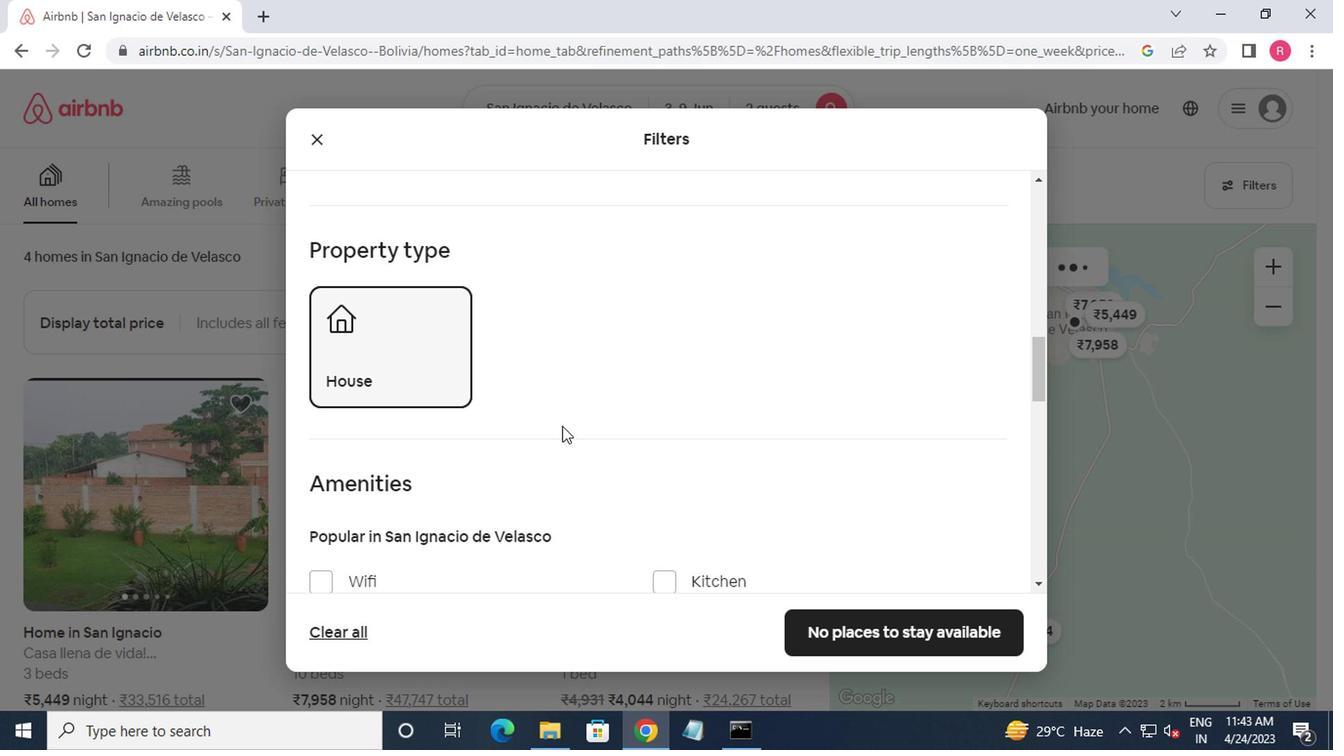 
Action: Mouse scrolled (574, 427) with delta (0, 0)
Screenshot: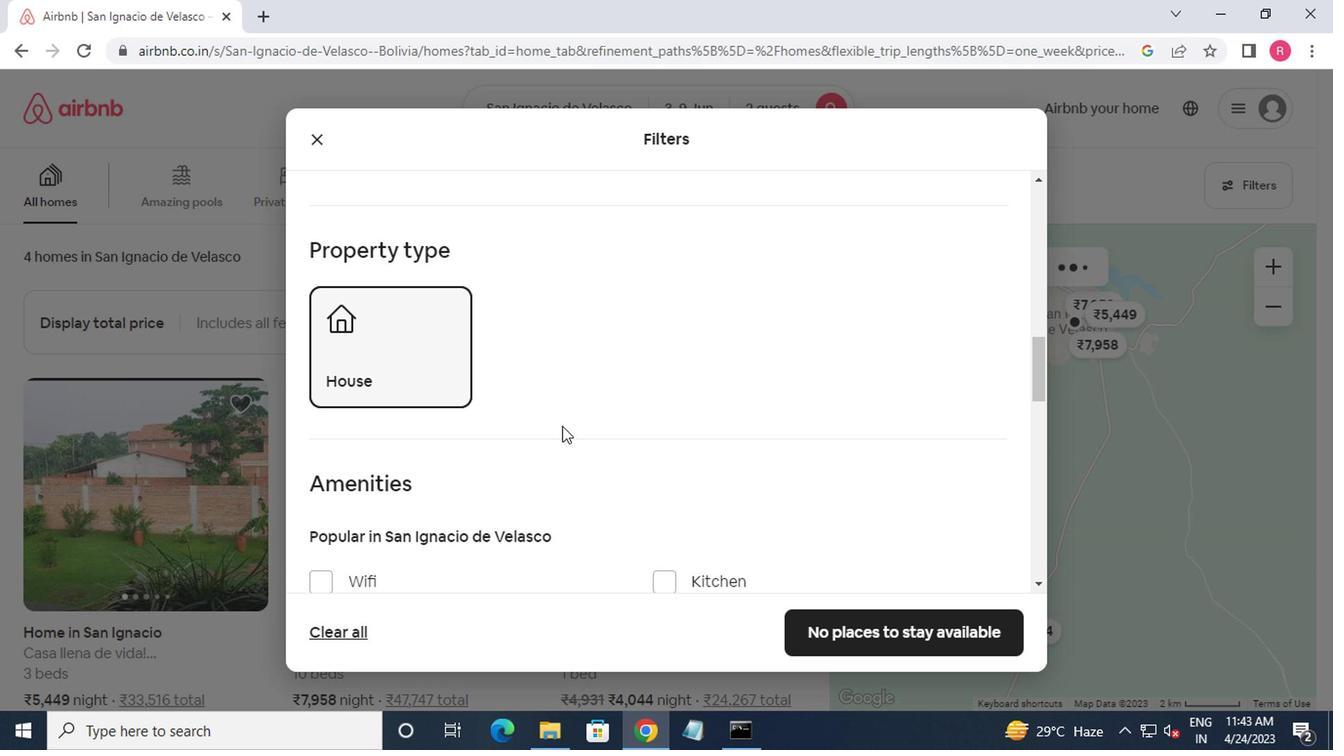 
Action: Mouse moved to (967, 448)
Screenshot: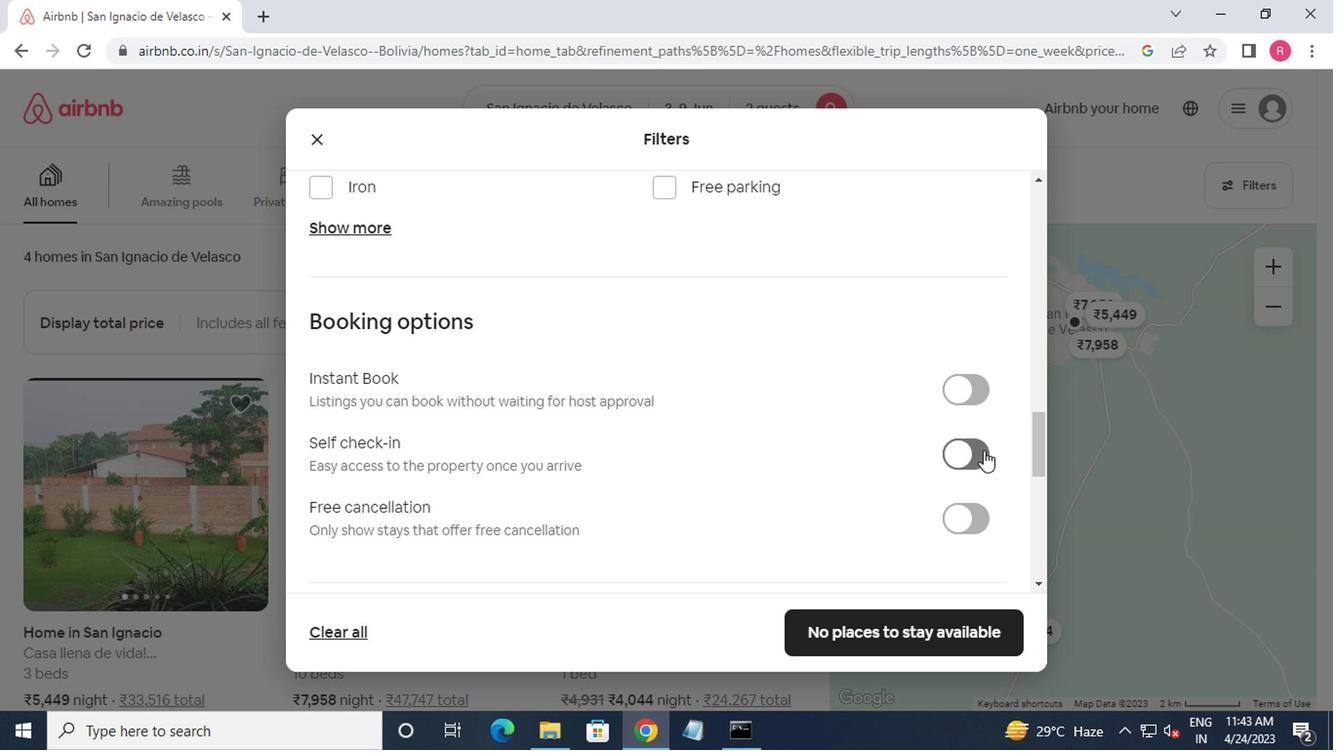 
Action: Mouse pressed left at (967, 448)
Screenshot: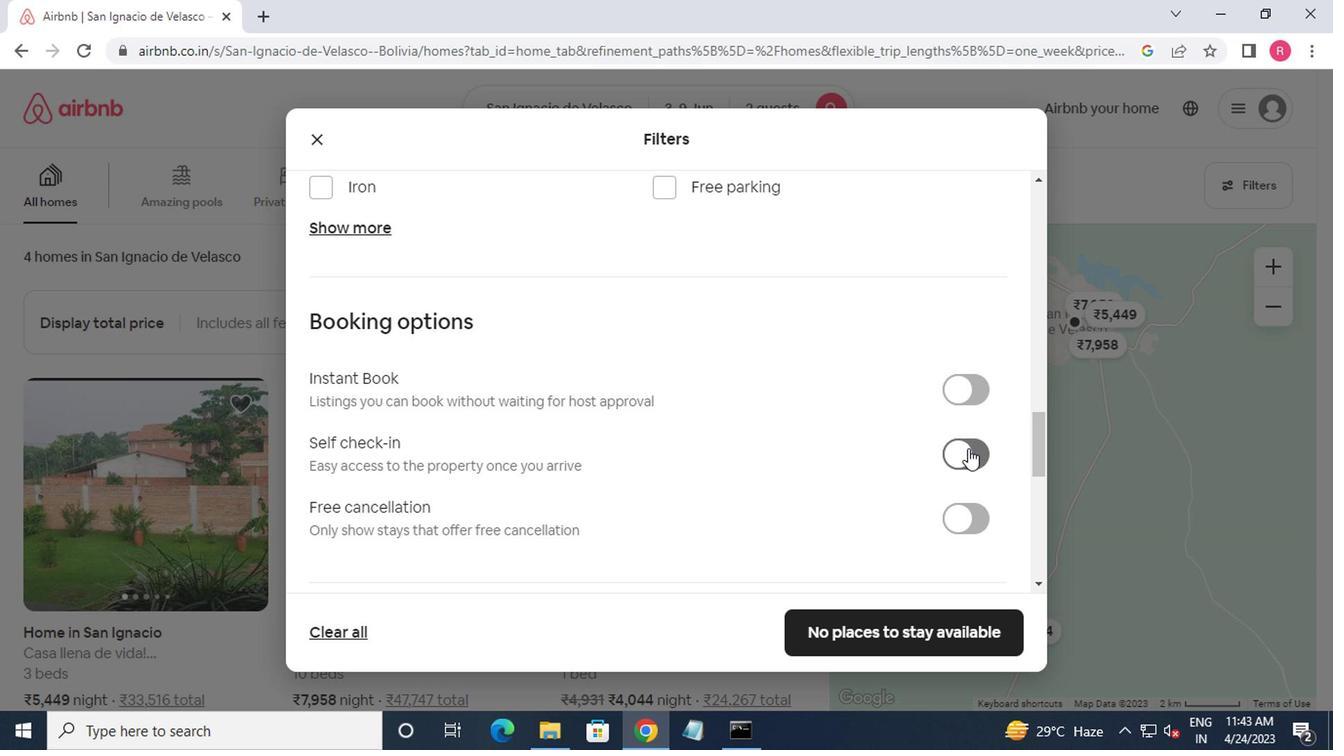 
Action: Mouse moved to (859, 428)
Screenshot: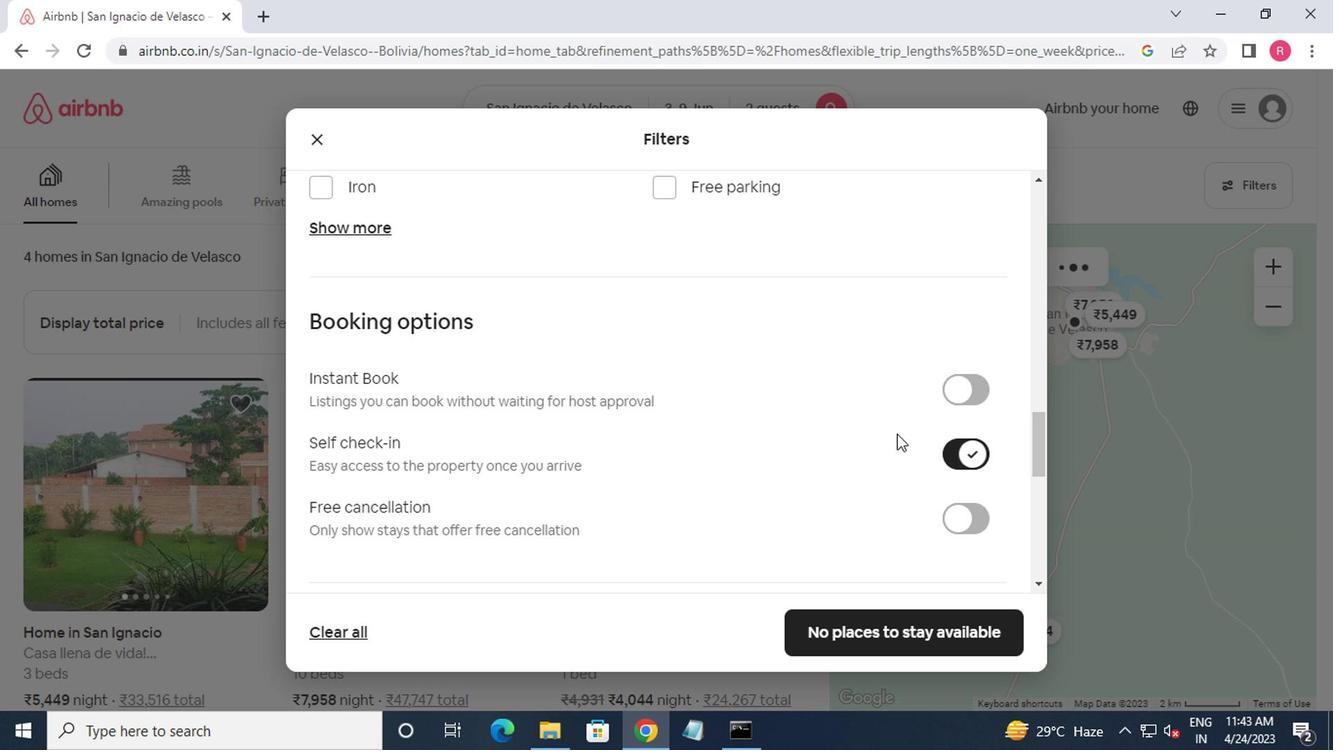 
Action: Mouse scrolled (859, 427) with delta (0, 0)
Screenshot: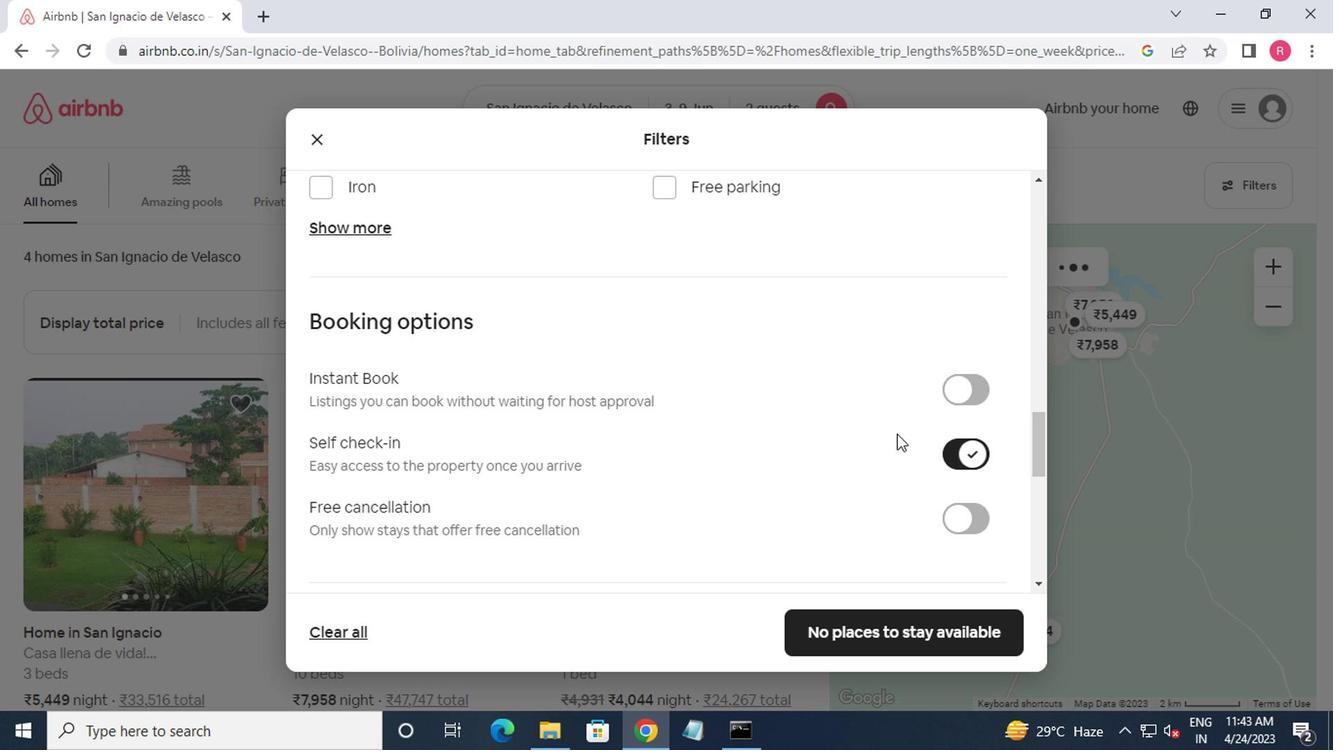 
Action: Mouse moved to (855, 433)
Screenshot: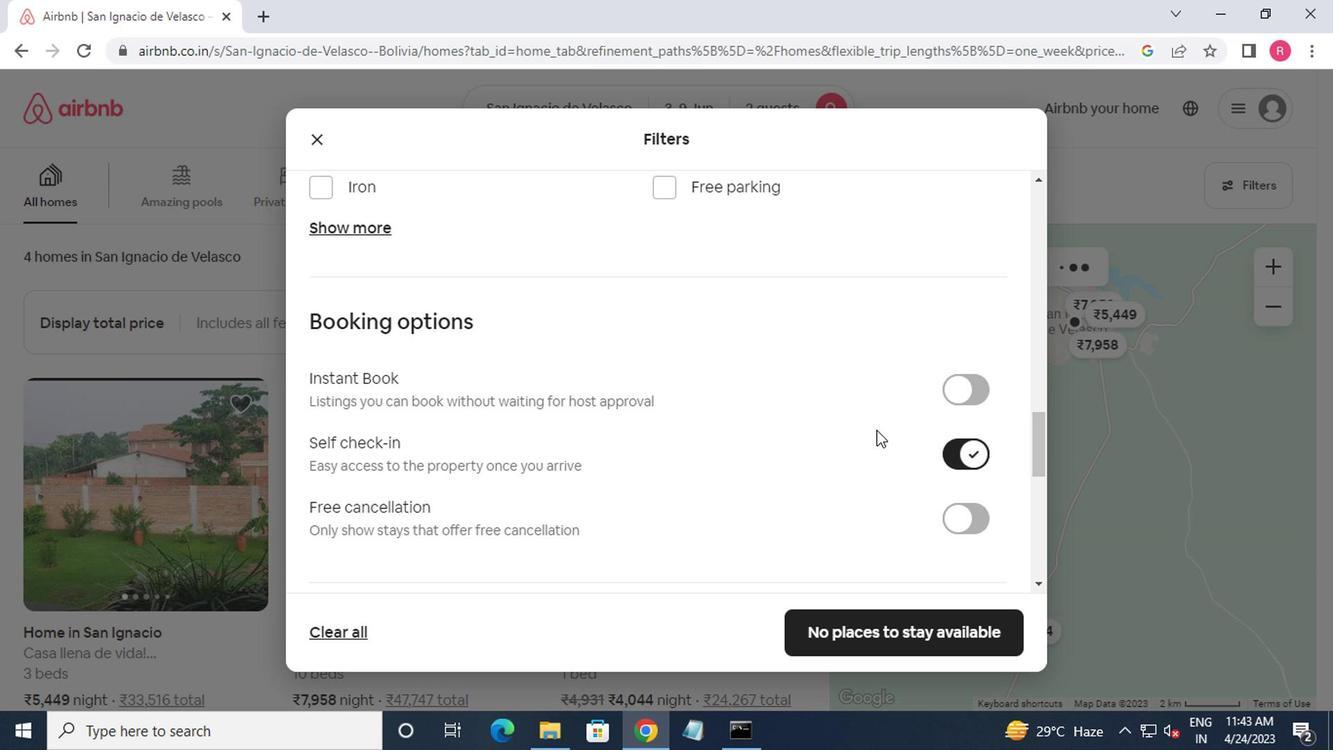 
Action: Mouse scrolled (855, 432) with delta (0, 0)
Screenshot: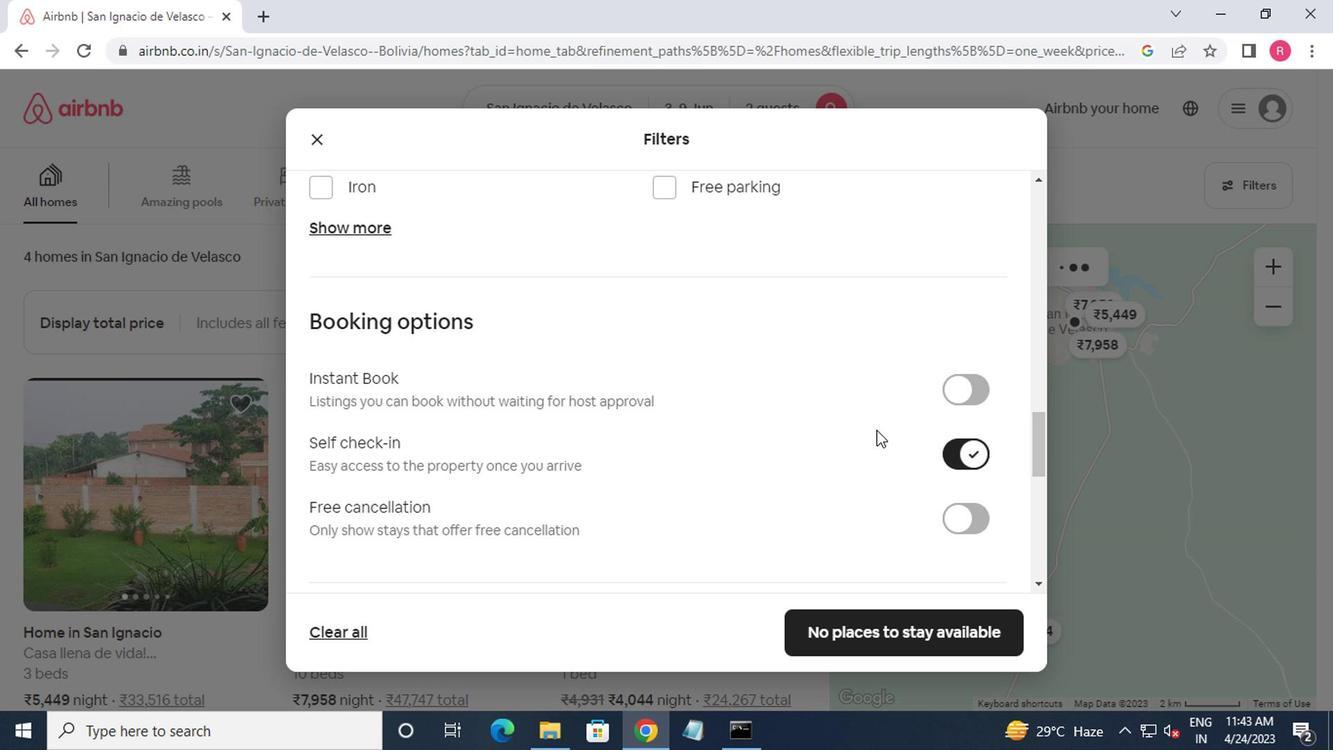 
Action: Mouse moved to (853, 435)
Screenshot: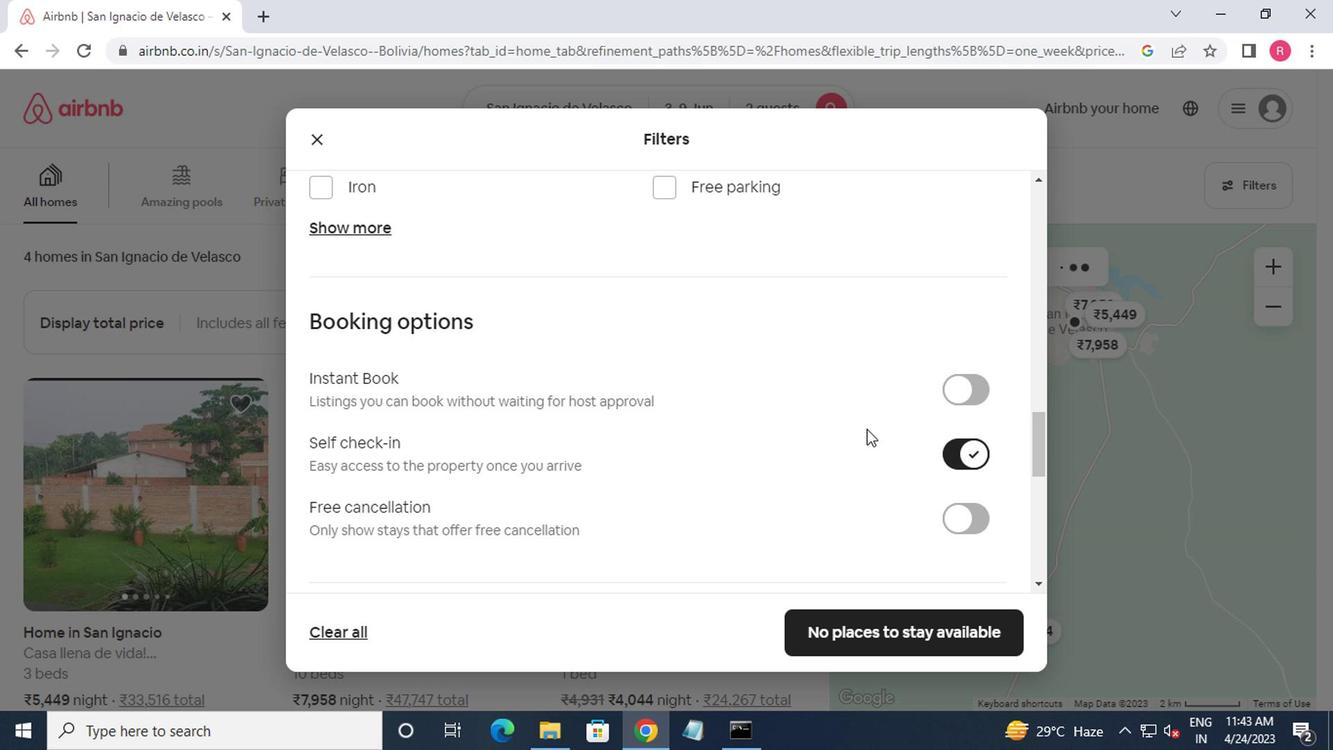 
Action: Mouse scrolled (853, 434) with delta (0, 0)
Screenshot: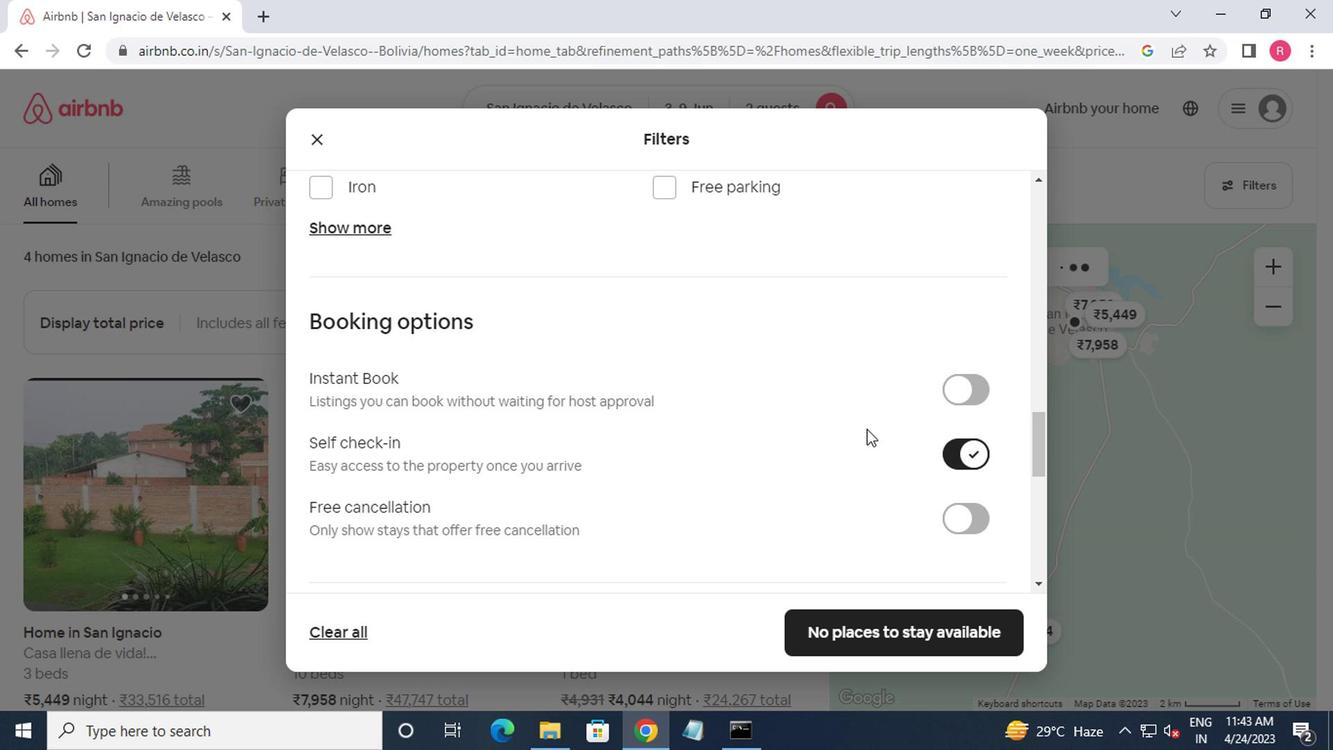 
Action: Mouse moved to (852, 436)
Screenshot: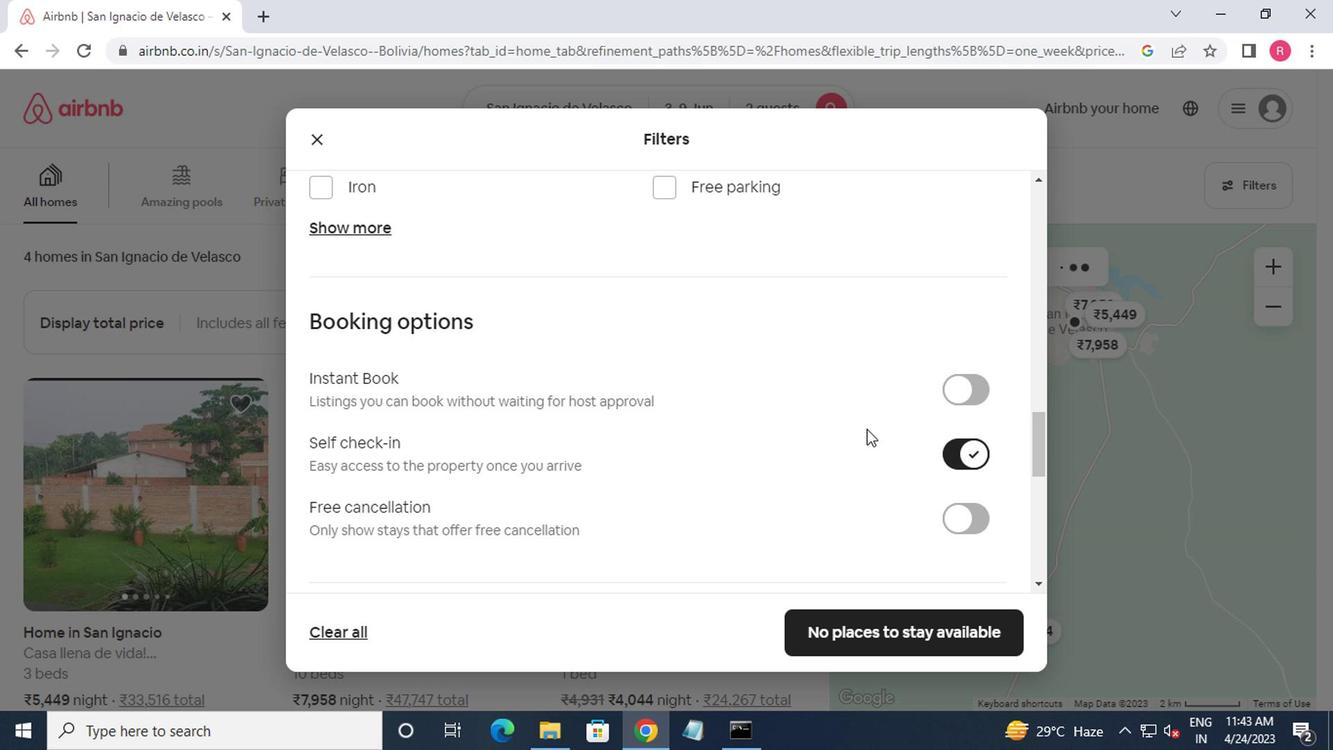 
Action: Mouse scrolled (852, 435) with delta (0, -1)
Screenshot: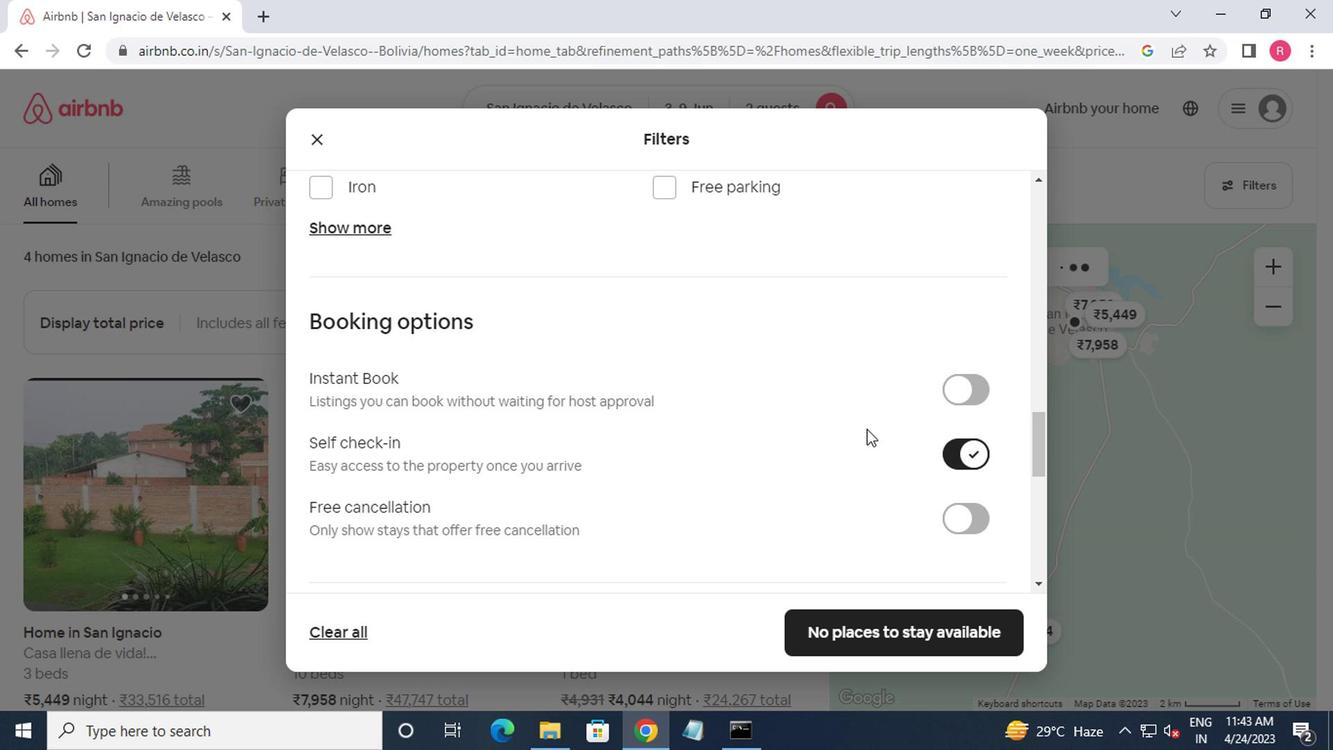 
Action: Mouse moved to (846, 439)
Screenshot: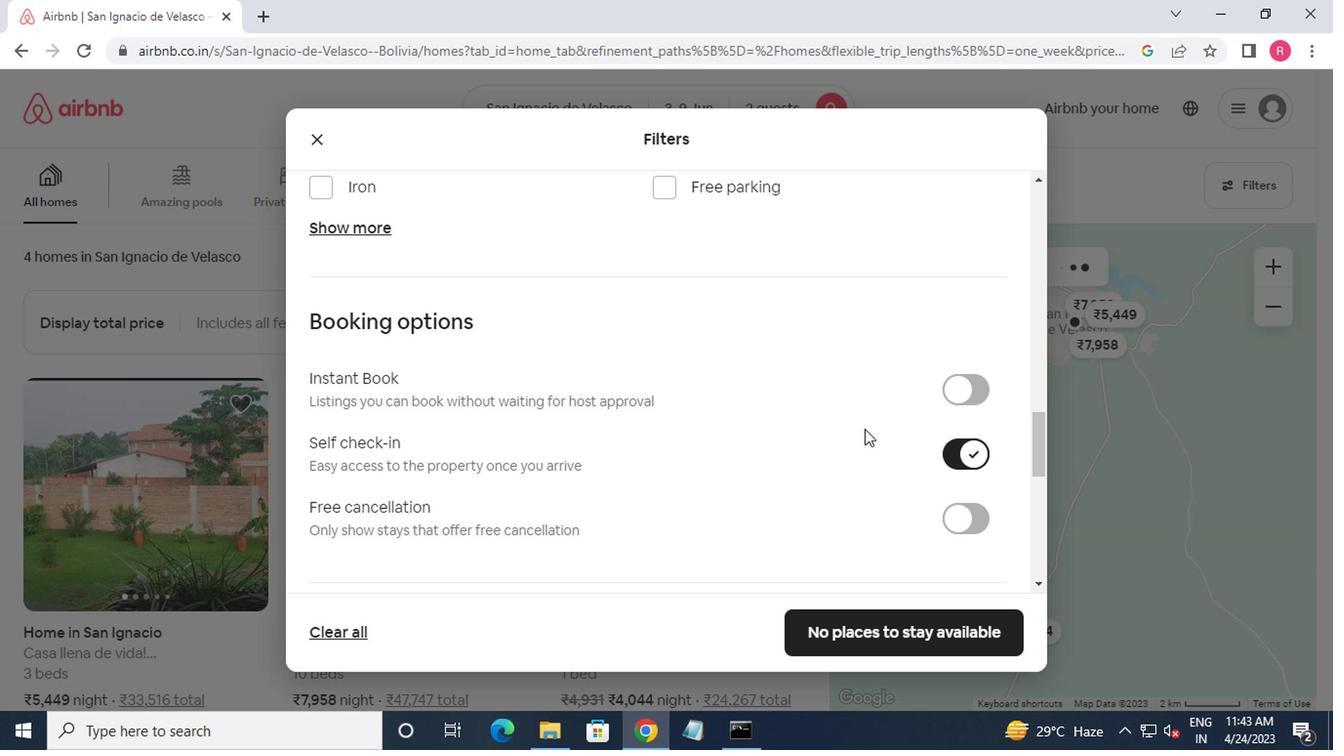 
Action: Mouse scrolled (846, 437) with delta (0, -1)
Screenshot: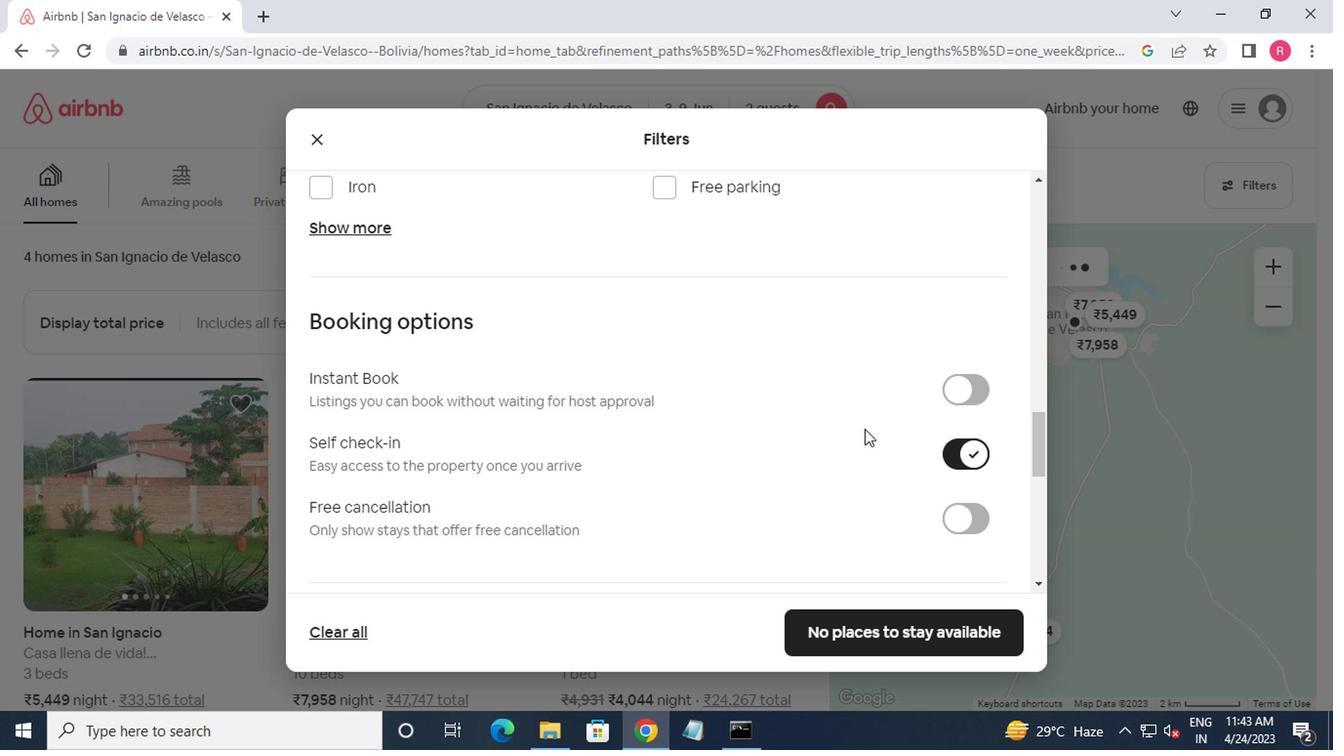 
Action: Mouse moved to (707, 440)
Screenshot: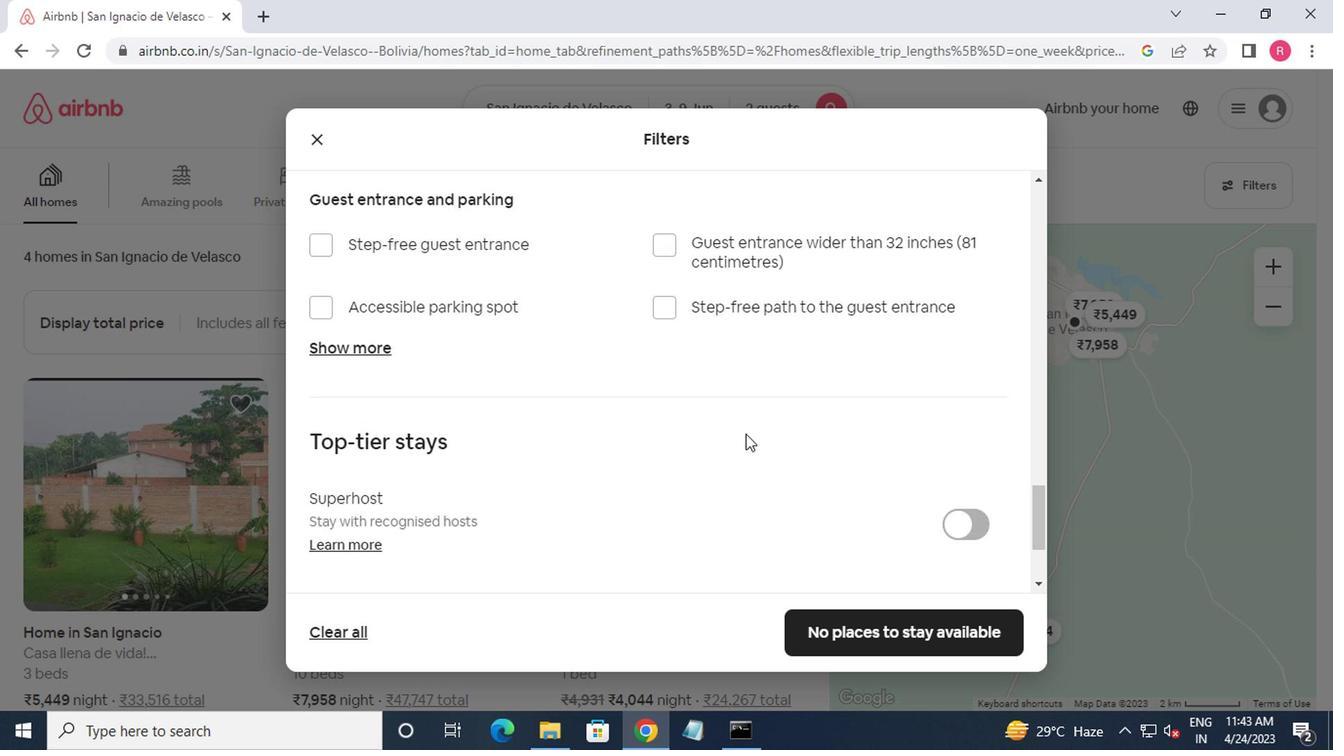 
Action: Mouse scrolled (707, 439) with delta (0, 0)
Screenshot: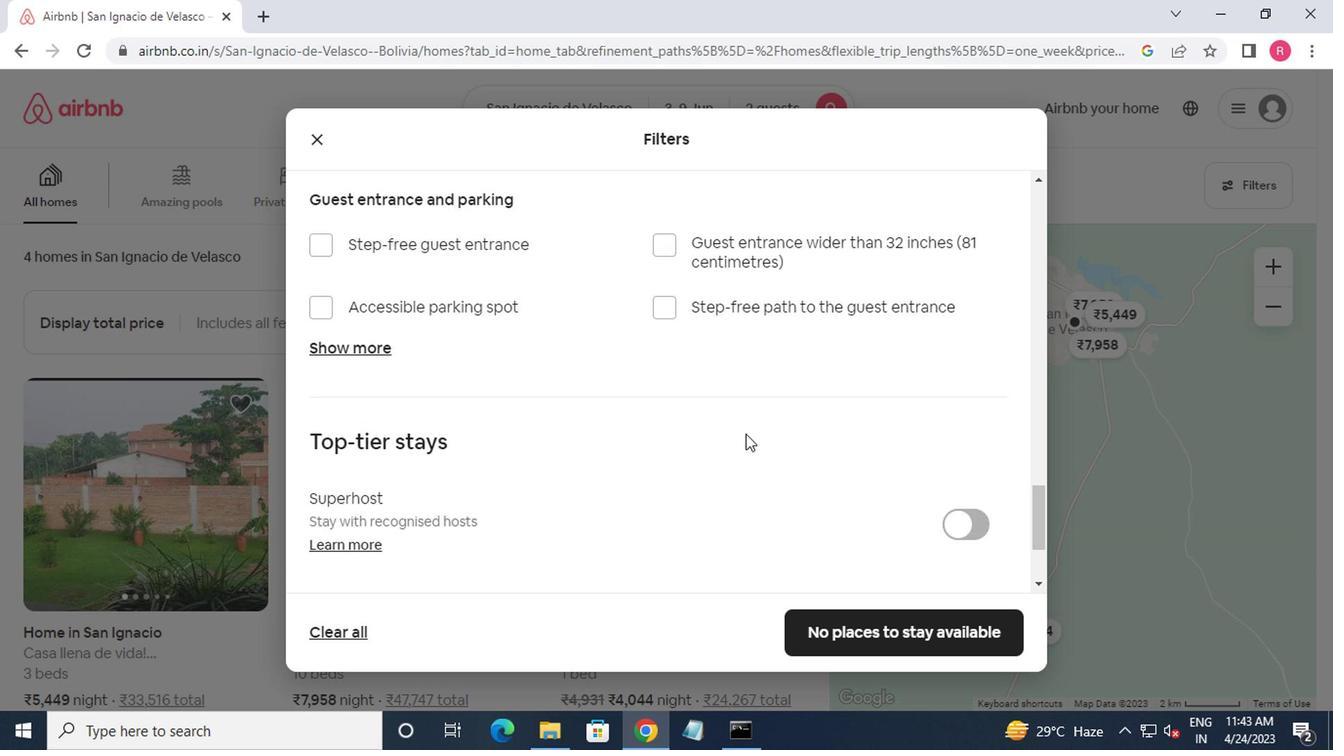 
Action: Mouse moved to (706, 445)
Screenshot: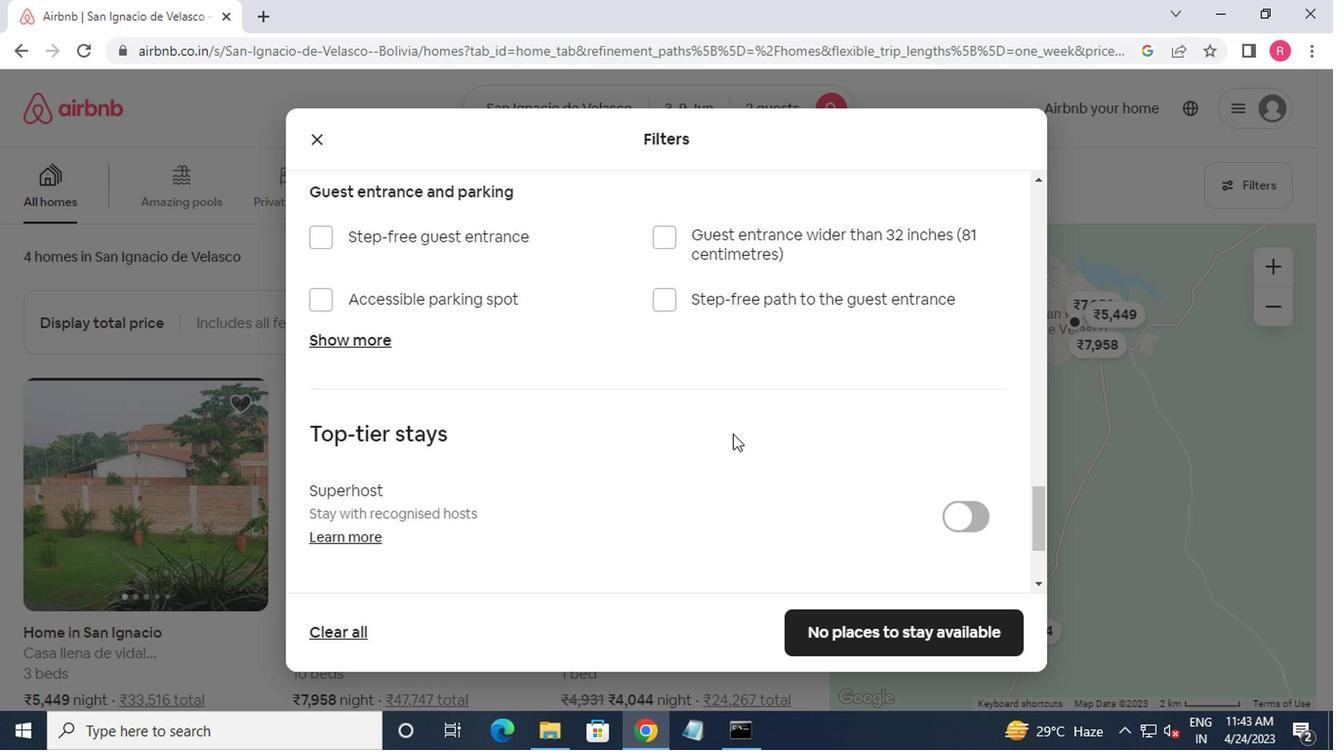 
Action: Mouse scrolled (706, 444) with delta (0, 0)
Screenshot: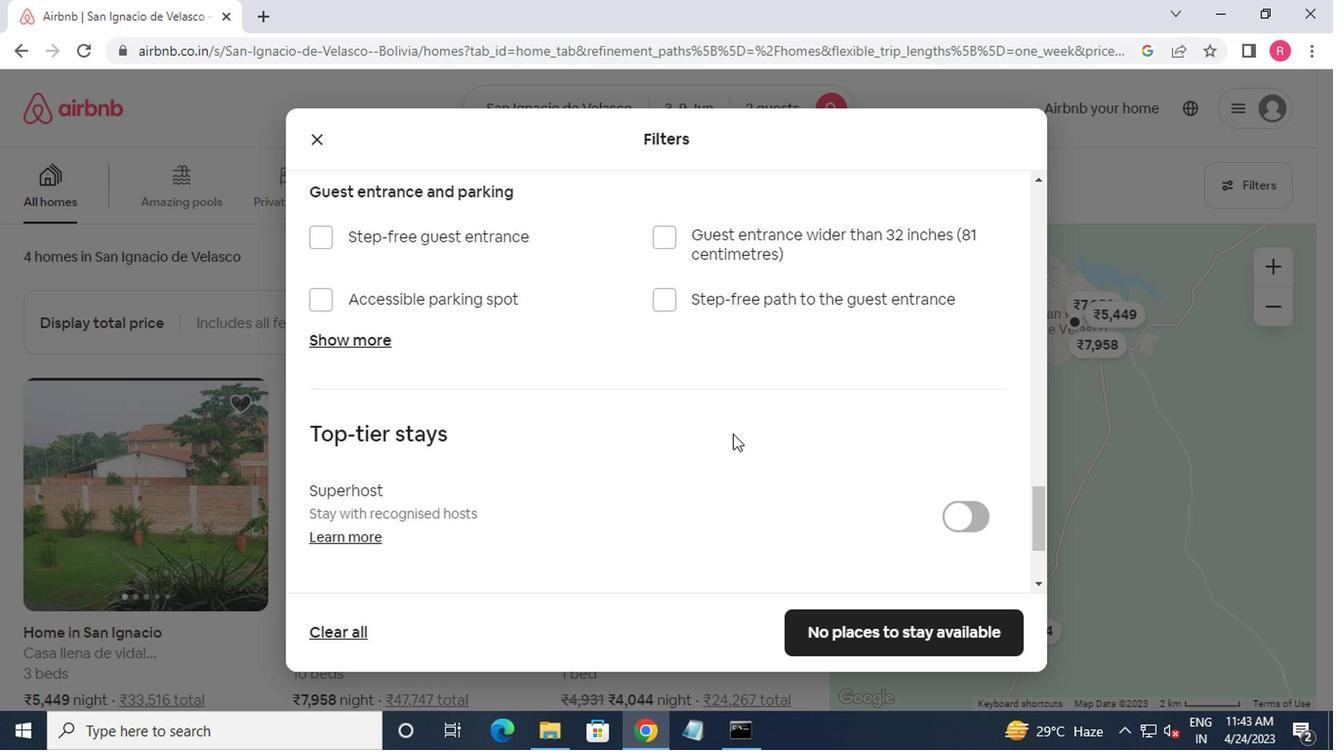 
Action: Mouse moved to (705, 447)
Screenshot: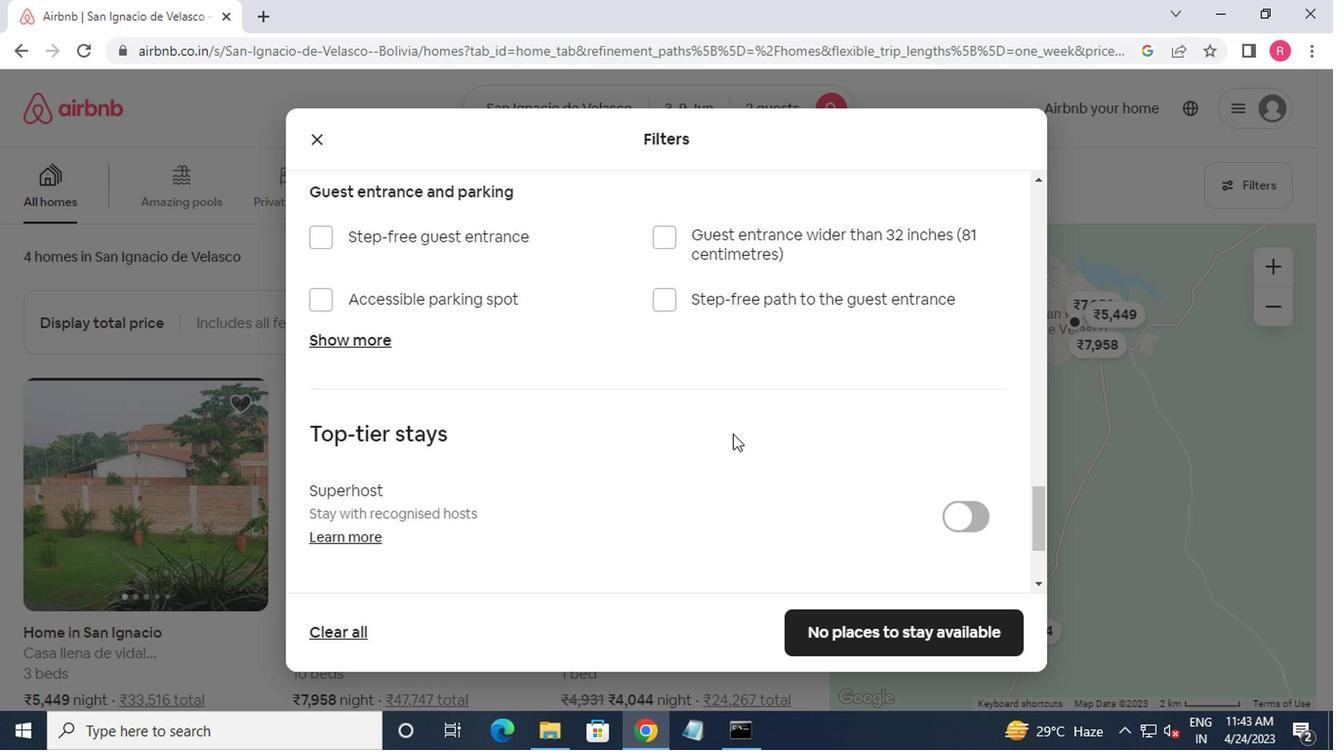 
Action: Mouse scrolled (705, 446) with delta (0, 0)
Screenshot: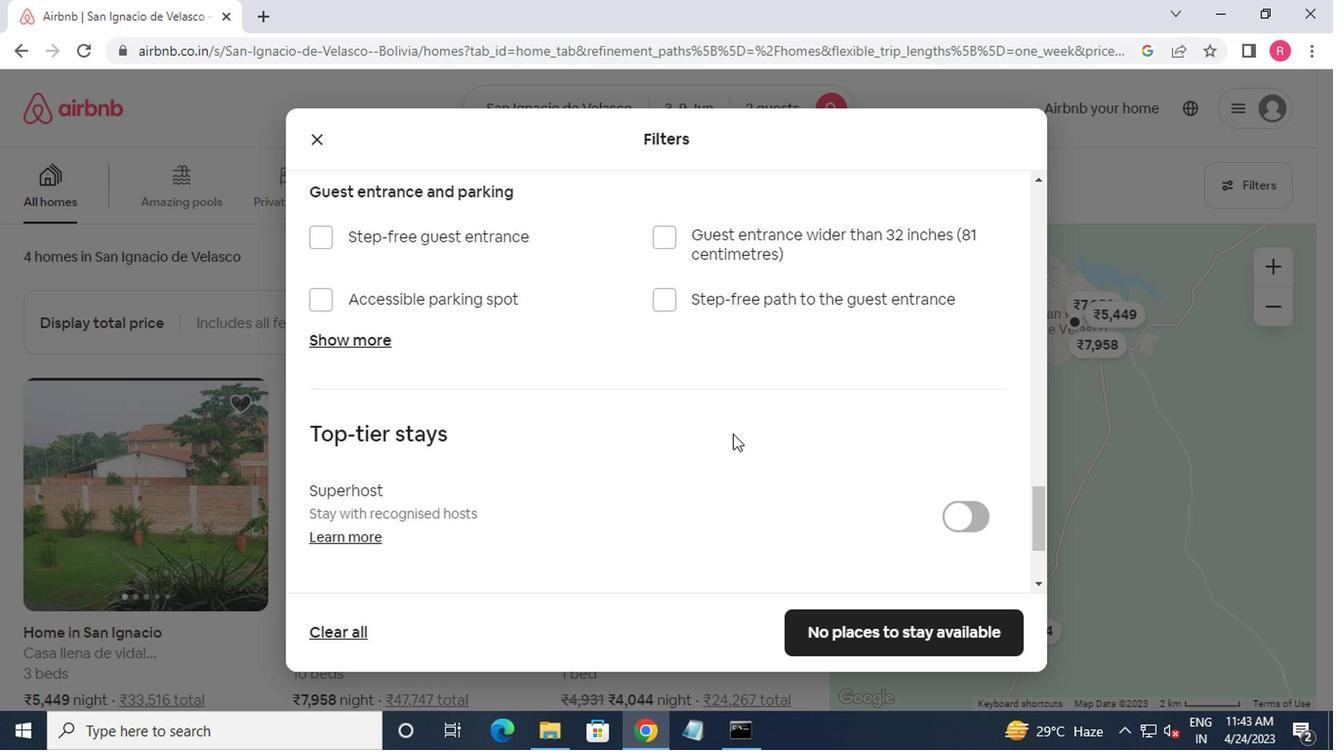 
Action: Mouse moved to (705, 449)
Screenshot: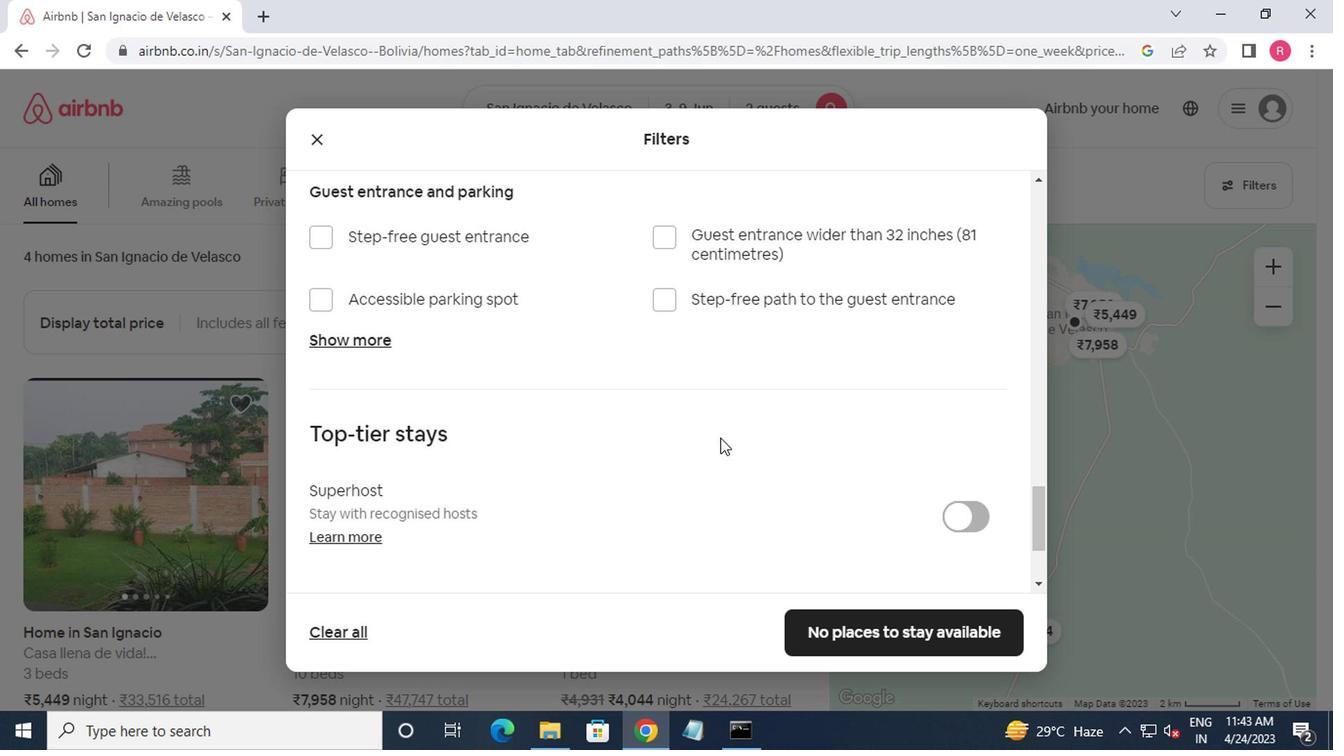 
Action: Mouse scrolled (705, 448) with delta (0, 0)
Screenshot: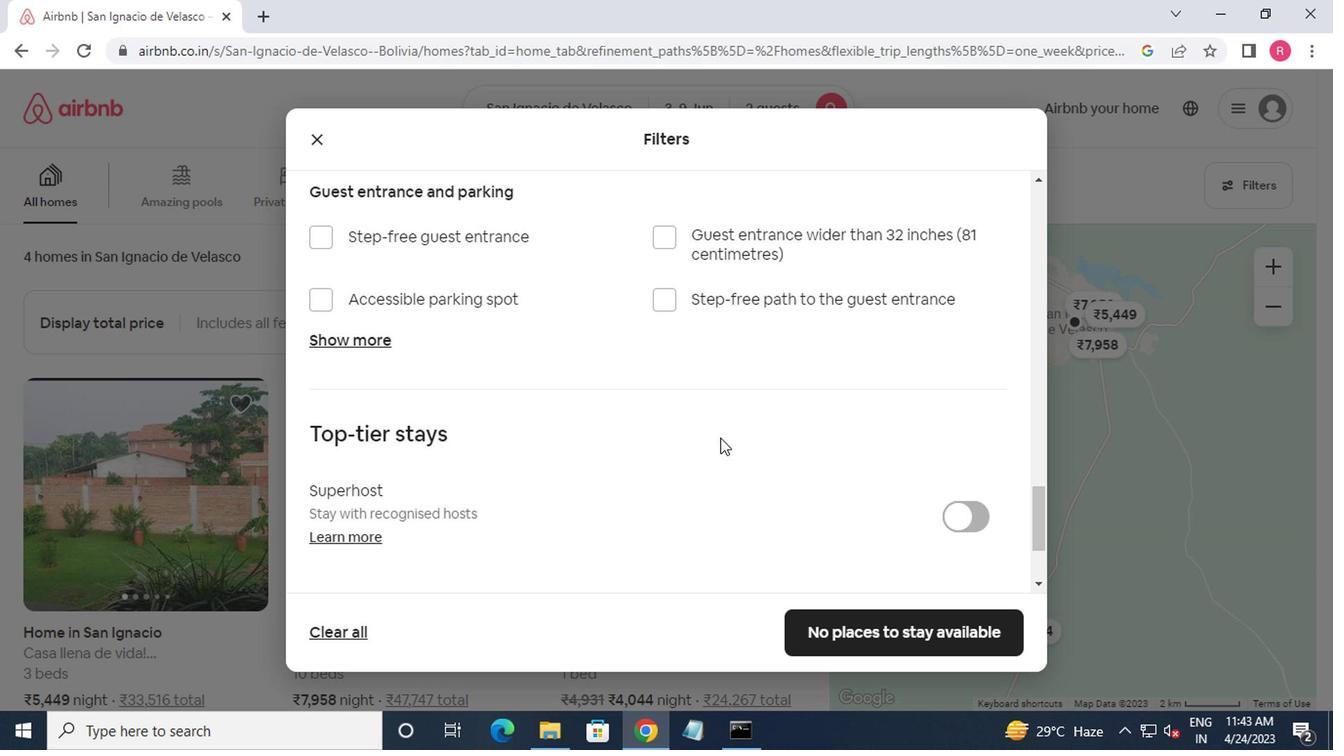 
Action: Mouse moved to (720, 454)
Screenshot: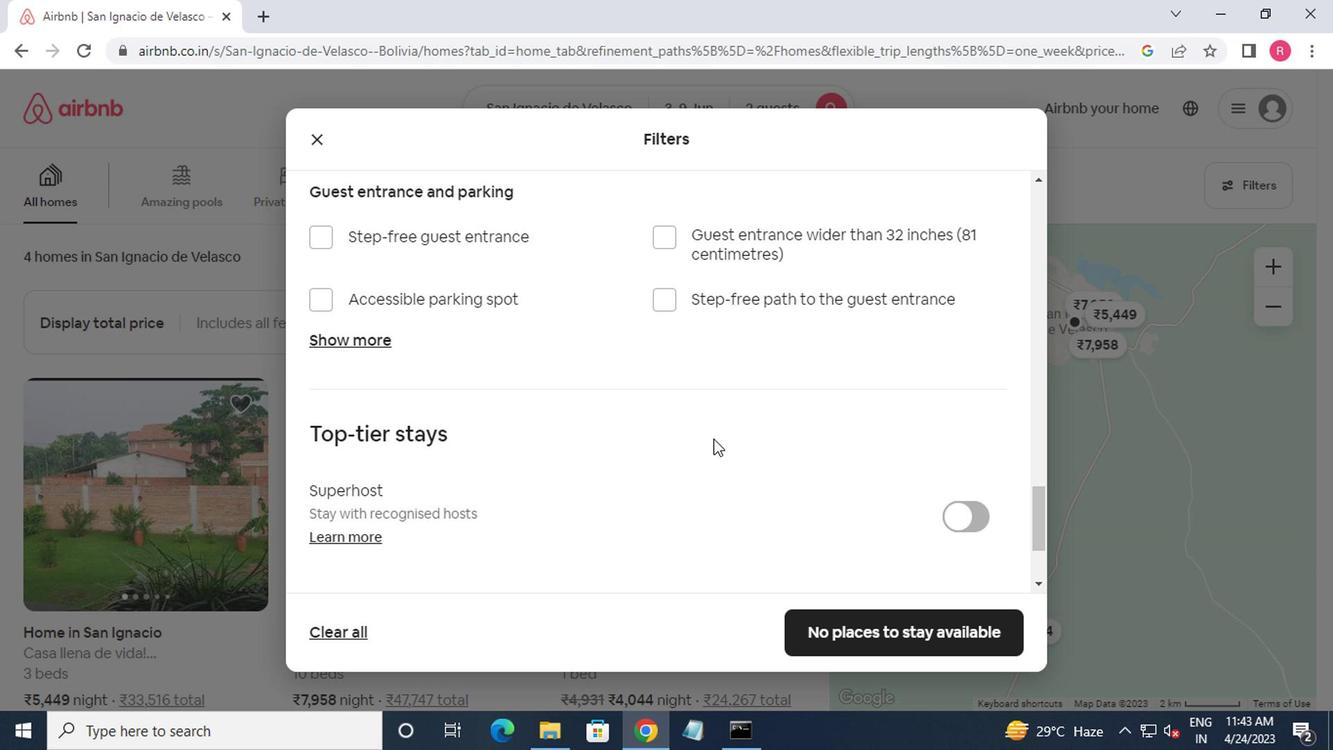 
Action: Mouse scrolled (720, 453) with delta (0, 0)
Screenshot: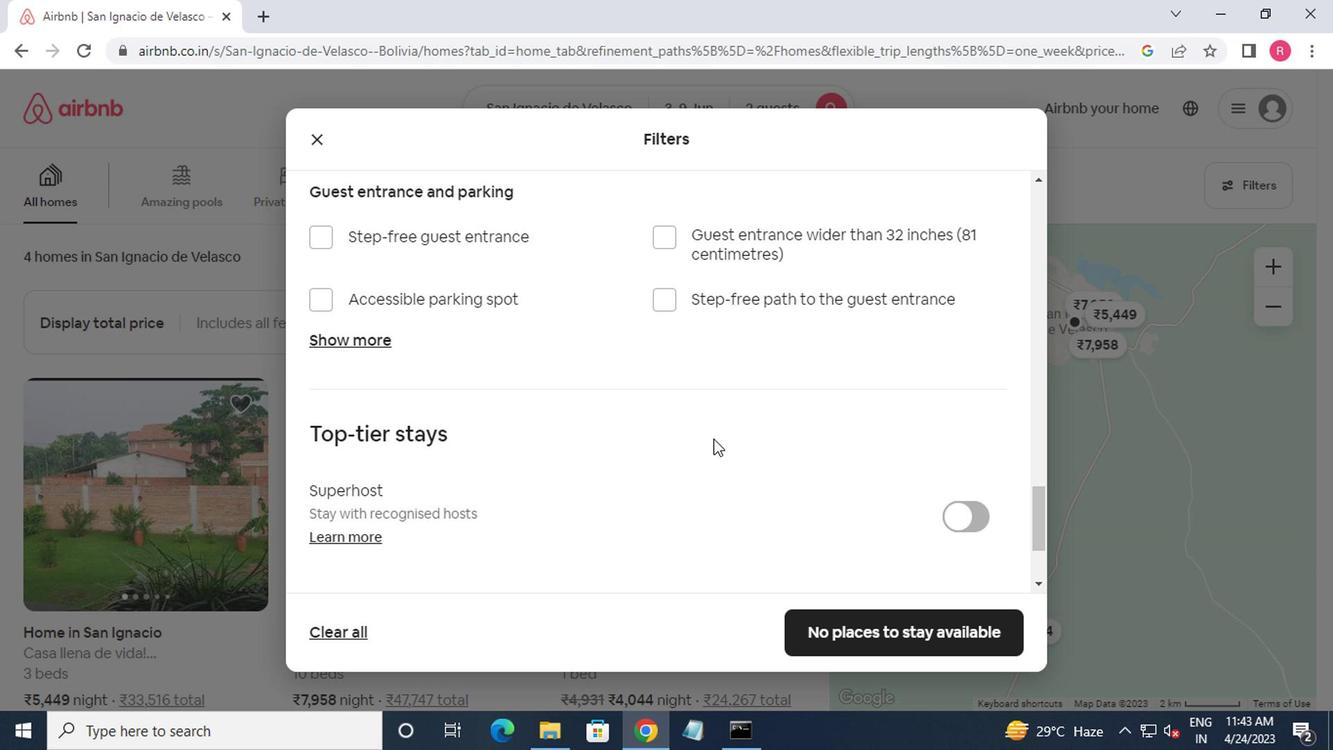 
Action: Mouse moved to (885, 458)
Screenshot: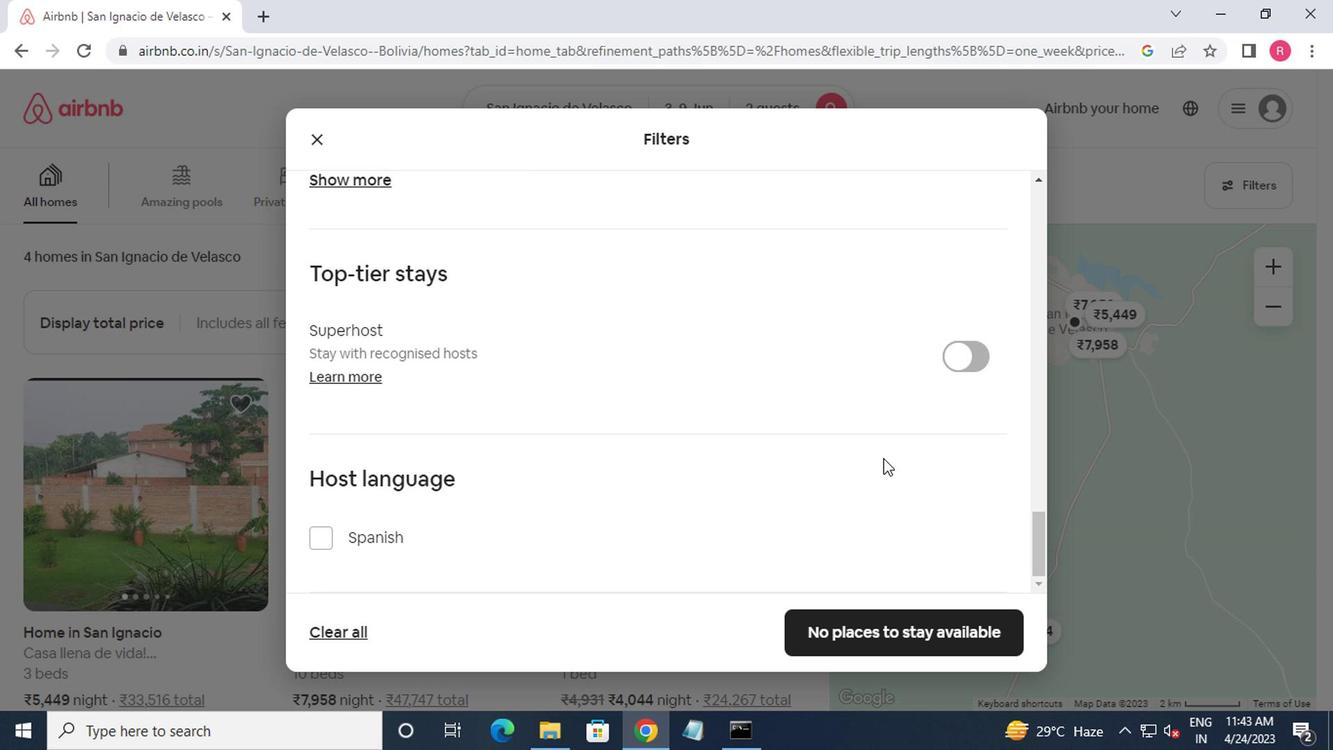 
Action: Mouse scrolled (885, 457) with delta (0, -1)
Screenshot: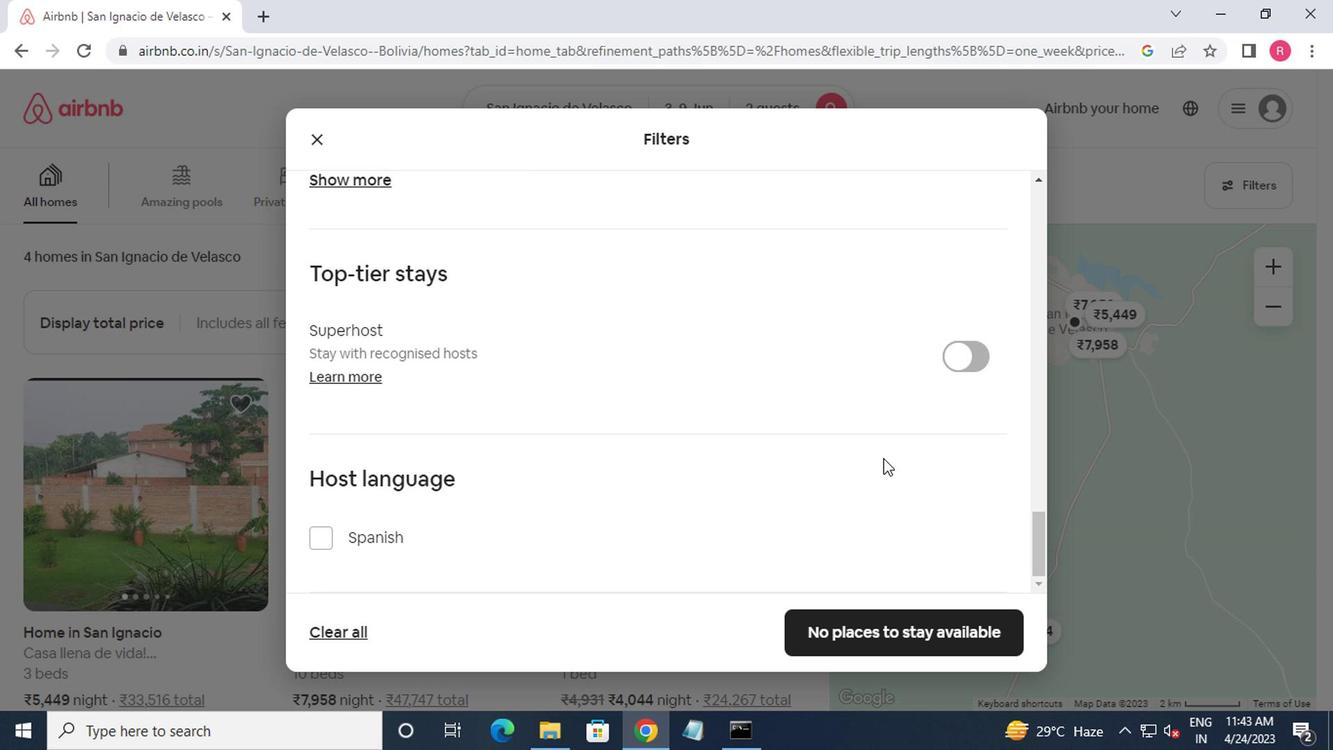 
Action: Mouse moved to (883, 458)
Screenshot: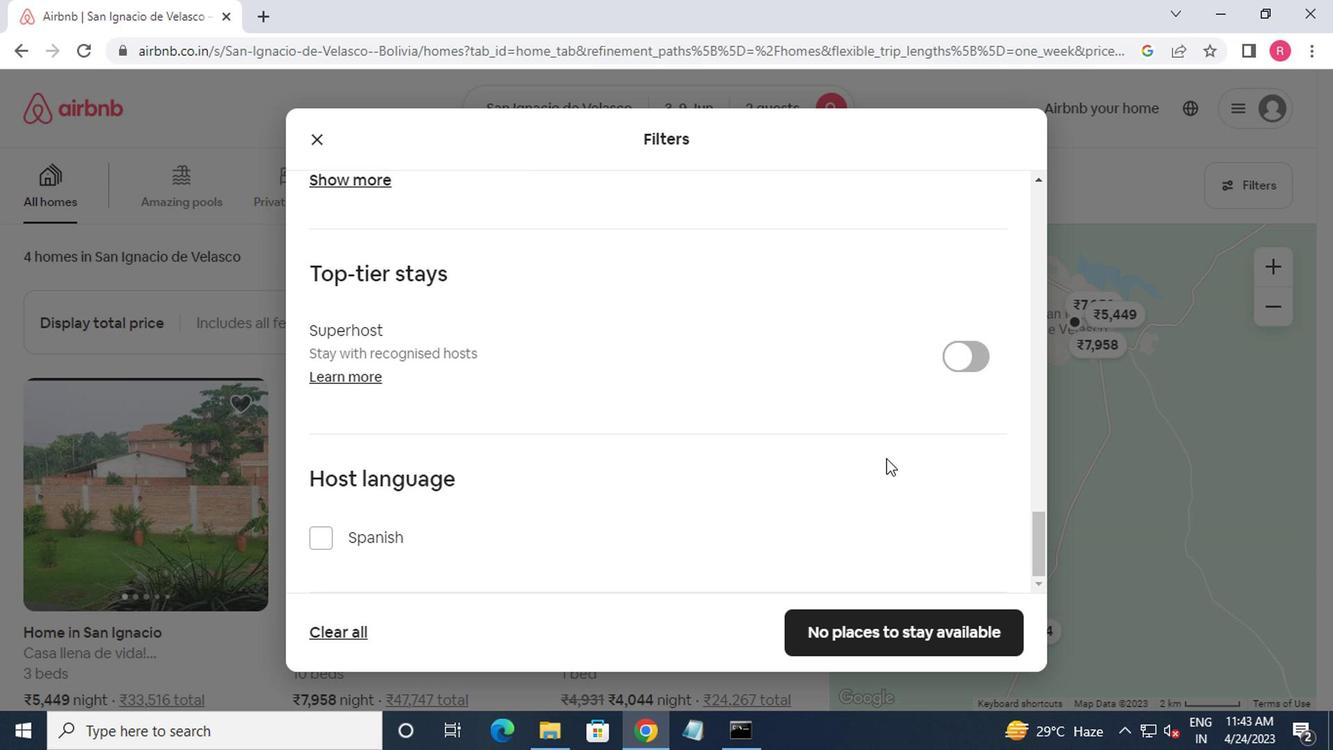 
Action: Mouse scrolled (883, 457) with delta (0, -1)
Screenshot: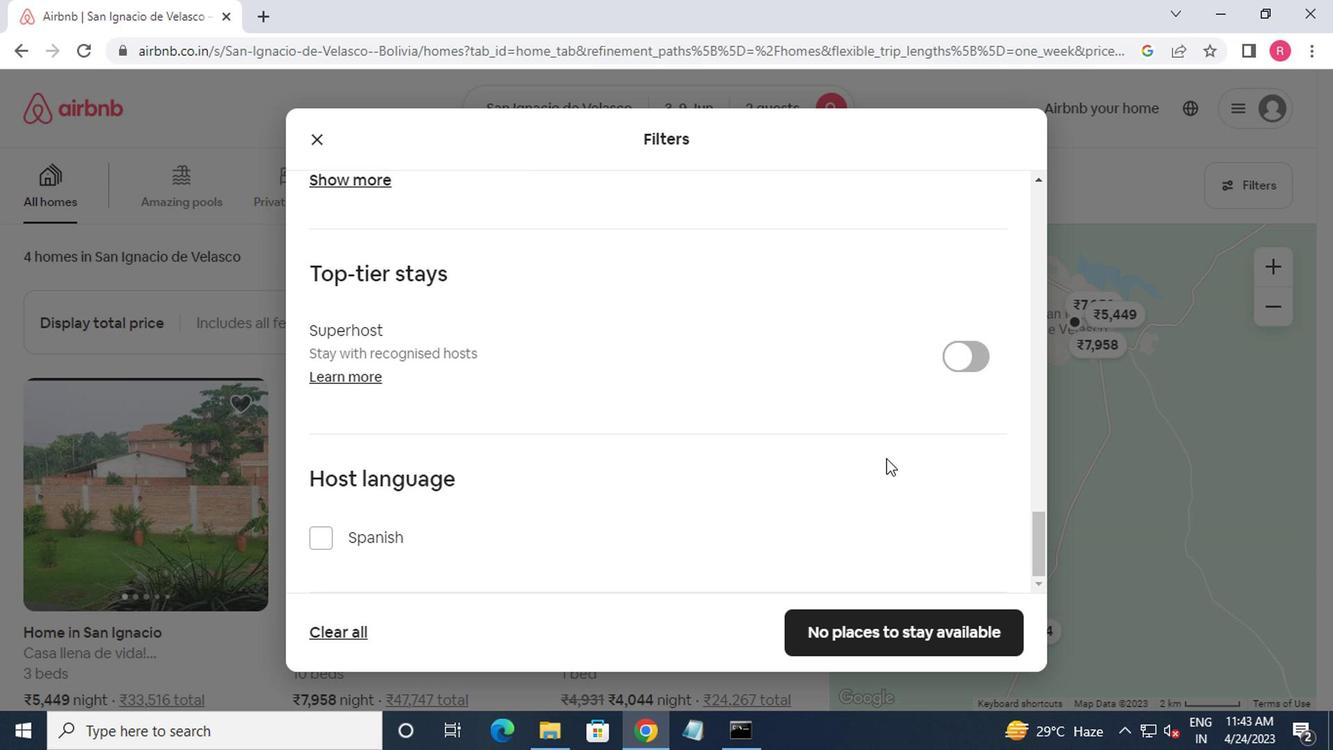
Action: Mouse moved to (848, 641)
Screenshot: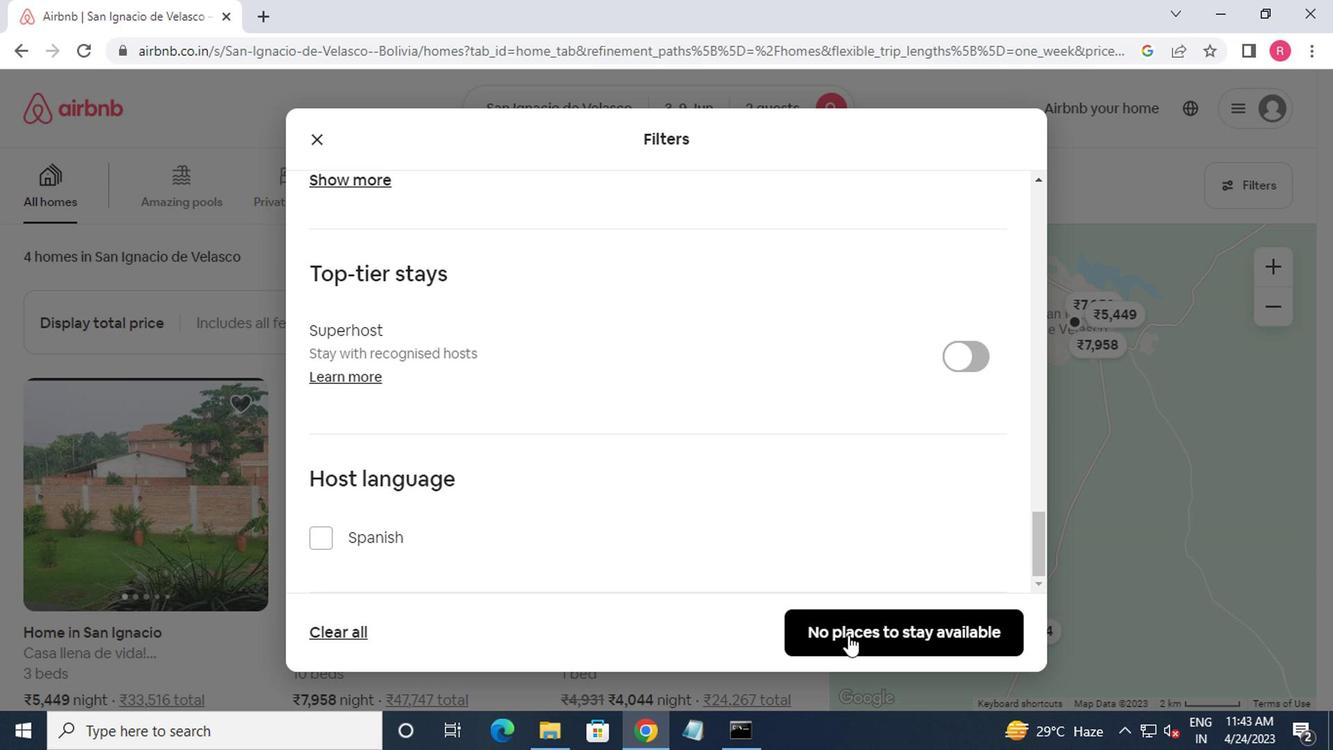 
Action: Mouse pressed left at (848, 641)
Screenshot: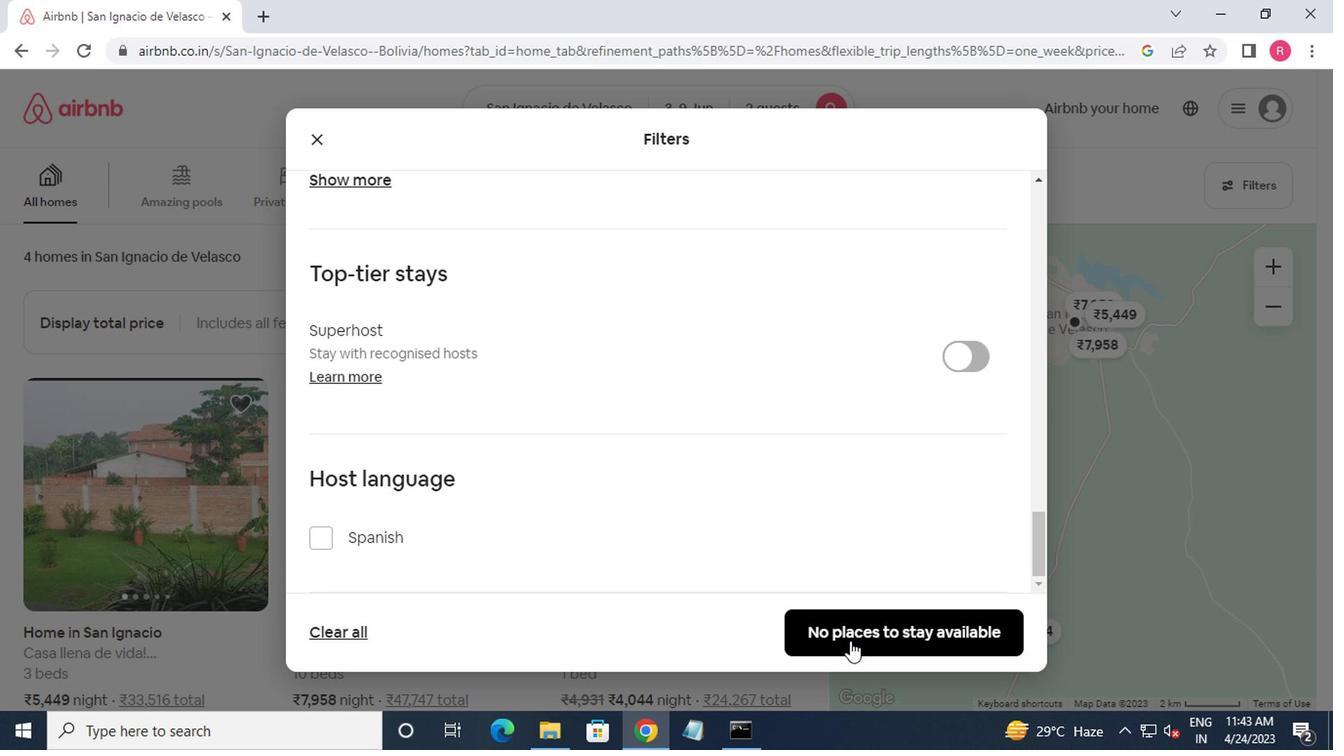 
Action: Mouse moved to (929, 543)
Screenshot: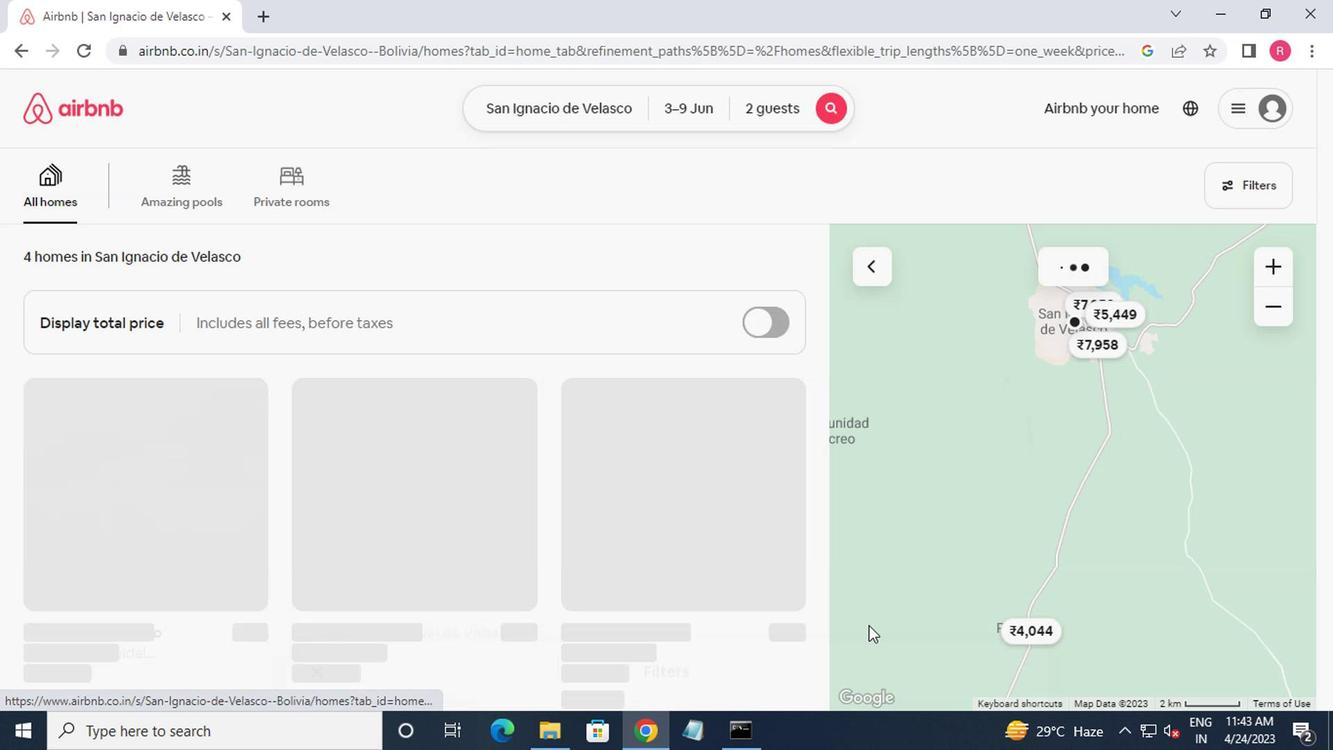 
